 Task: Look for space in Lake Worth, United States from 12th July, 2023 to 16th July, 2023 for 8 adults in price range Rs.10000 to Rs.16000. Place can be private room with 8 bedrooms having 8 beds and 8 bathrooms. Property type can be house, flat, guest house. Amenities needed are: wifi, TV, free parkinig on premises, gym, breakfast. Booking option can be shelf check-in. Required host language is English.
Action: Mouse moved to (558, 121)
Screenshot: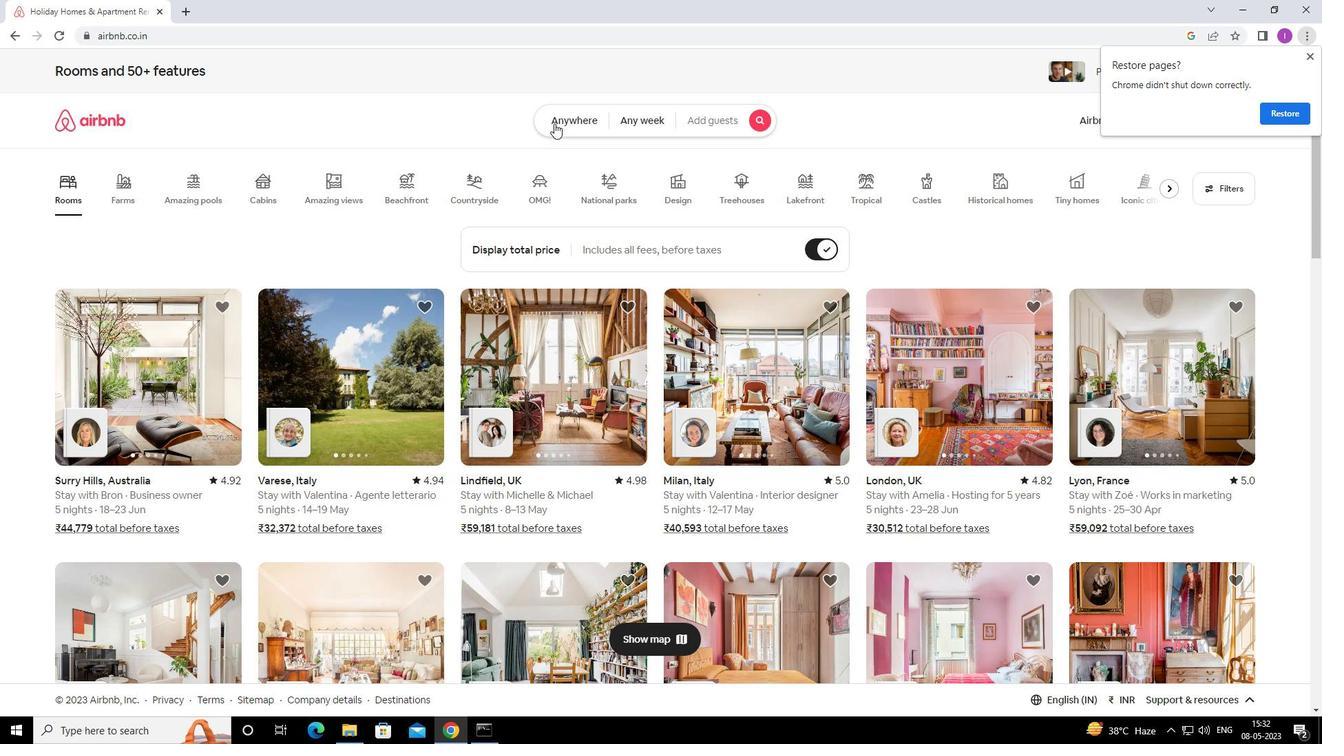 
Action: Mouse pressed left at (558, 121)
Screenshot: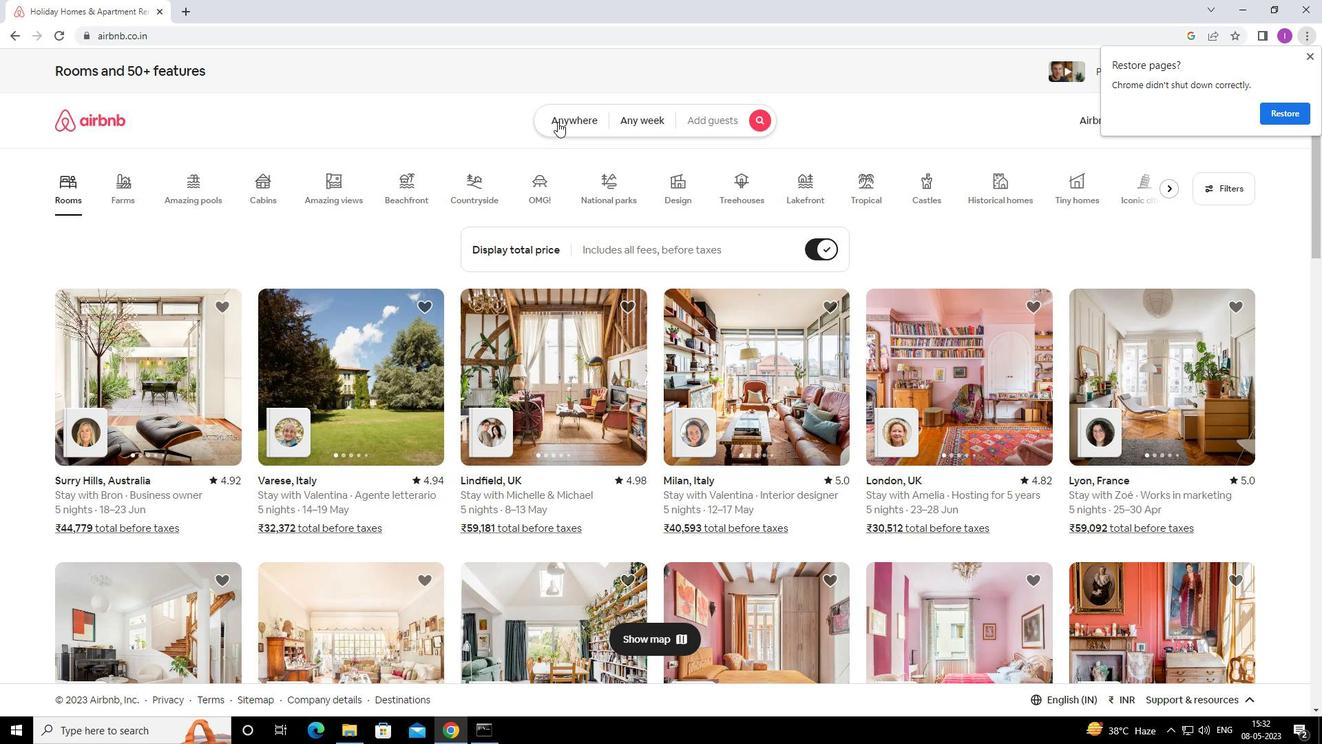 
Action: Mouse moved to (422, 179)
Screenshot: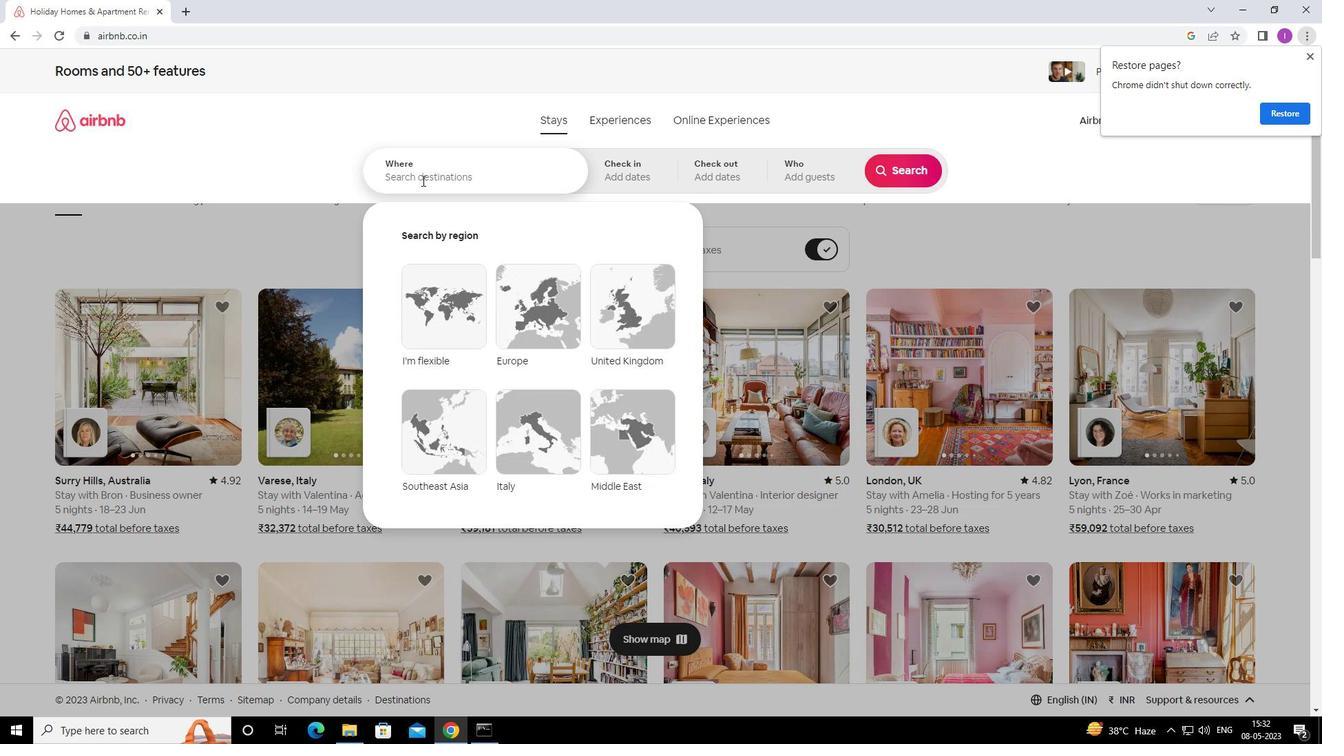 
Action: Mouse pressed left at (422, 179)
Screenshot: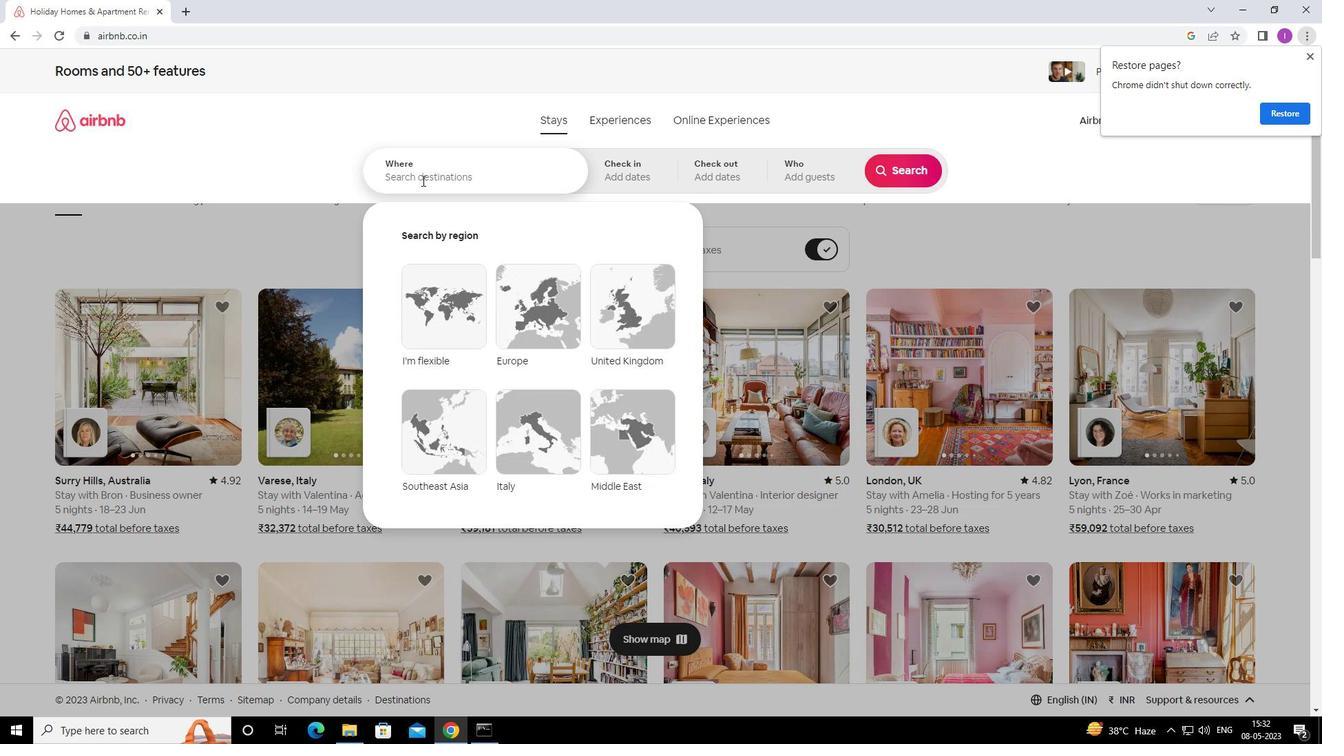 
Action: Mouse moved to (502, 268)
Screenshot: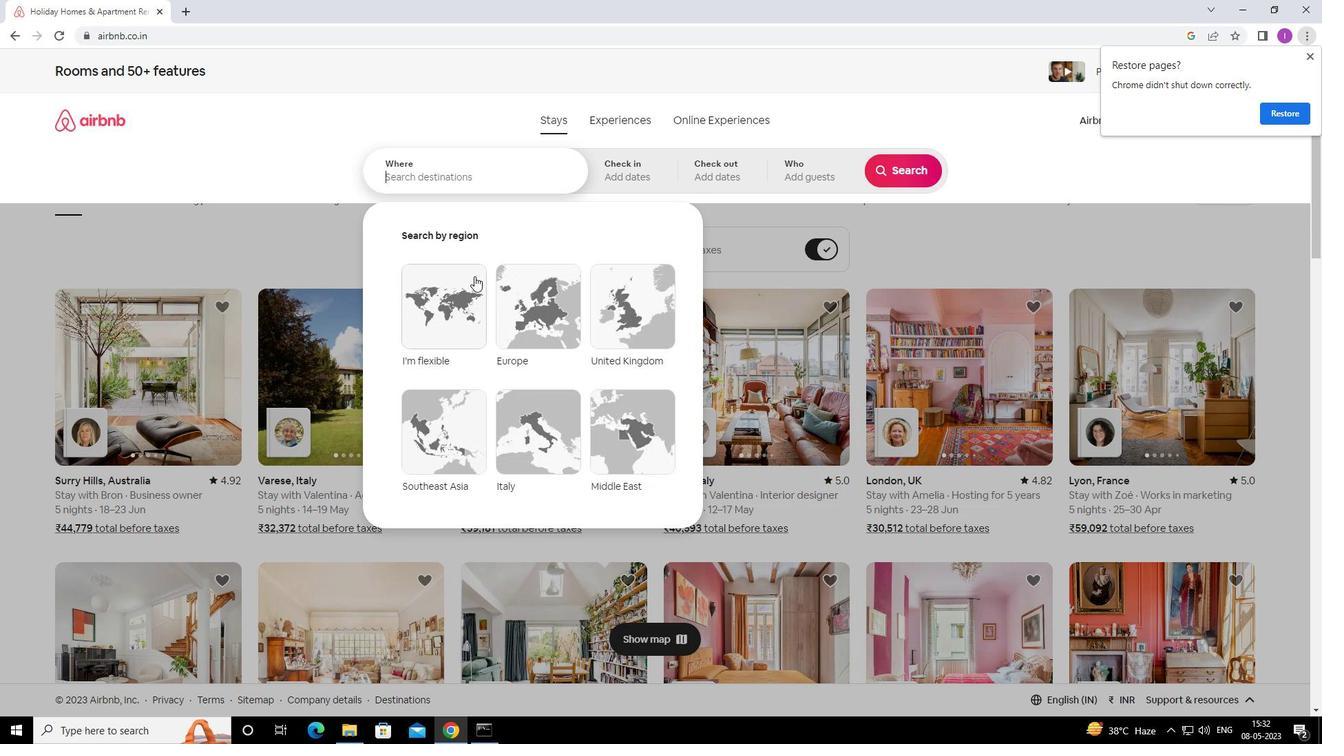 
Action: Key pressed <Key.shift><Key.shift><Key.shift><Key.shift><Key.shift>LAKE<Key.space><Key.shift>WORTH,<Key.shift>UNITED<Key.space>STATES
Screenshot: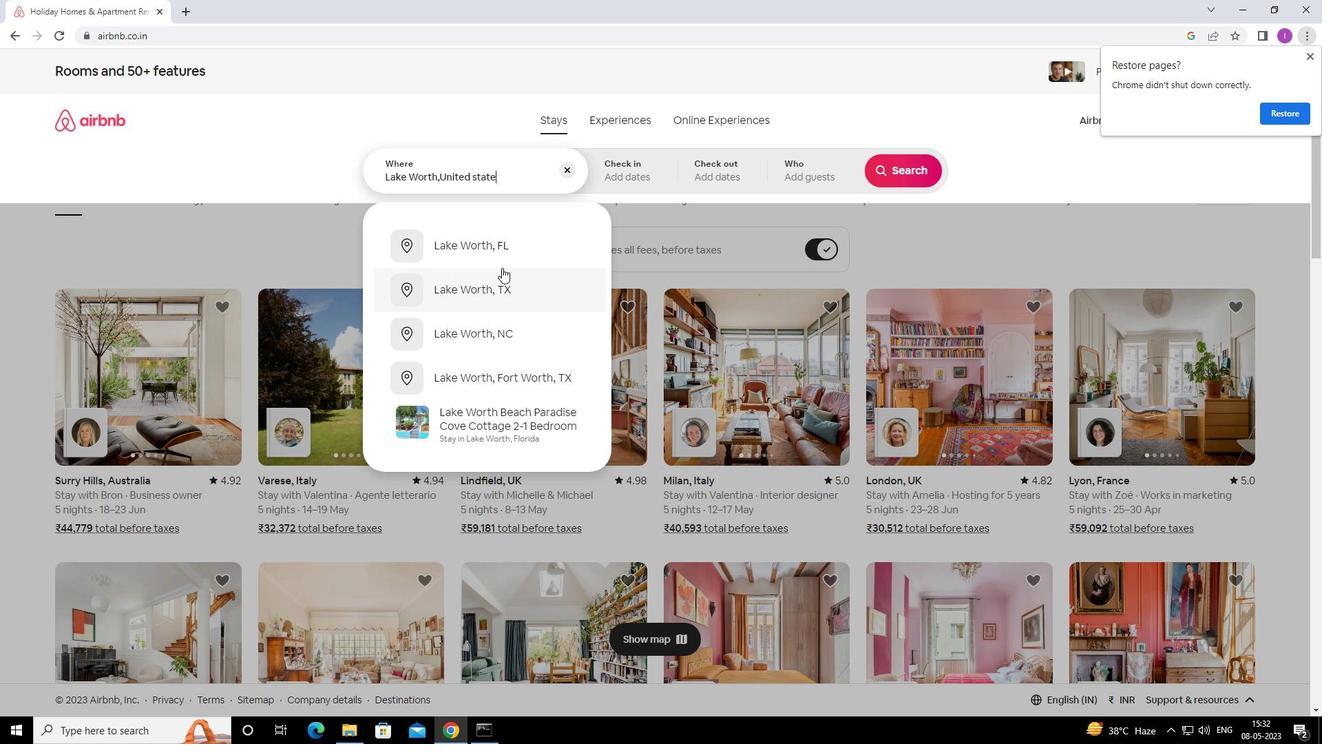 
Action: Mouse moved to (642, 162)
Screenshot: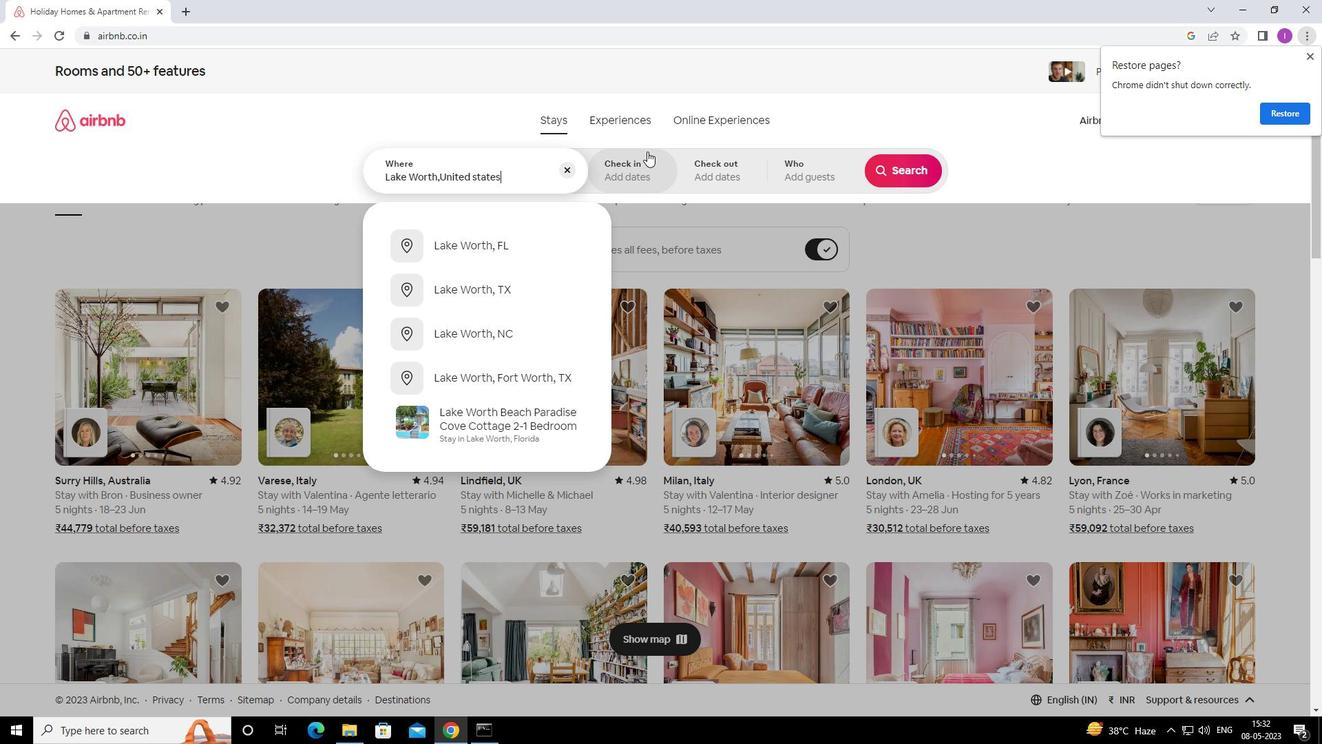 
Action: Mouse pressed left at (642, 162)
Screenshot: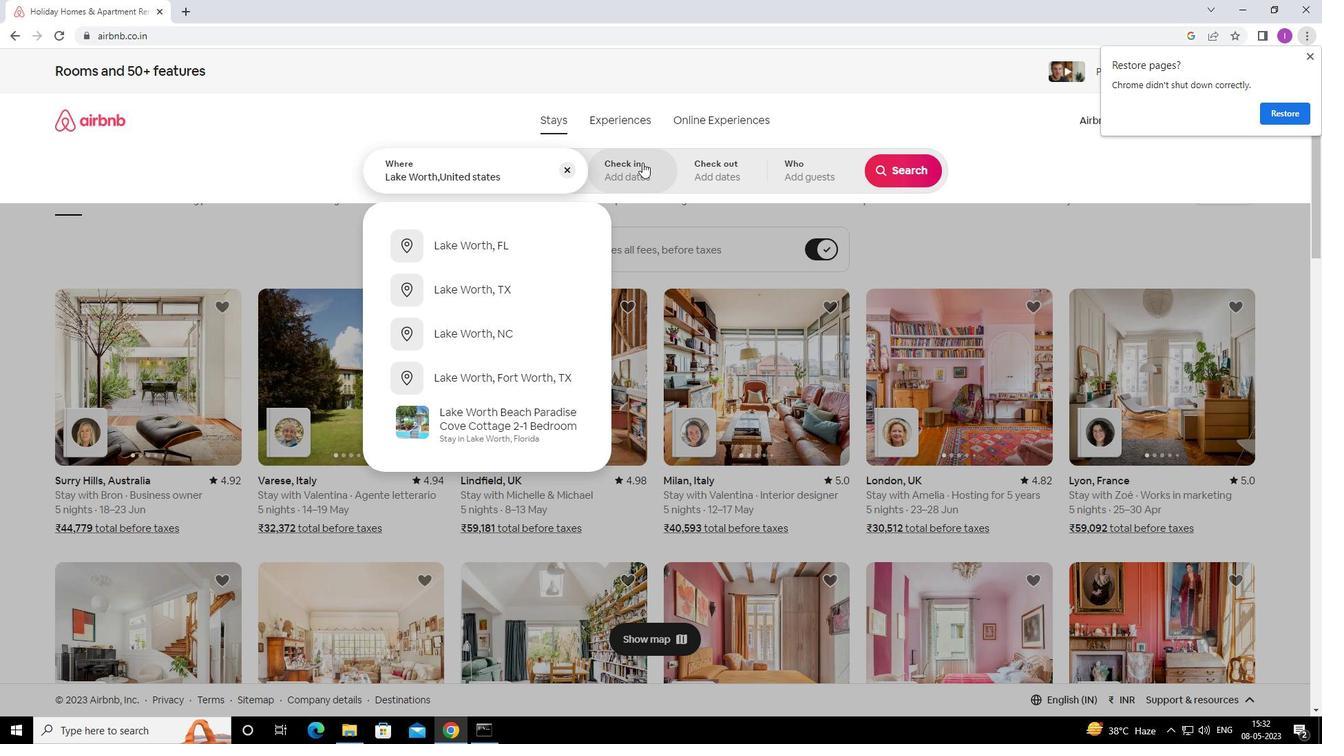 
Action: Mouse moved to (906, 276)
Screenshot: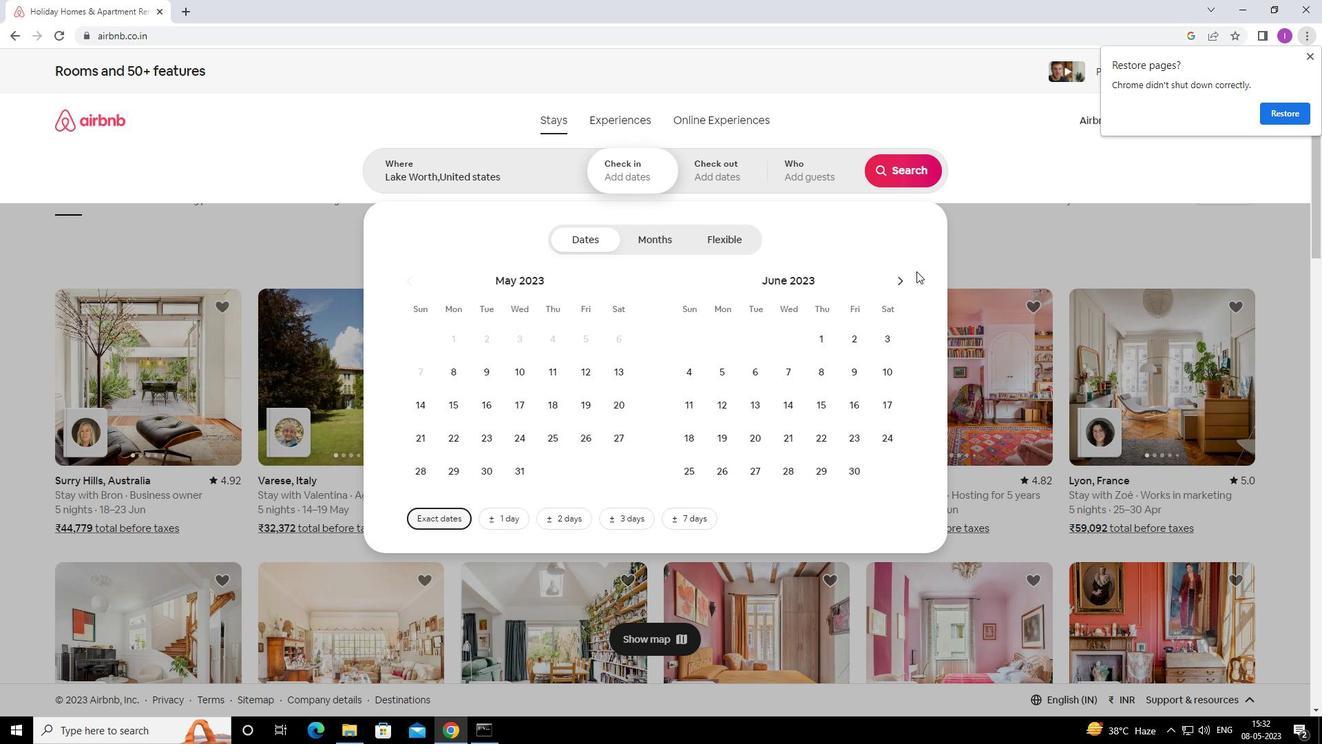 
Action: Mouse pressed left at (906, 276)
Screenshot: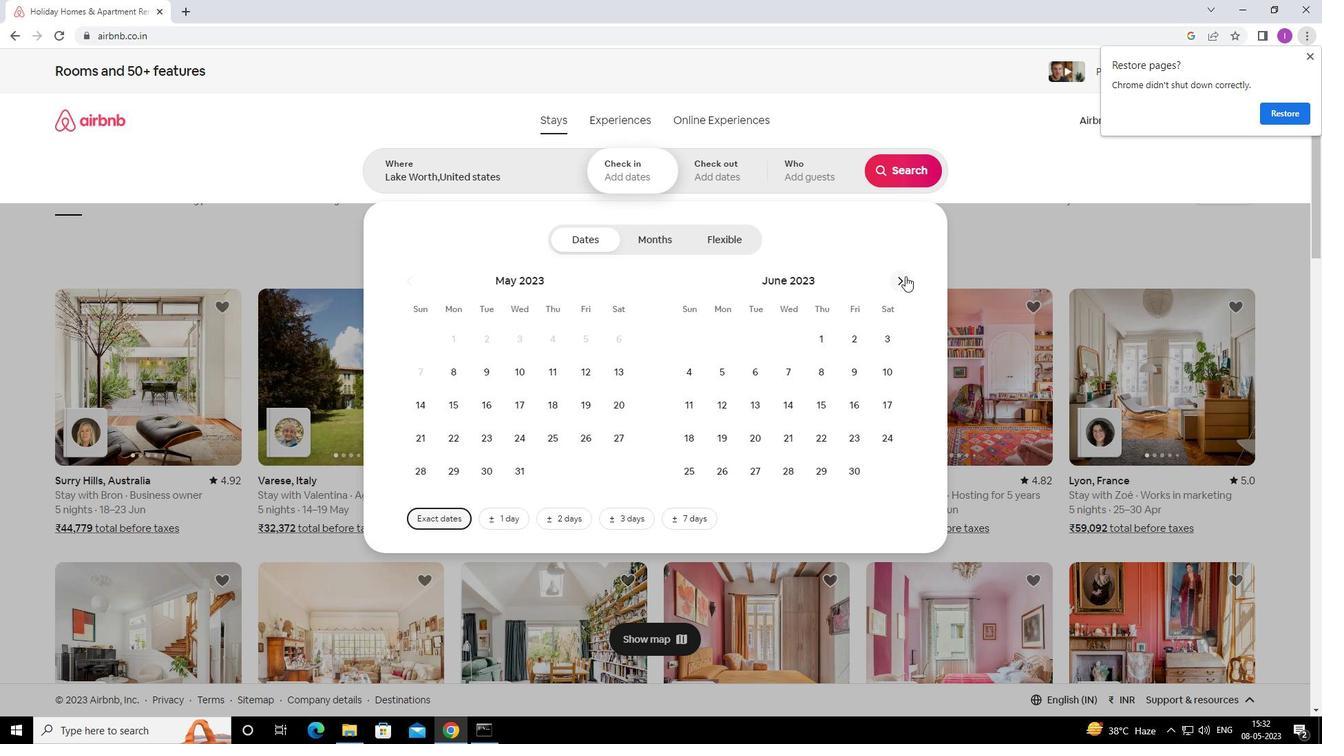 
Action: Mouse moved to (784, 406)
Screenshot: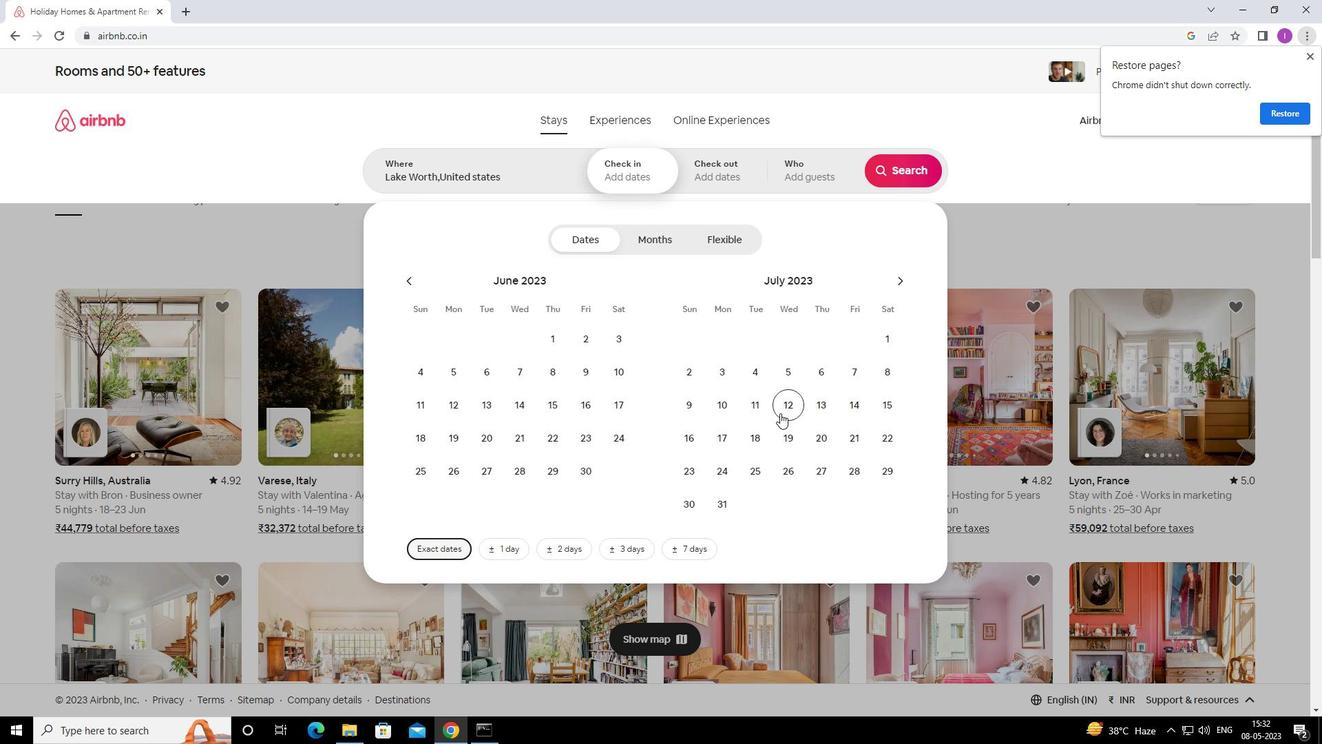 
Action: Mouse pressed left at (784, 406)
Screenshot: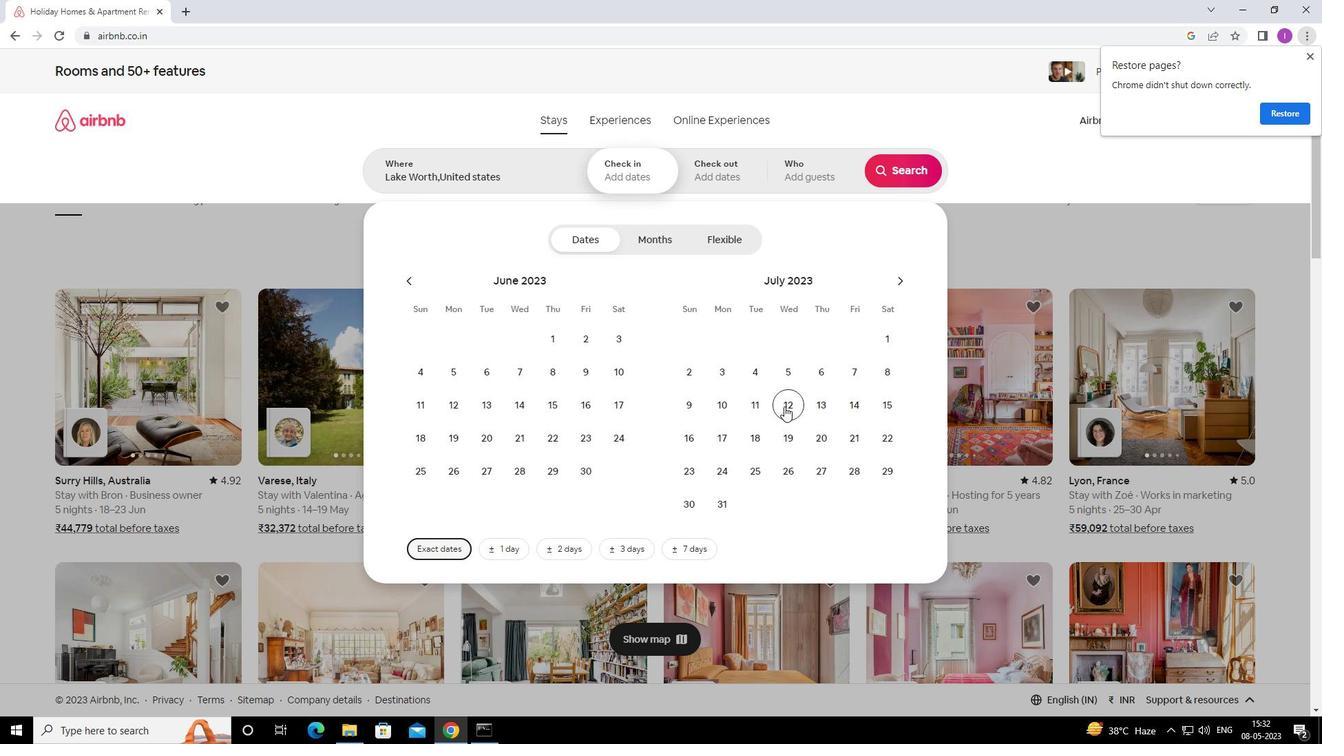 
Action: Mouse moved to (692, 443)
Screenshot: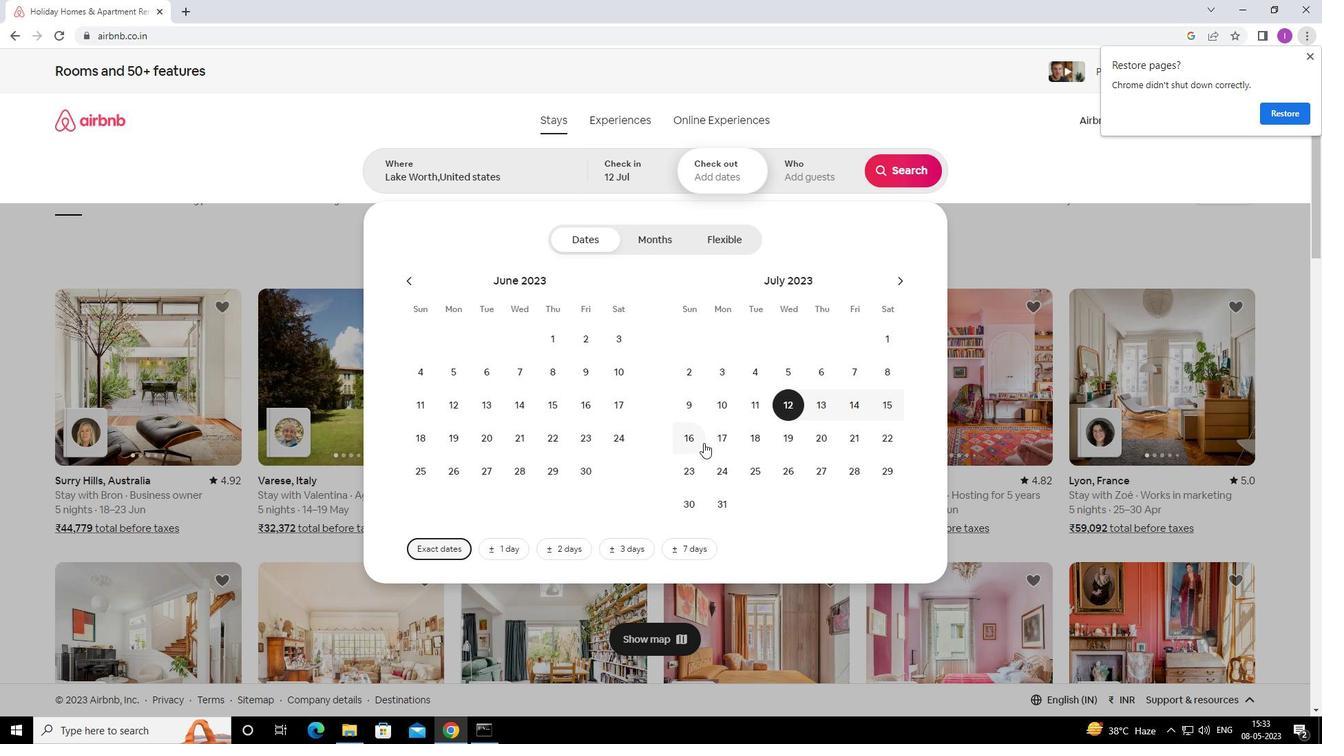 
Action: Mouse pressed left at (692, 443)
Screenshot: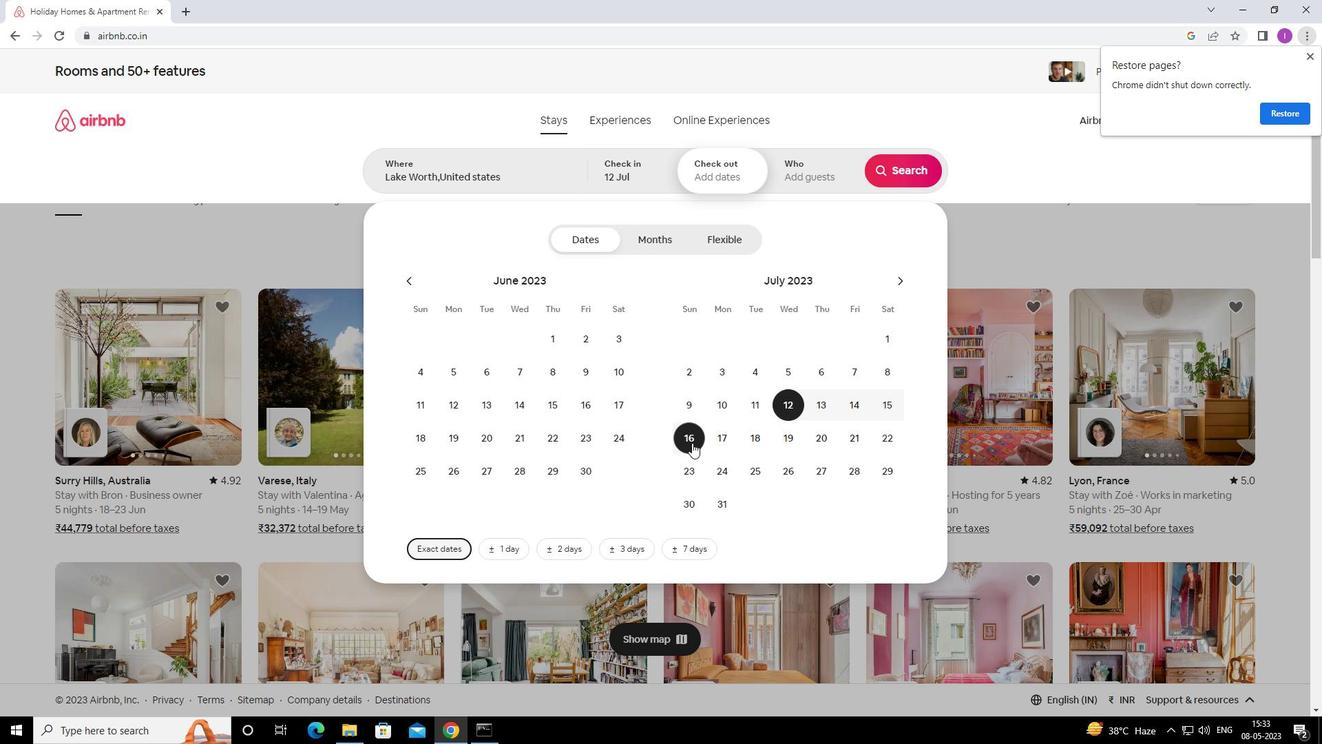 
Action: Mouse moved to (828, 183)
Screenshot: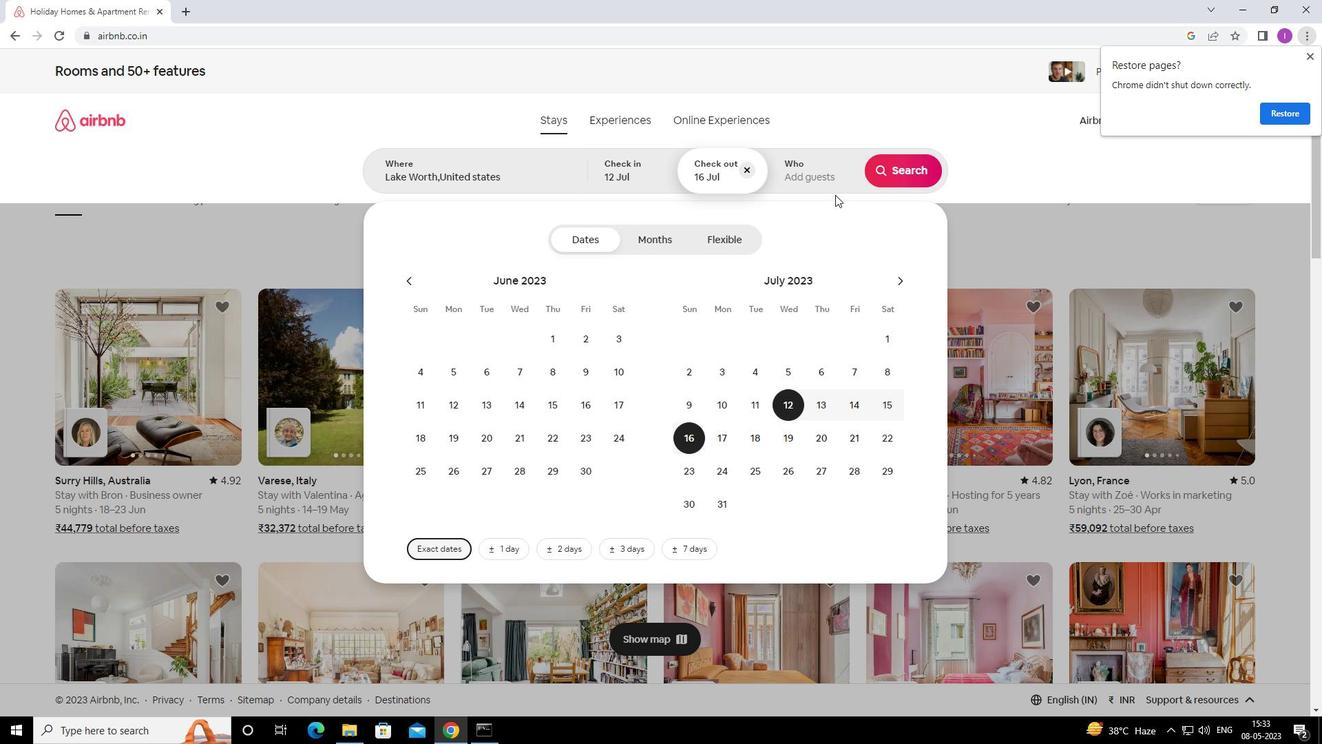 
Action: Mouse pressed left at (828, 183)
Screenshot: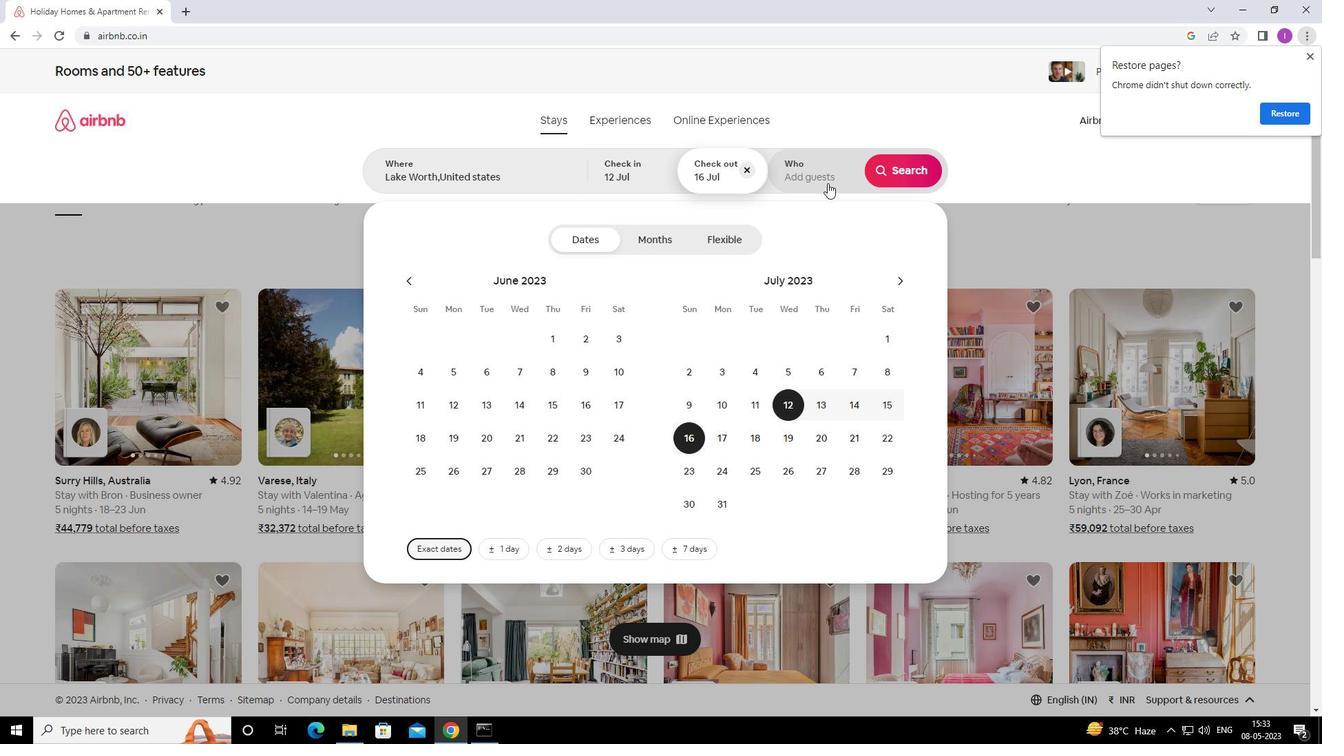 
Action: Mouse moved to (906, 249)
Screenshot: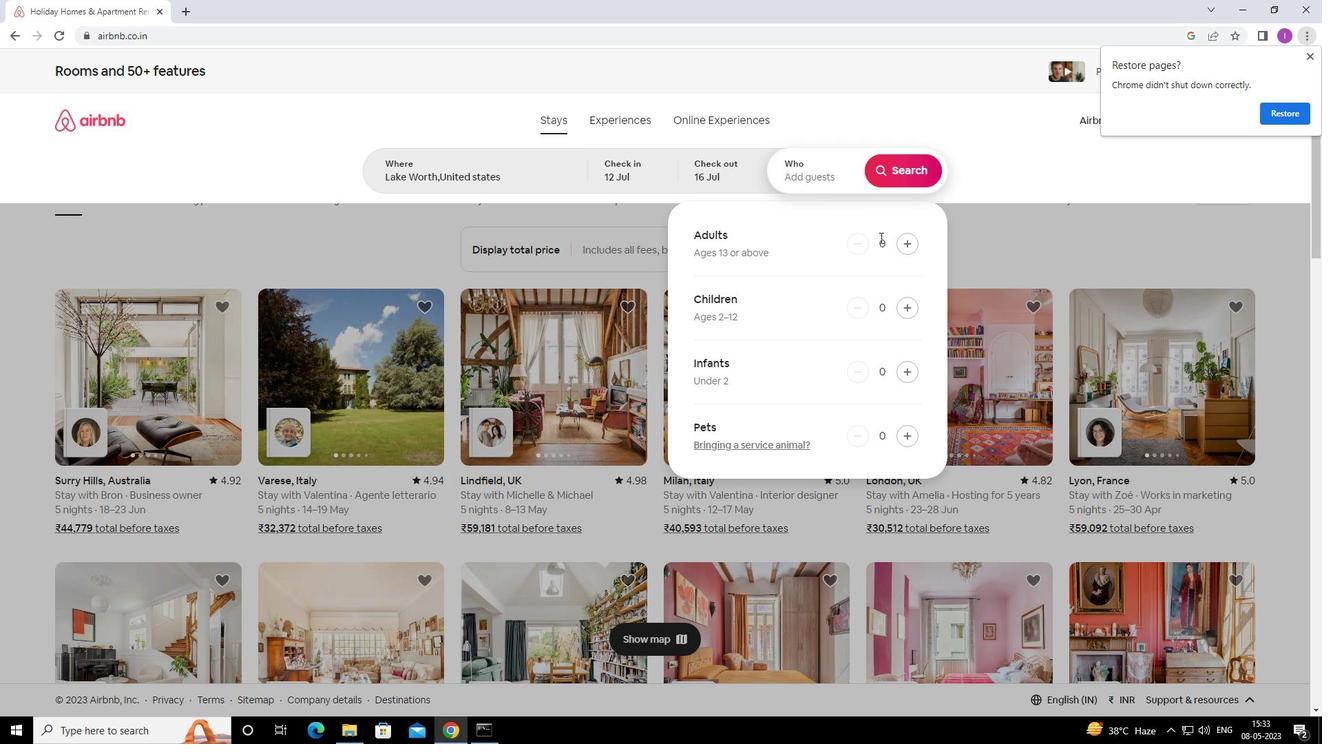 
Action: Mouse pressed left at (906, 249)
Screenshot: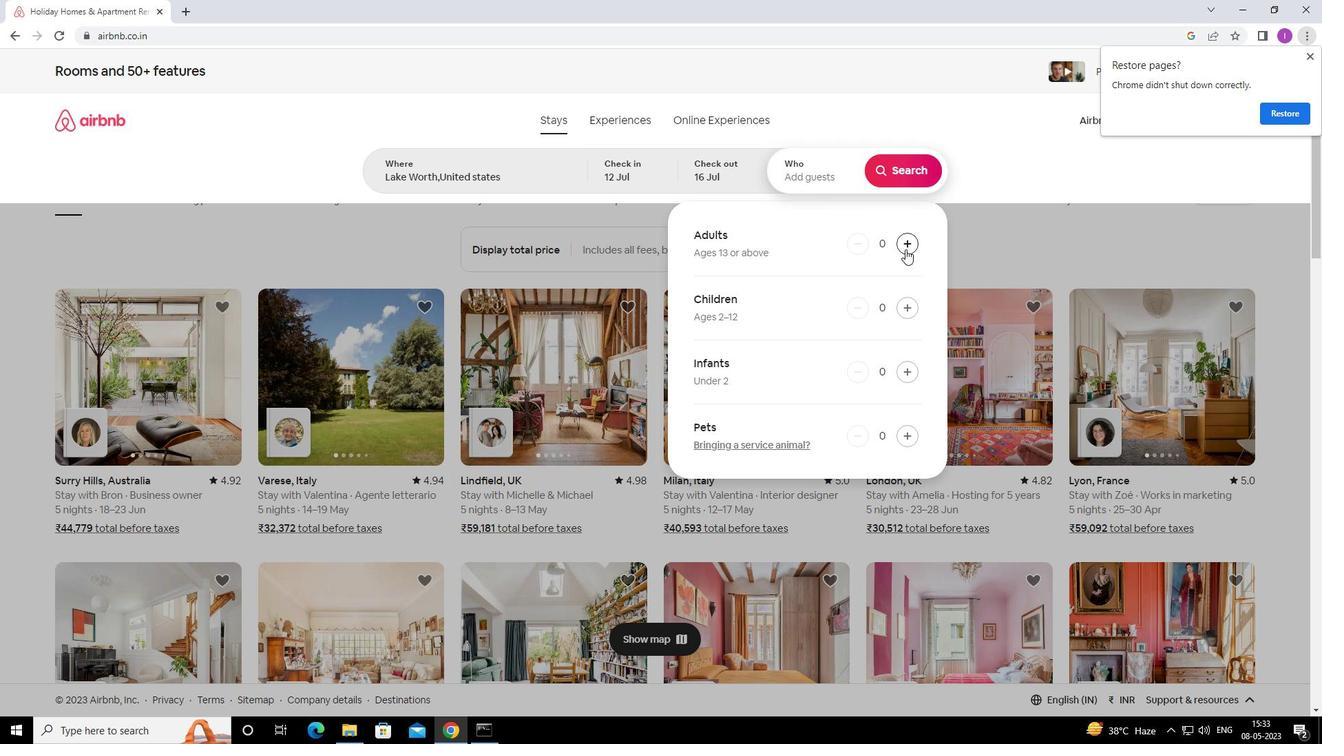 
Action: Mouse pressed left at (906, 249)
Screenshot: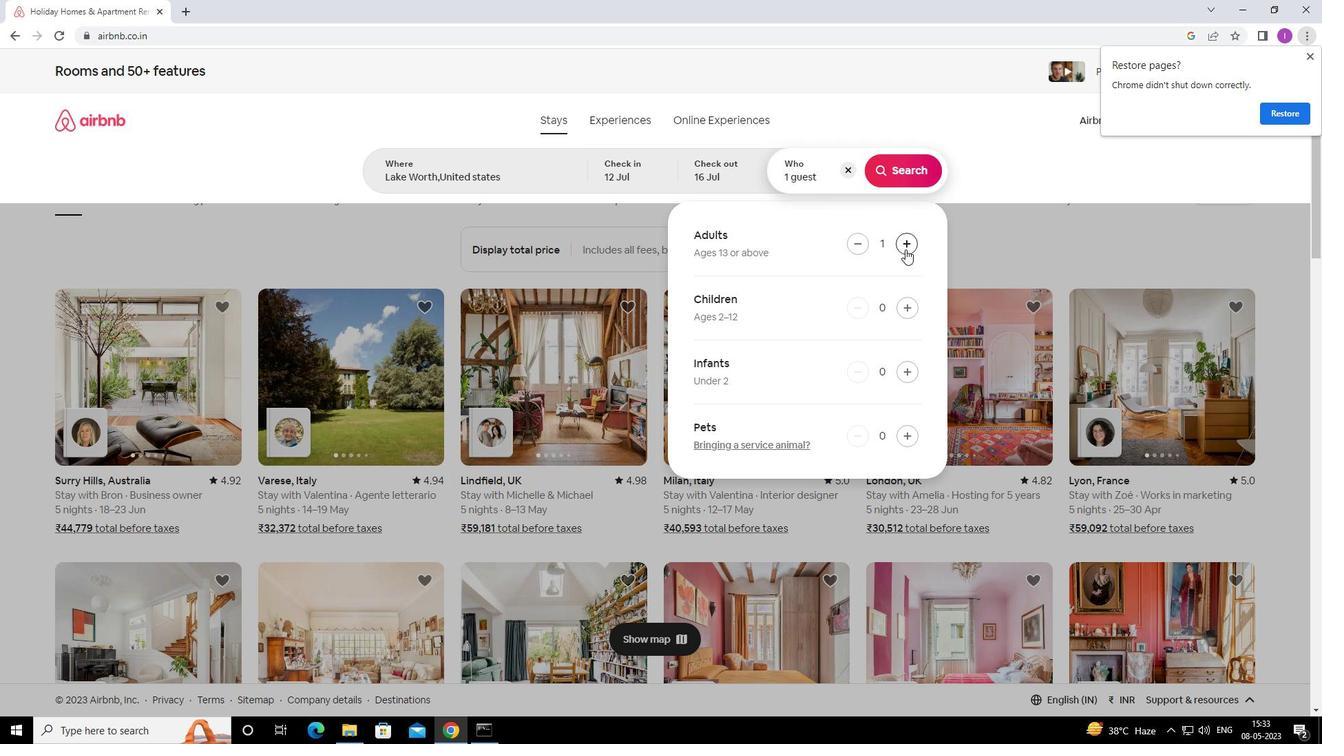 
Action: Mouse pressed left at (906, 249)
Screenshot: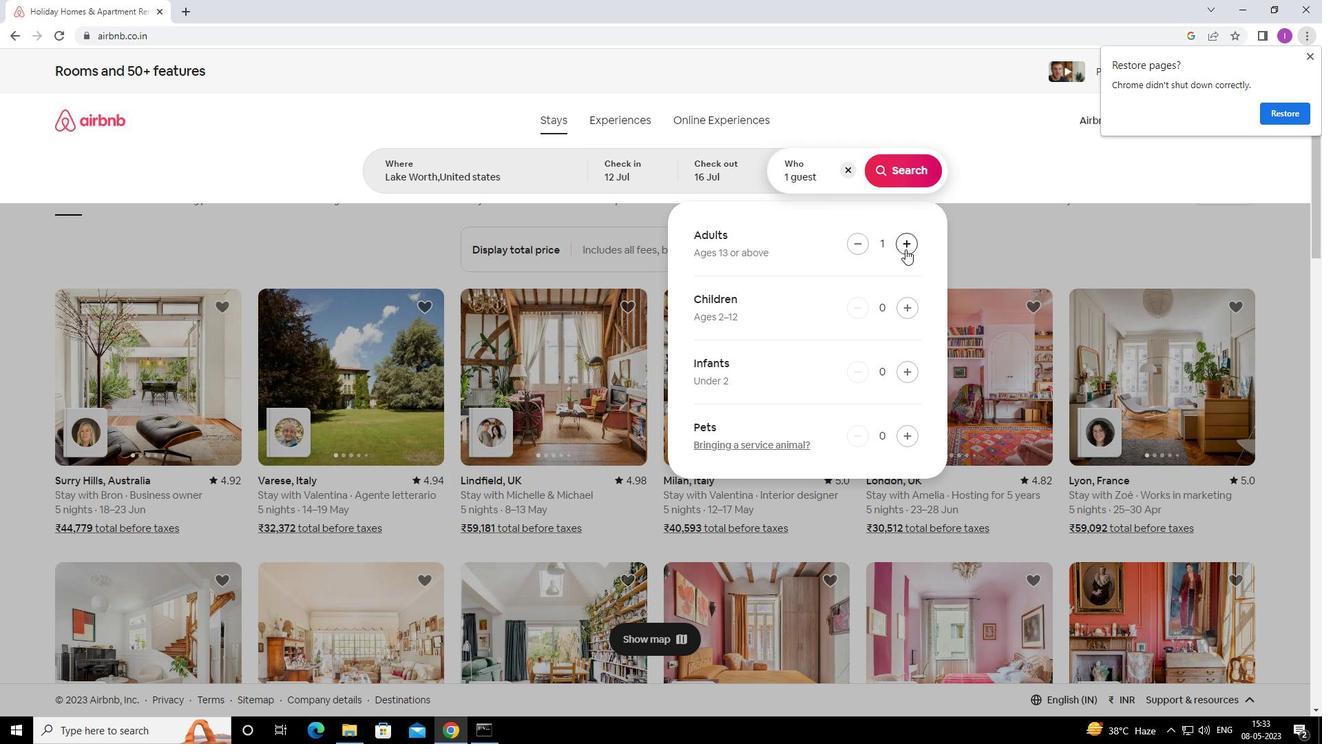 
Action: Mouse pressed left at (906, 249)
Screenshot: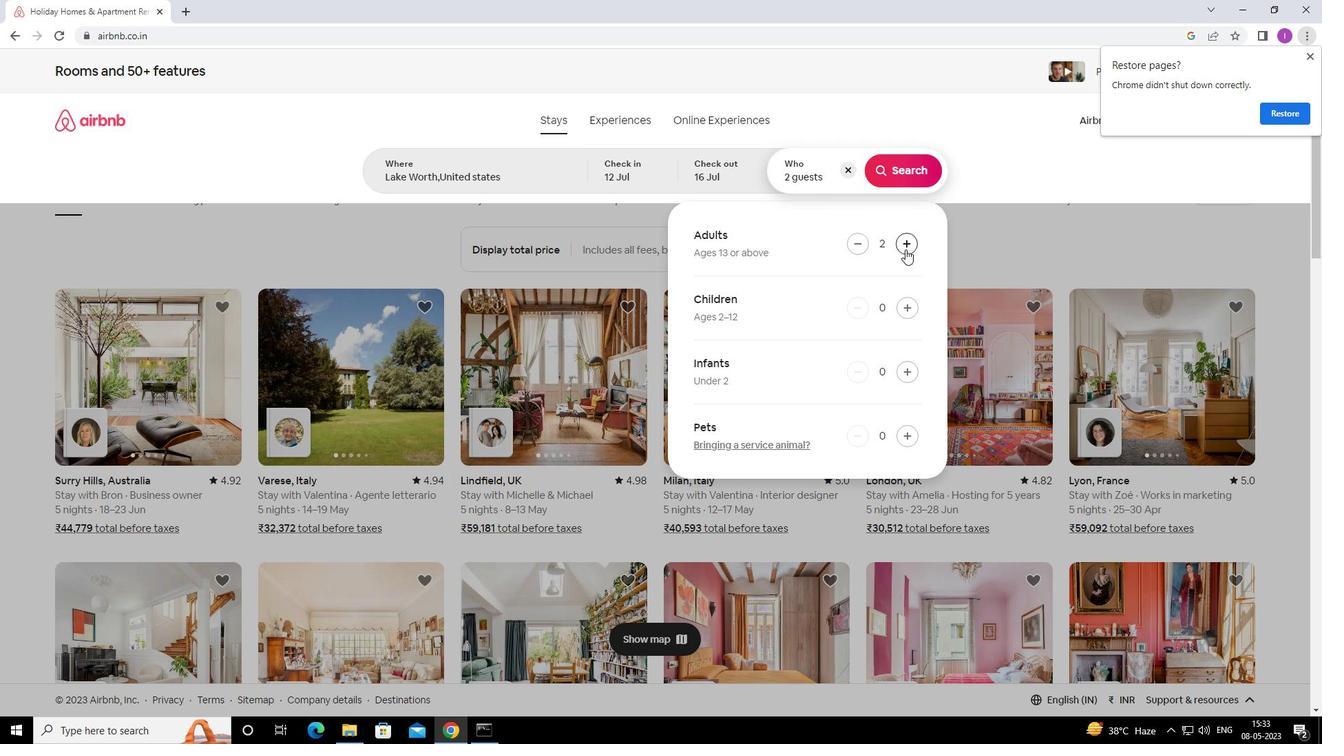 
Action: Mouse pressed left at (906, 249)
Screenshot: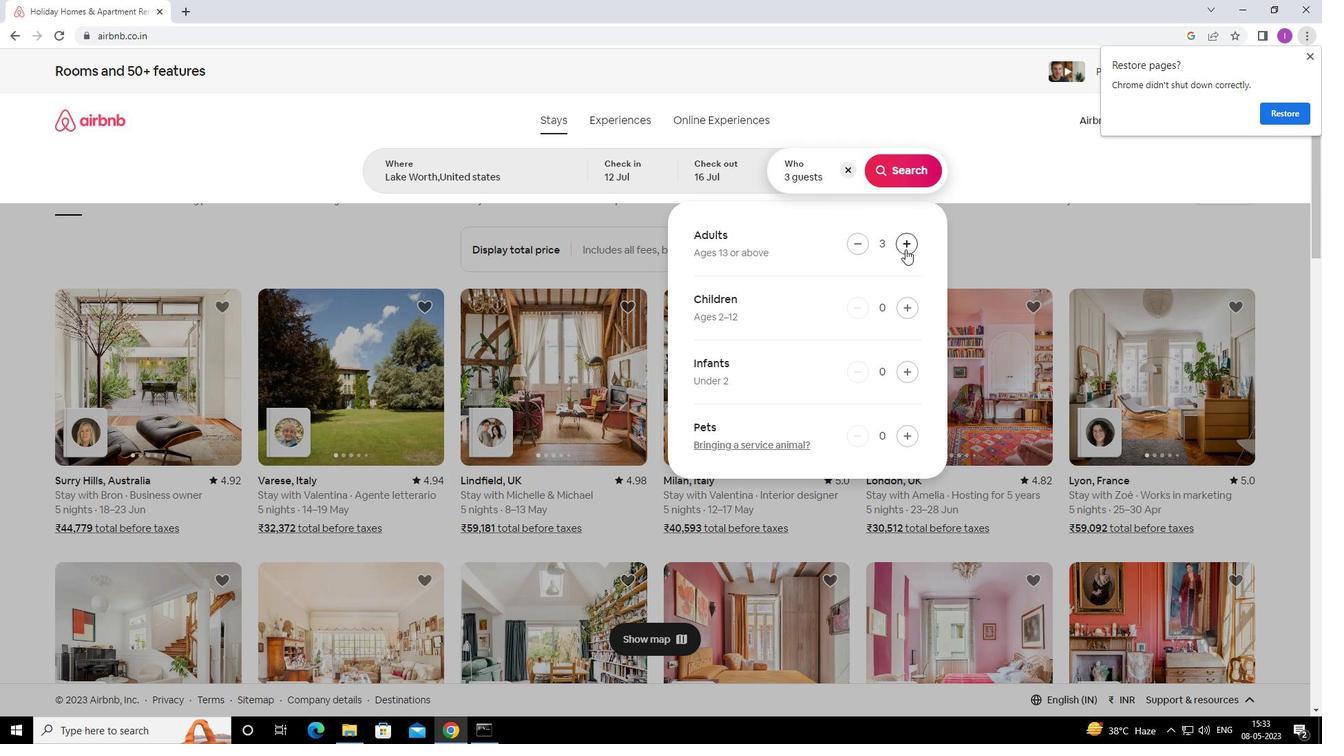 
Action: Mouse pressed left at (906, 249)
Screenshot: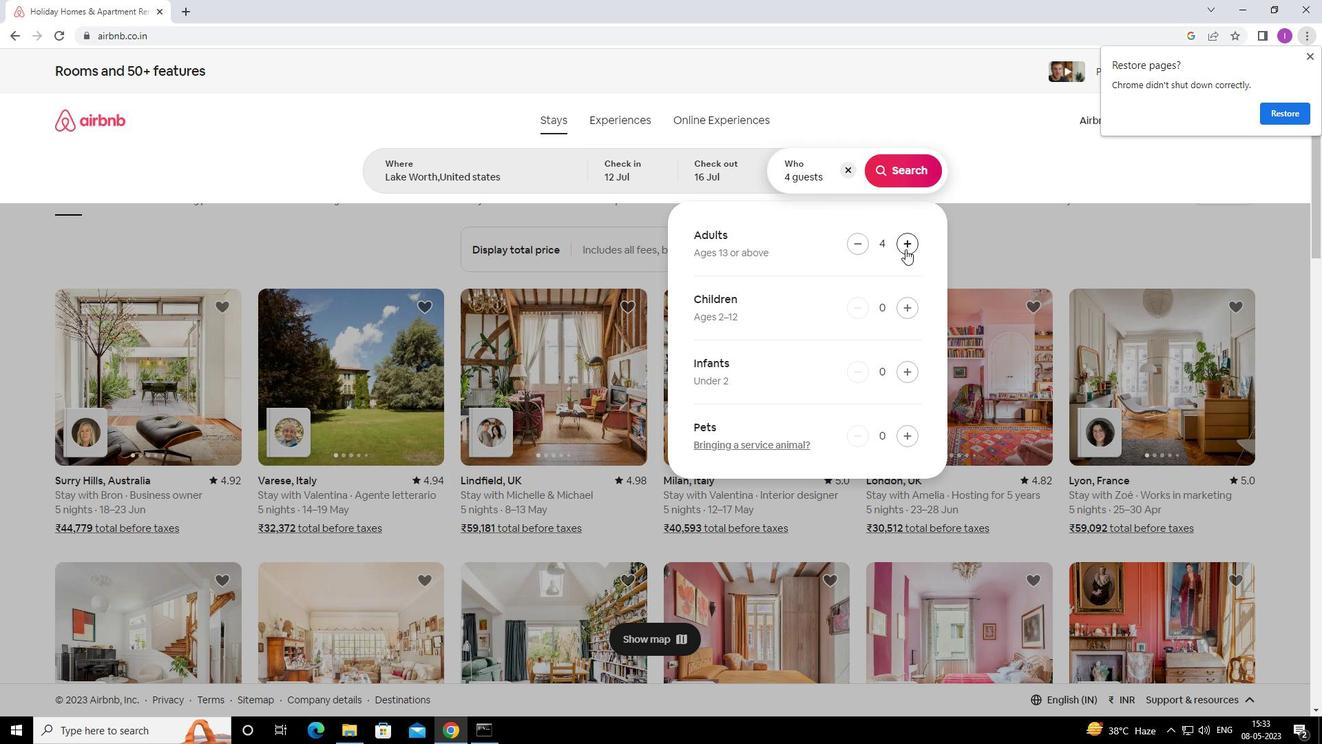 
Action: Mouse pressed left at (906, 249)
Screenshot: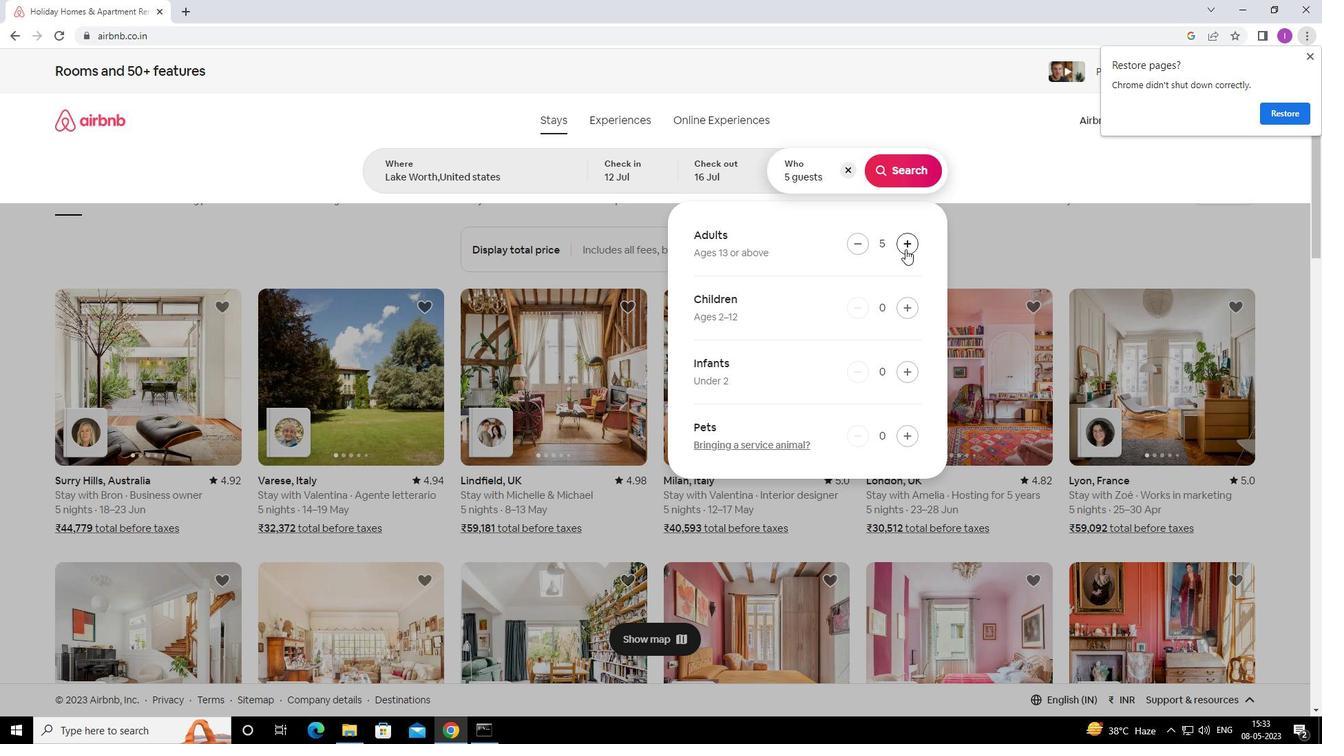 
Action: Mouse pressed left at (906, 249)
Screenshot: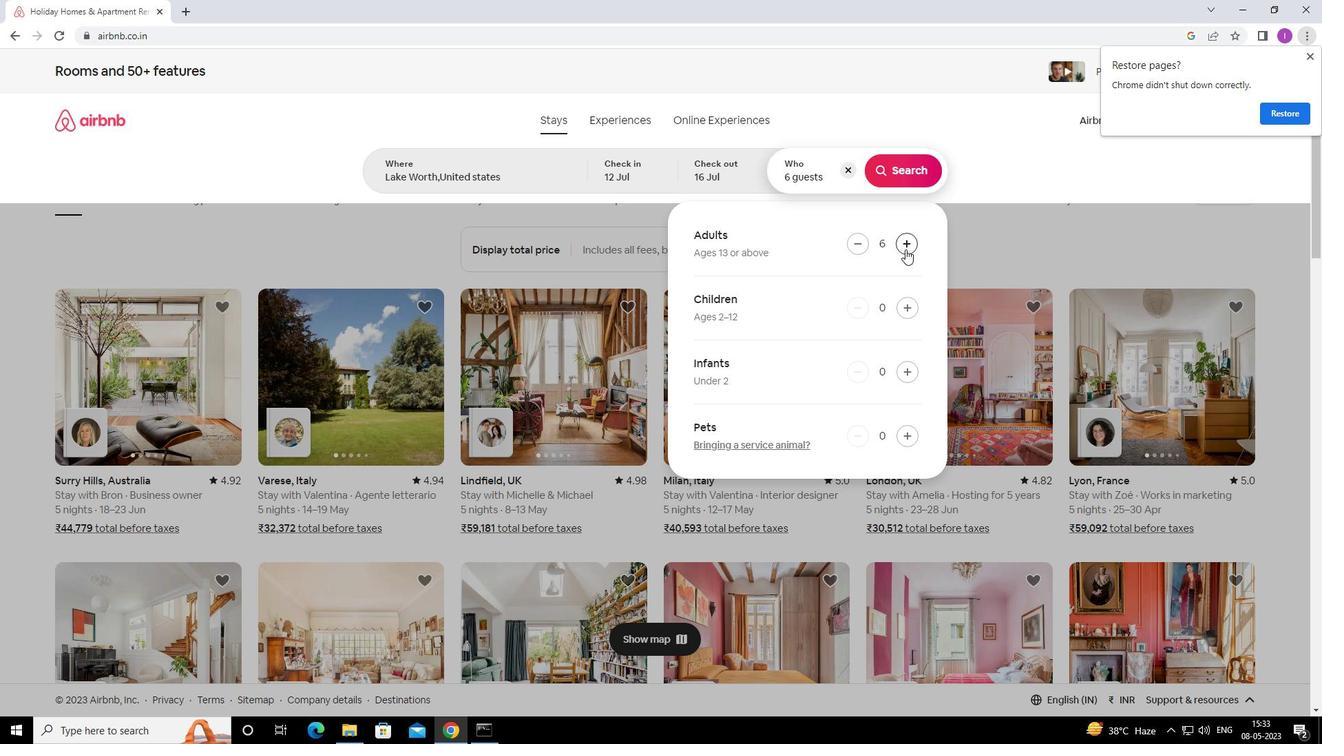 
Action: Mouse moved to (907, 178)
Screenshot: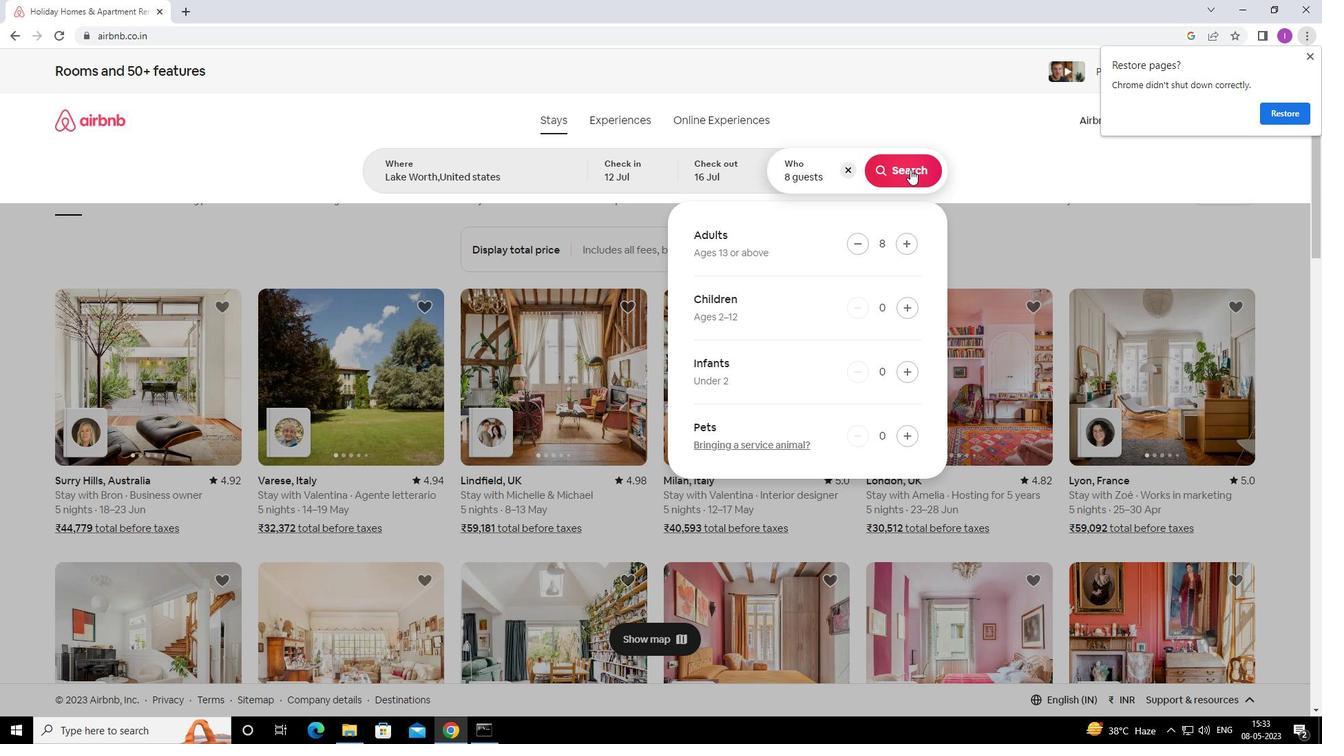 
Action: Mouse pressed left at (907, 178)
Screenshot: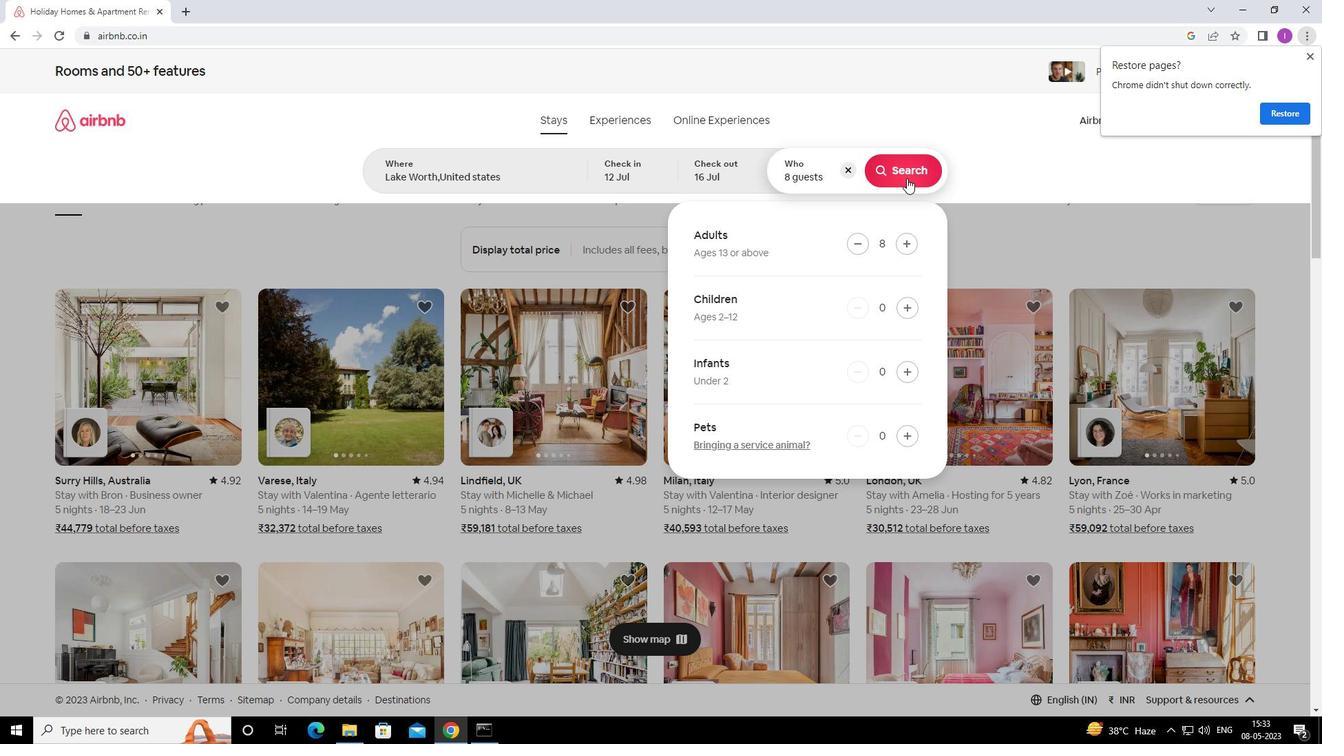 
Action: Mouse moved to (1306, 57)
Screenshot: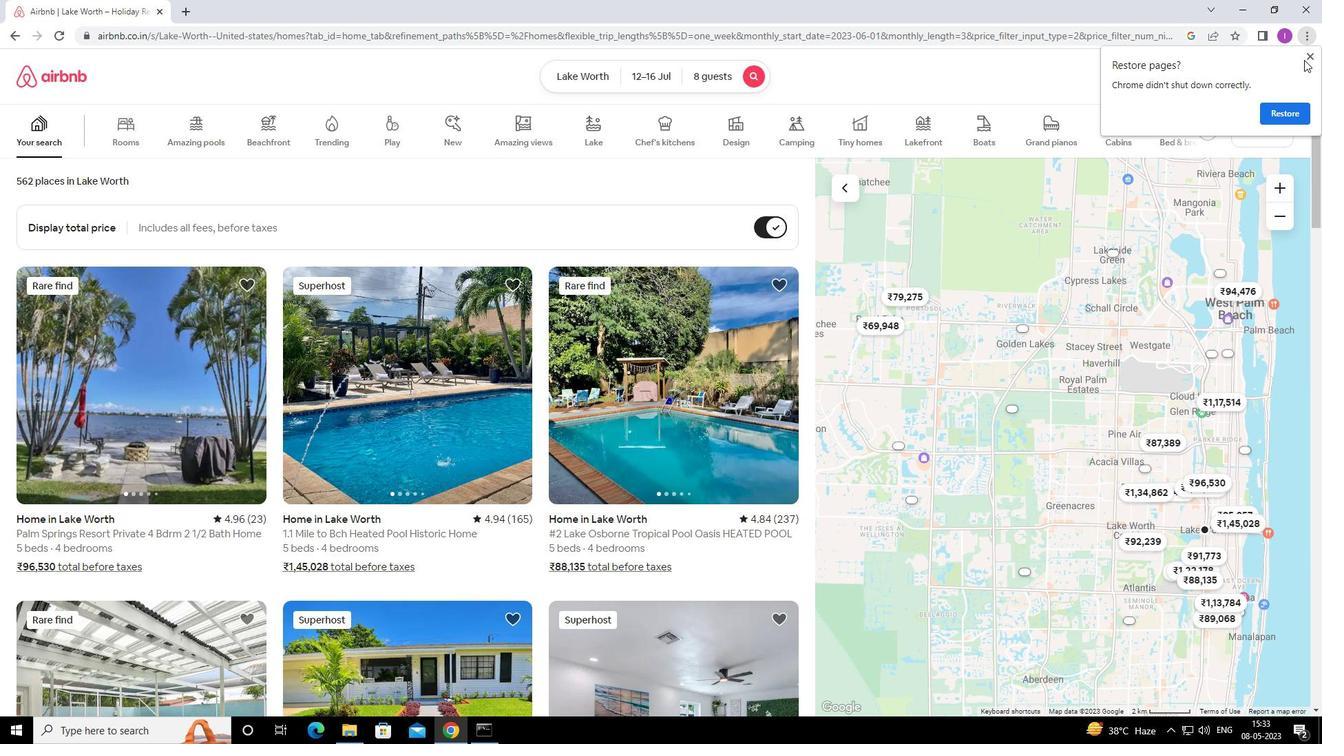 
Action: Mouse pressed left at (1306, 57)
Screenshot: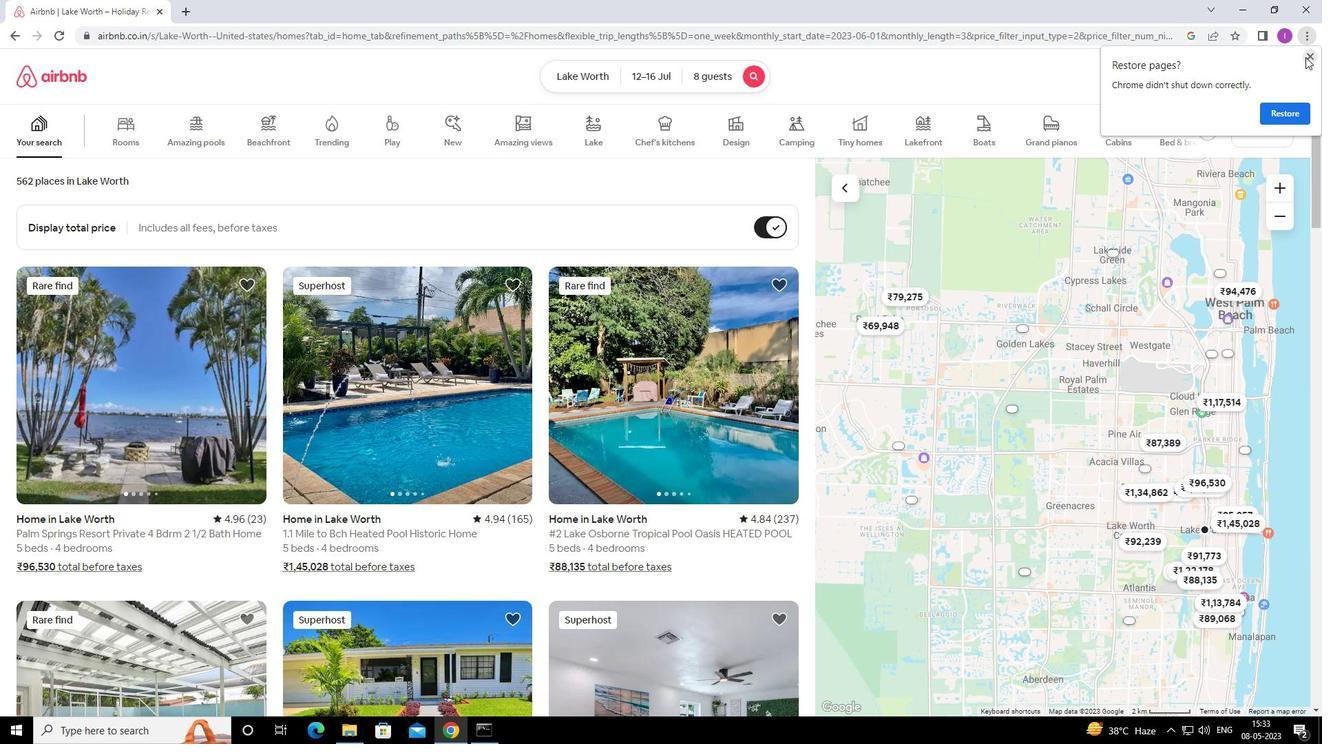 
Action: Mouse moved to (1258, 135)
Screenshot: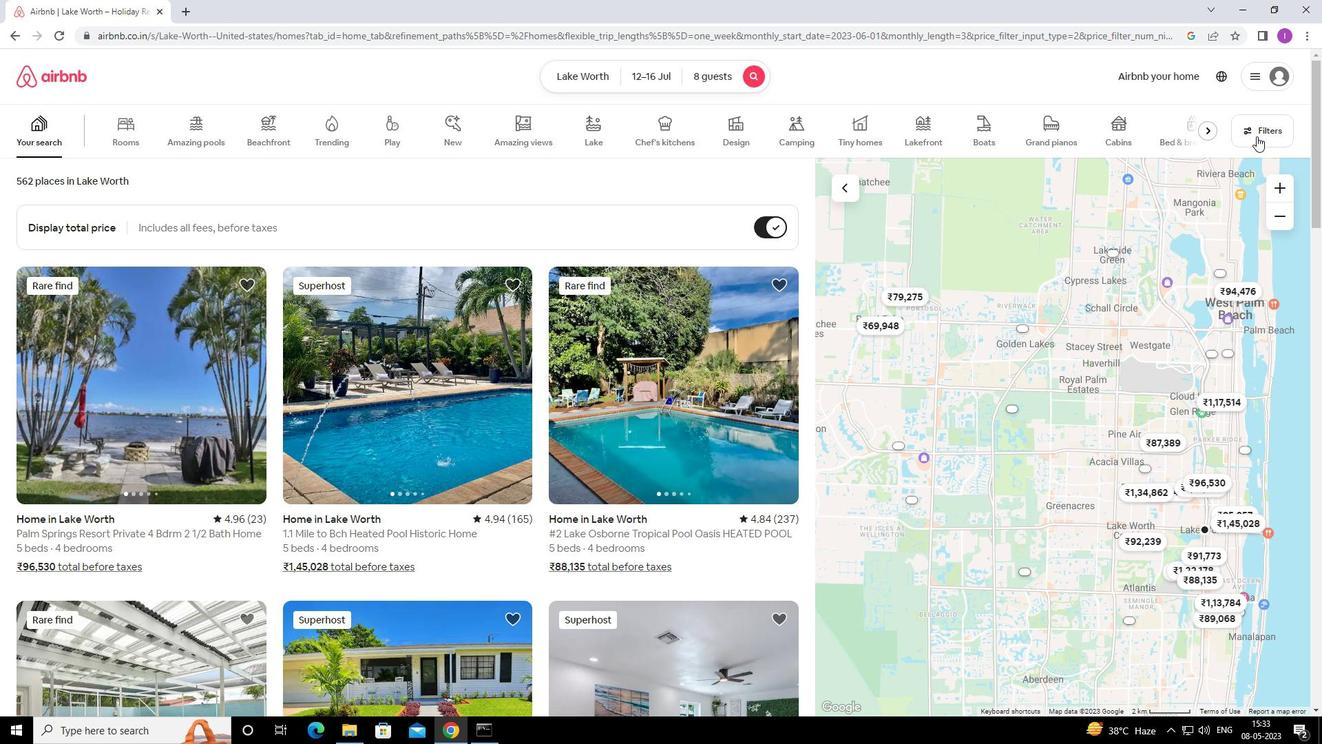 
Action: Mouse pressed left at (1258, 135)
Screenshot: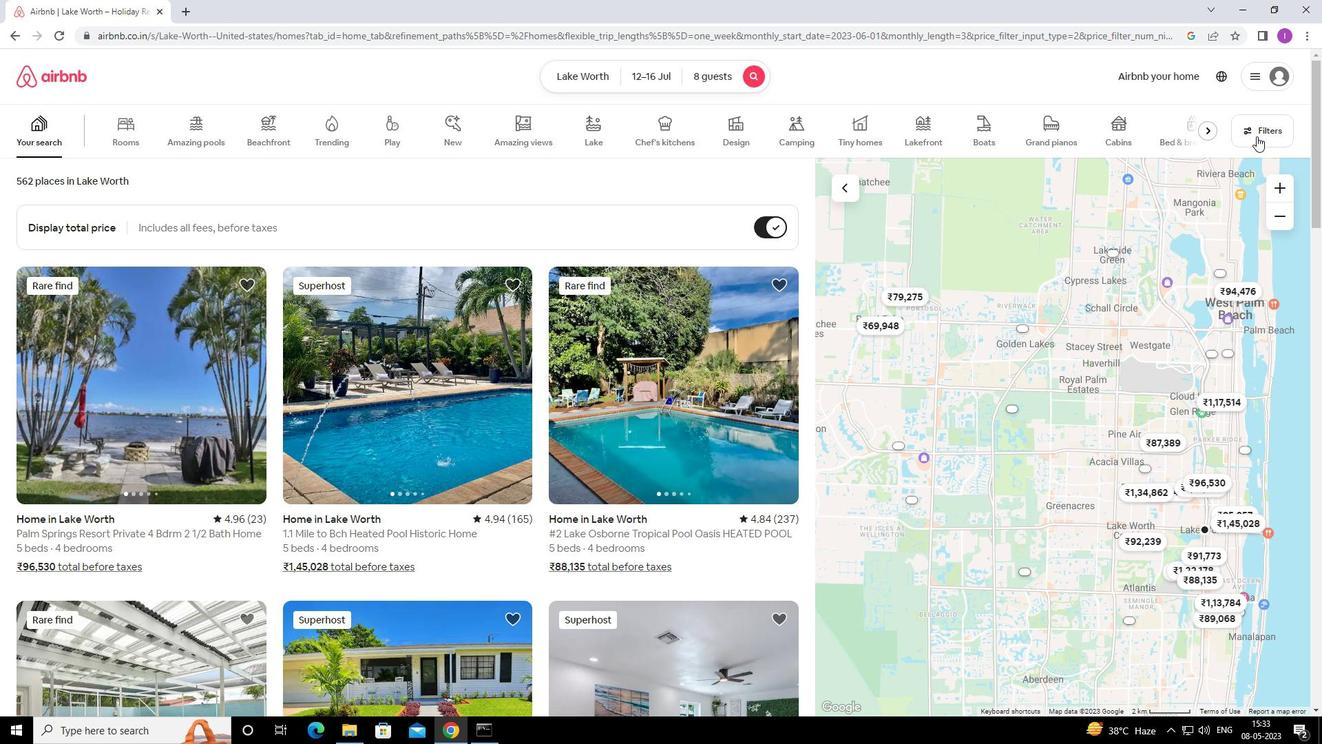 
Action: Mouse moved to (488, 472)
Screenshot: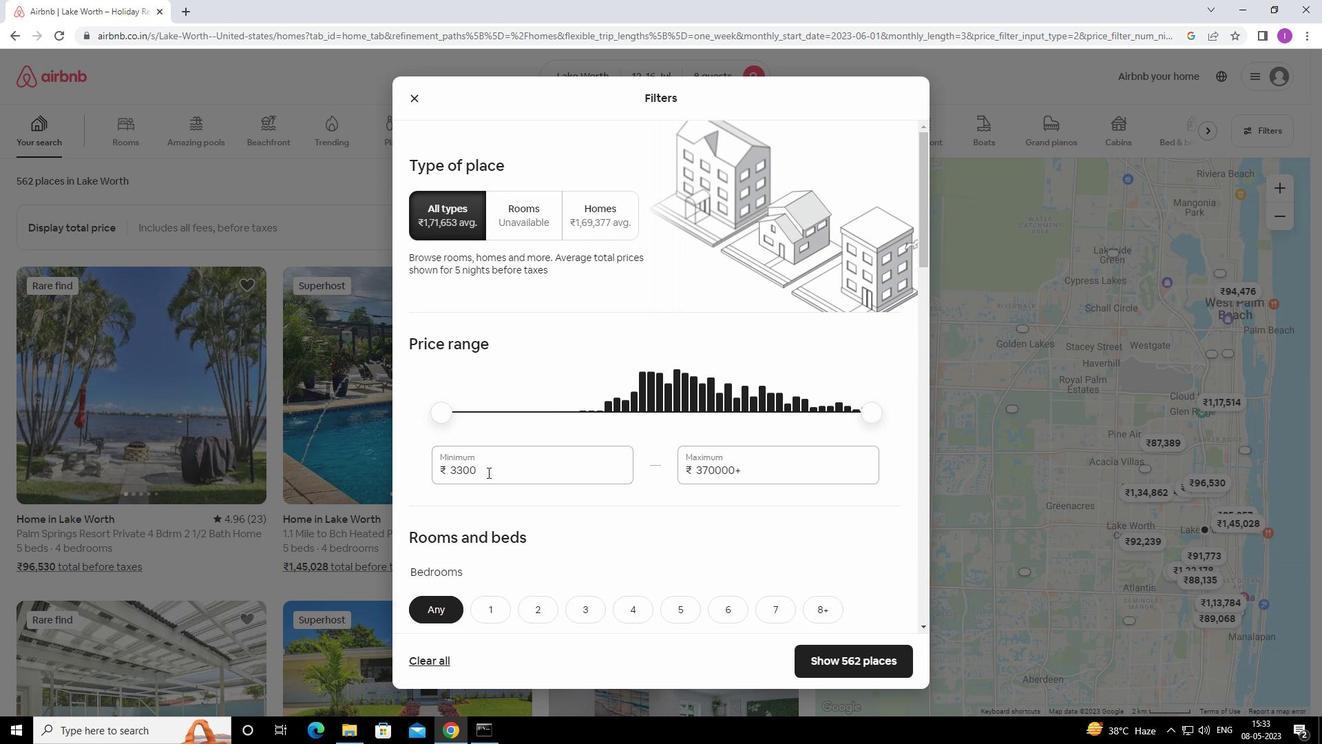 
Action: Mouse pressed left at (488, 472)
Screenshot: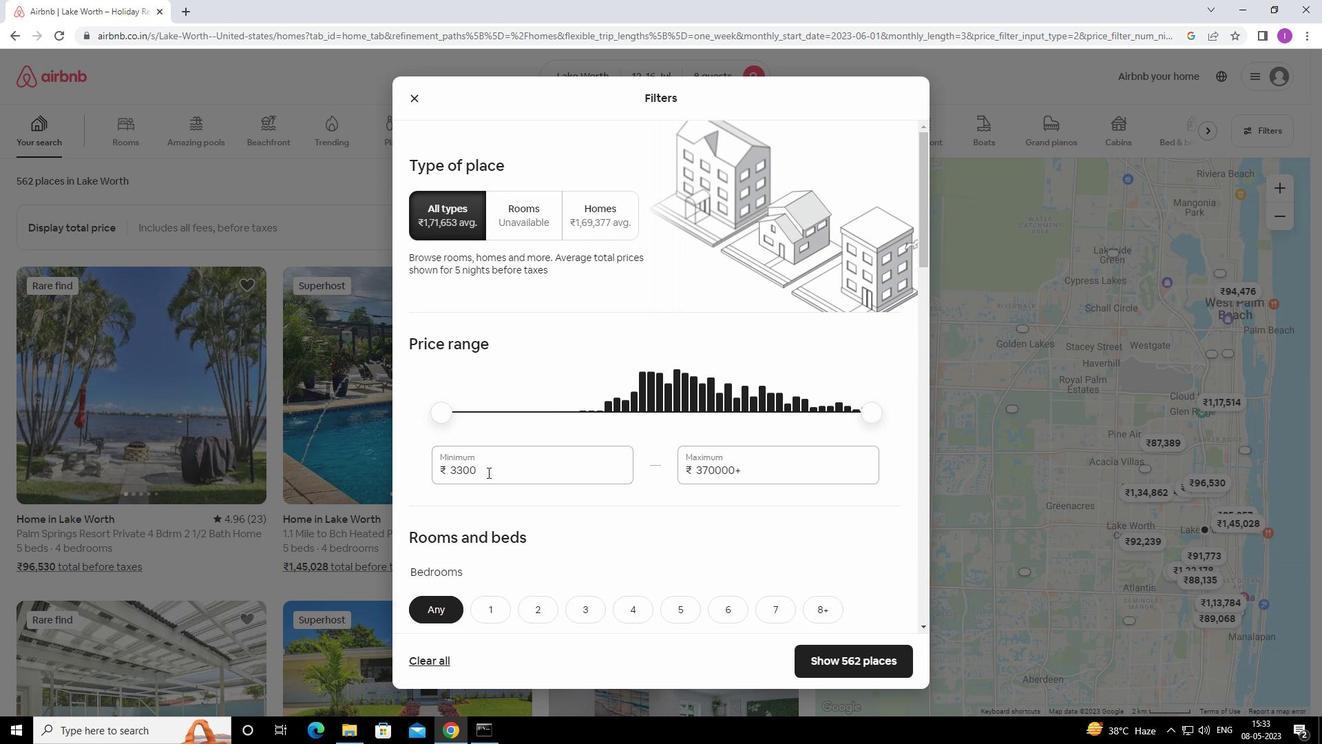 
Action: Mouse moved to (442, 467)
Screenshot: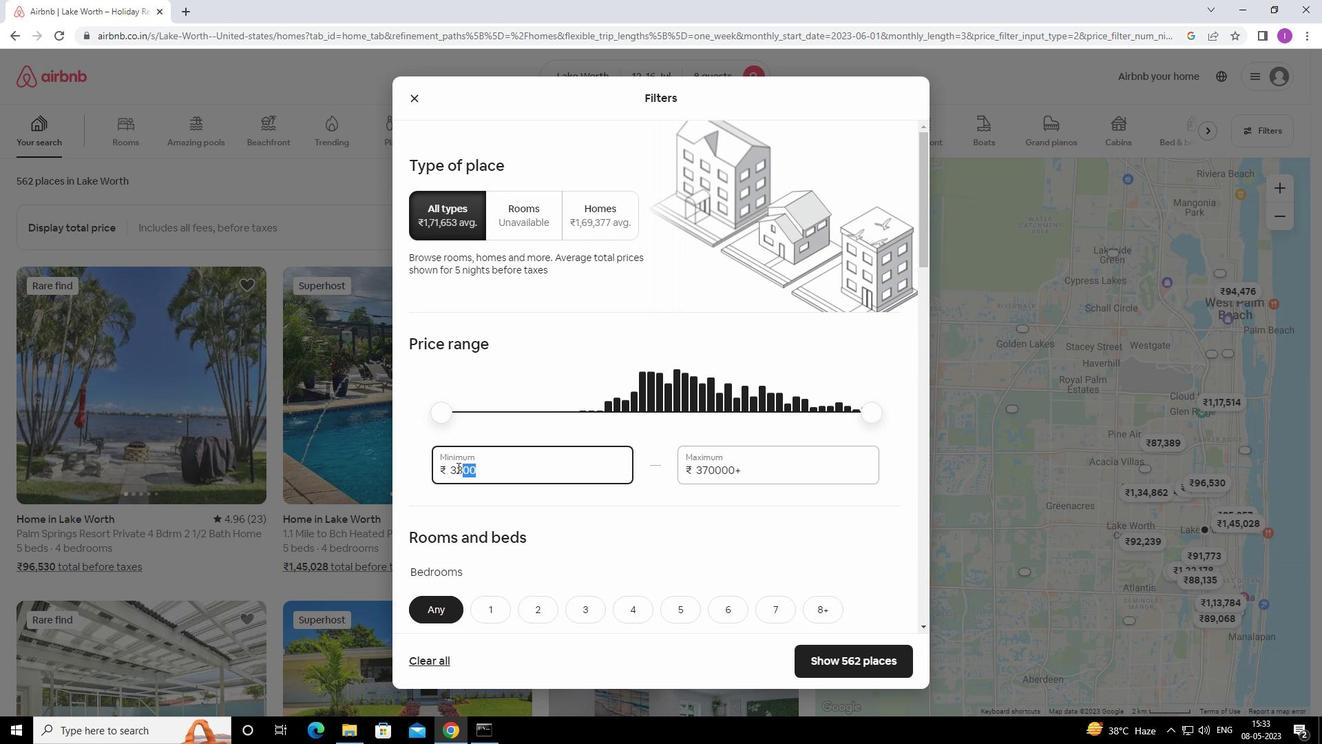 
Action: Key pressed 10000
Screenshot: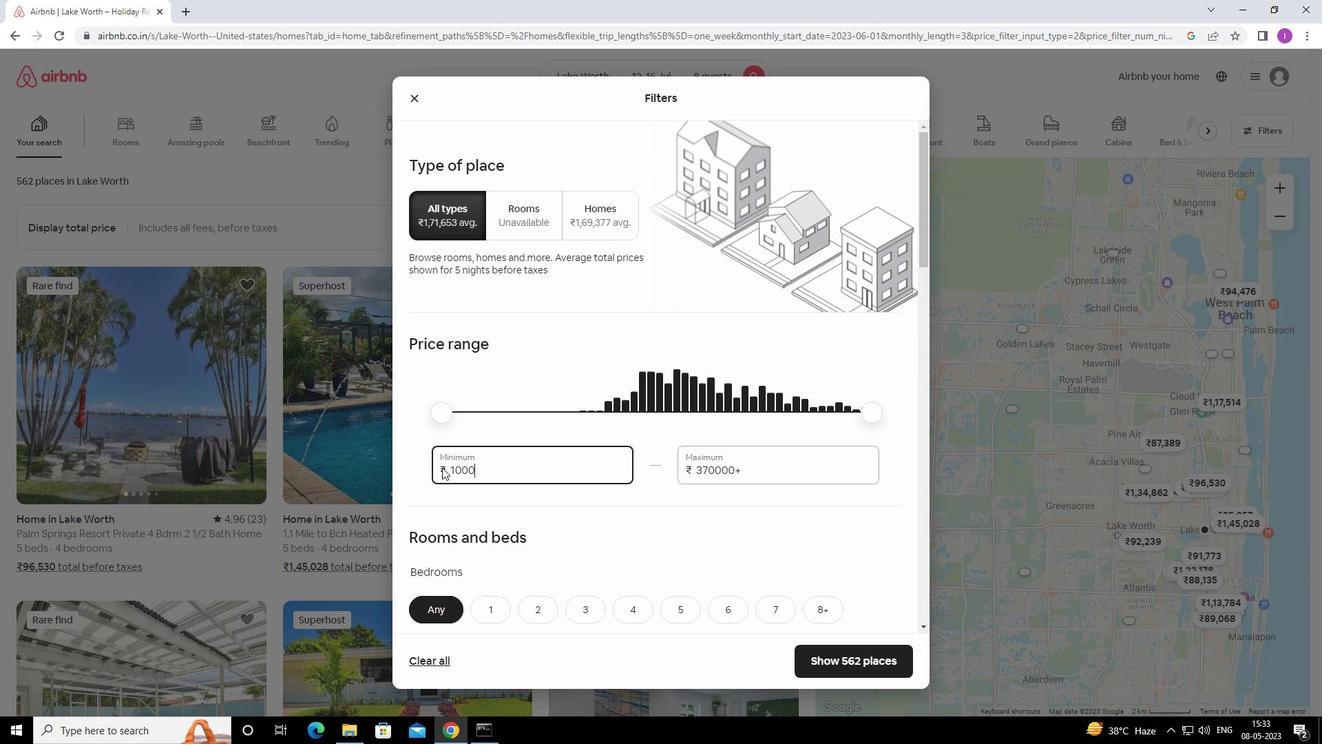 
Action: Mouse moved to (745, 467)
Screenshot: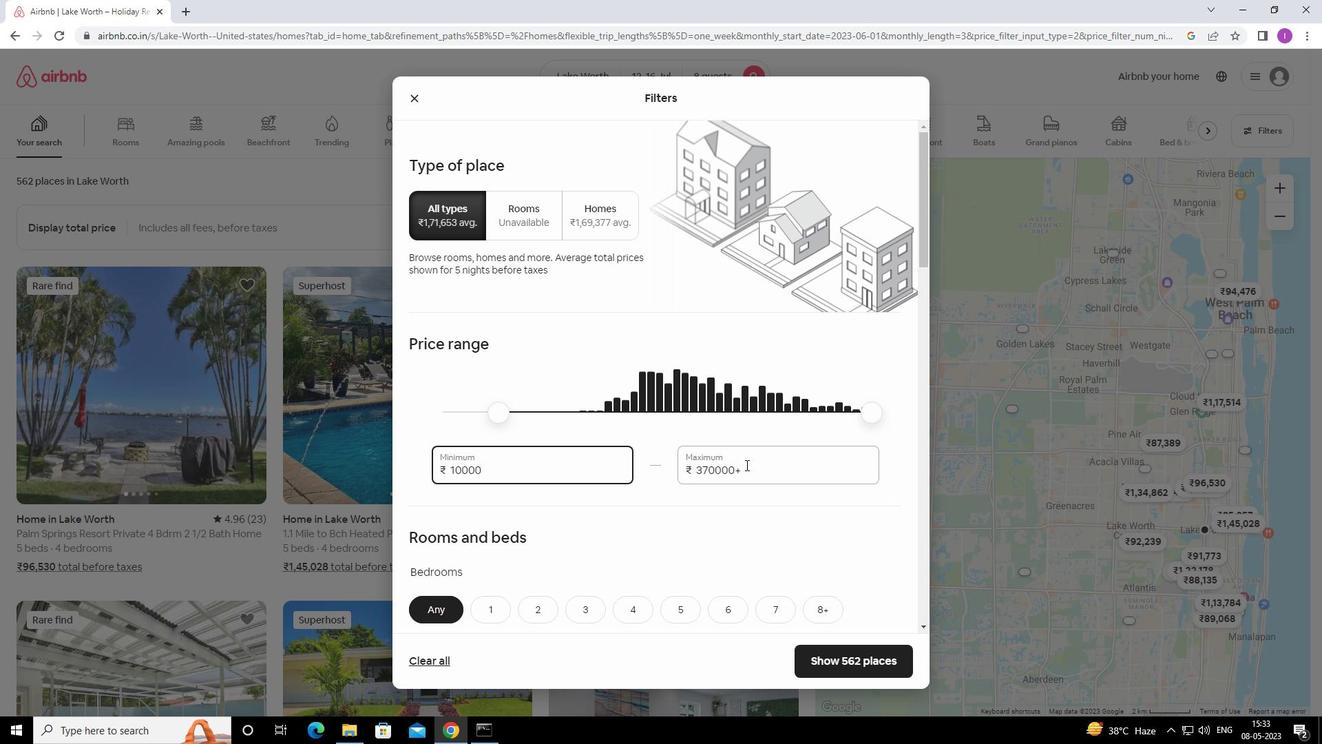 
Action: Mouse pressed left at (745, 467)
Screenshot: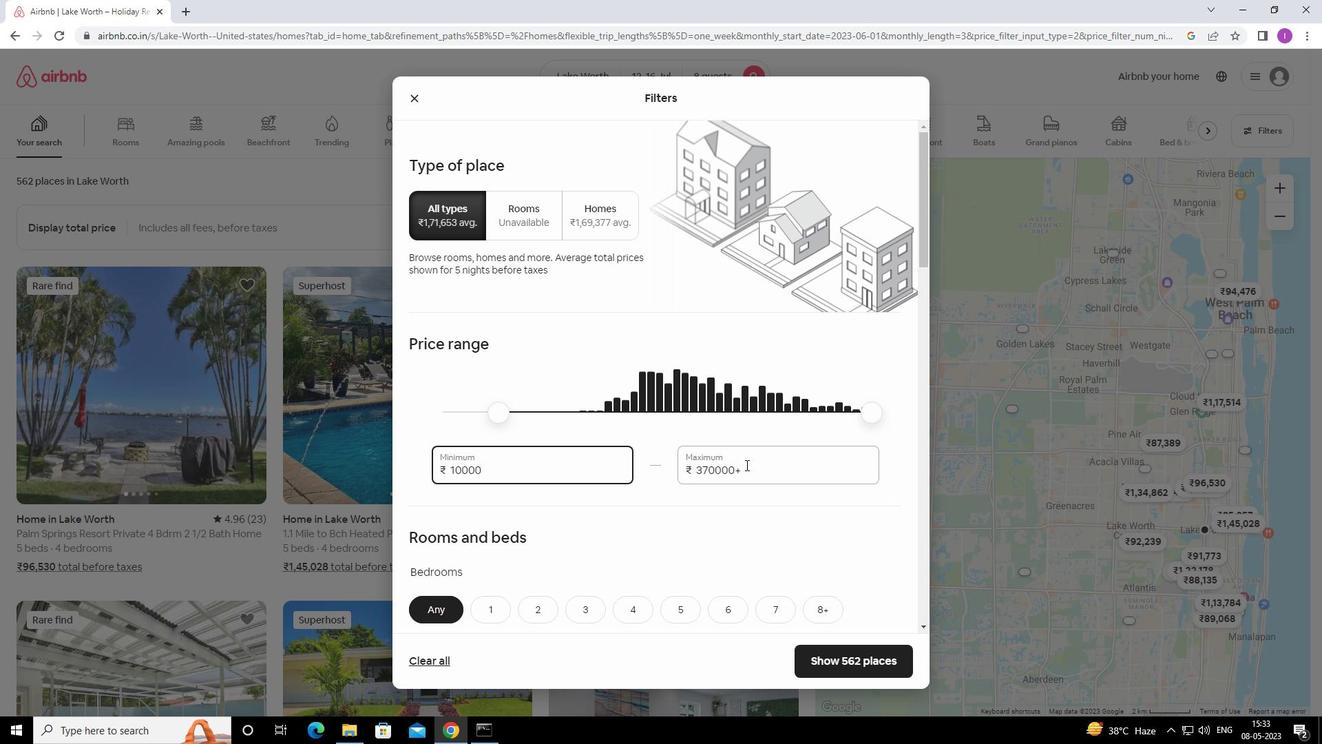 
Action: Mouse moved to (675, 473)
Screenshot: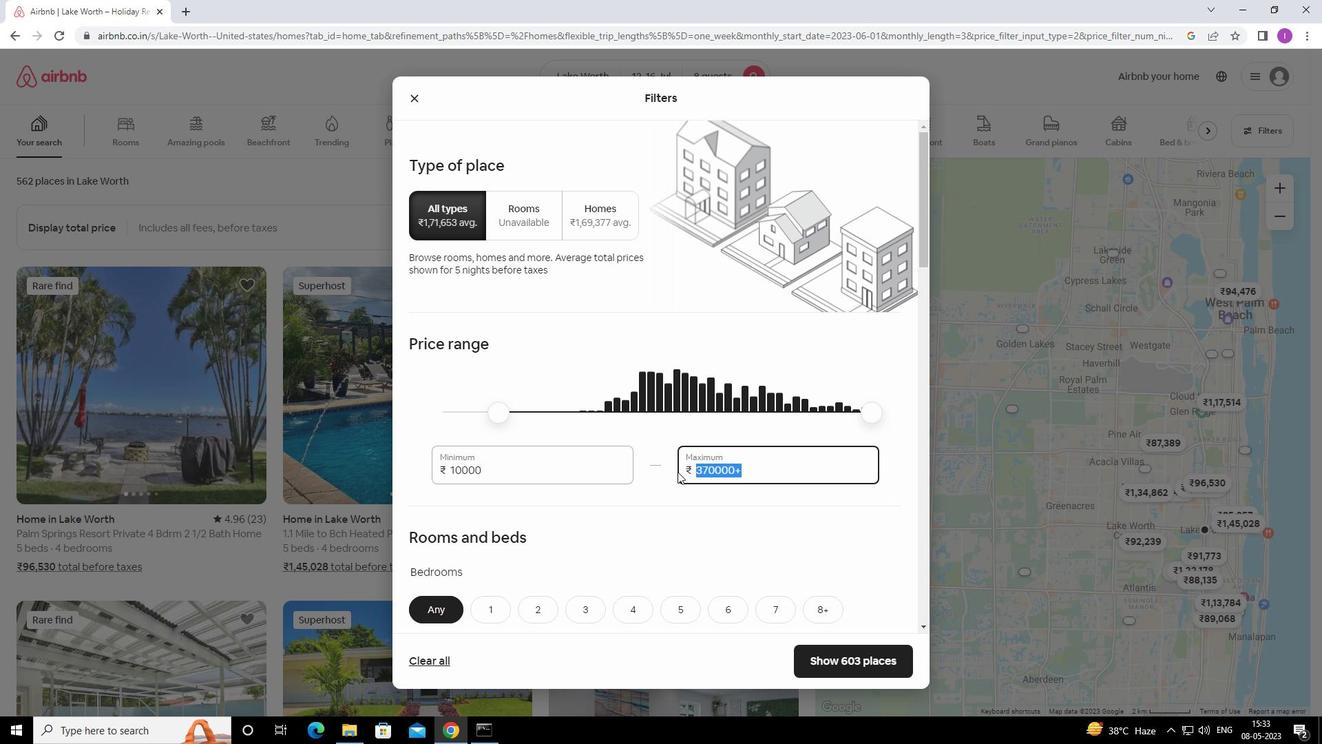 
Action: Key pressed 16000
Screenshot: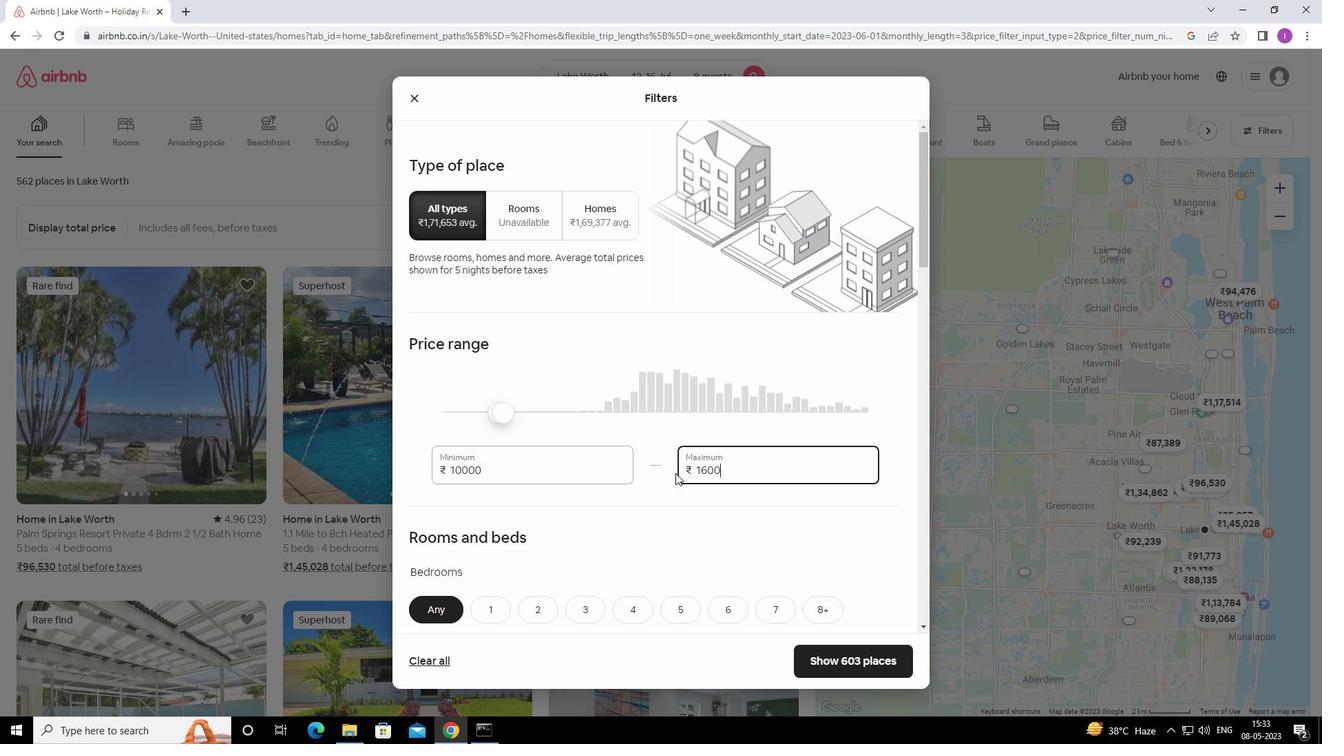 
Action: Mouse moved to (661, 572)
Screenshot: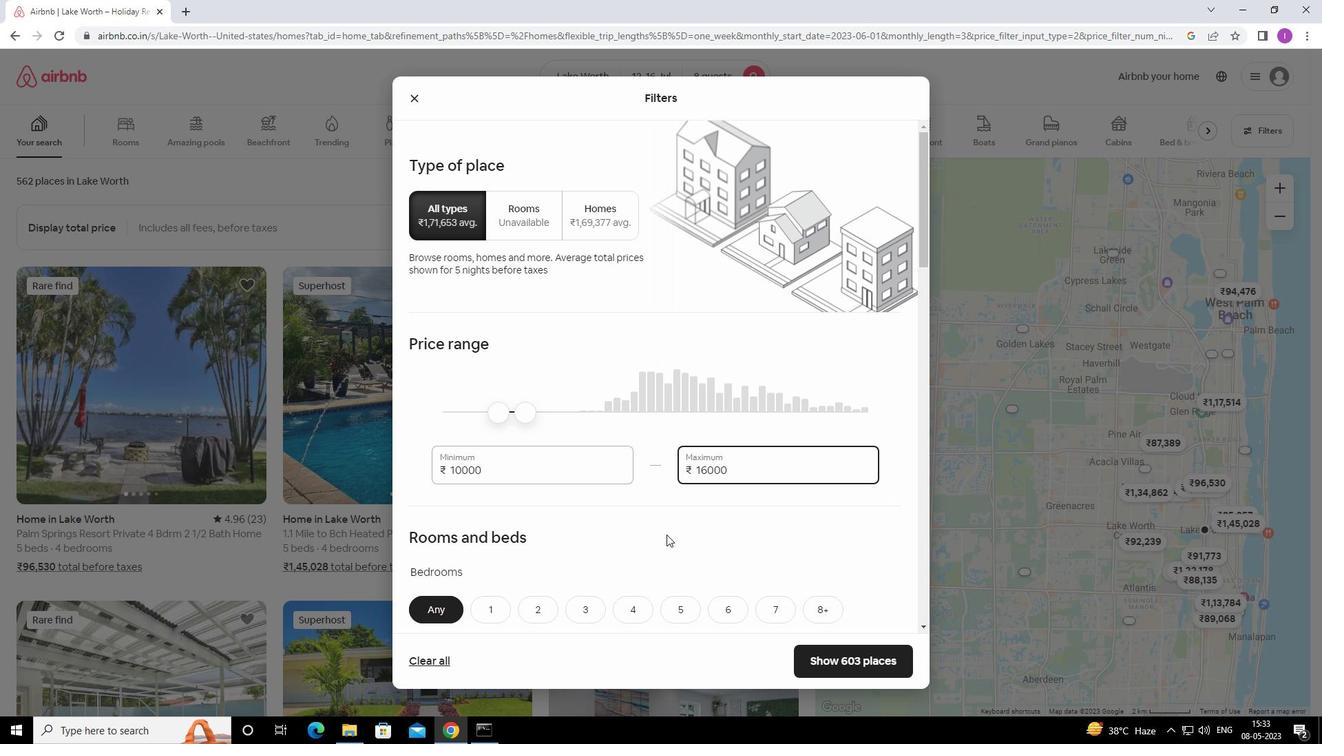 
Action: Mouse scrolled (661, 571) with delta (0, 0)
Screenshot: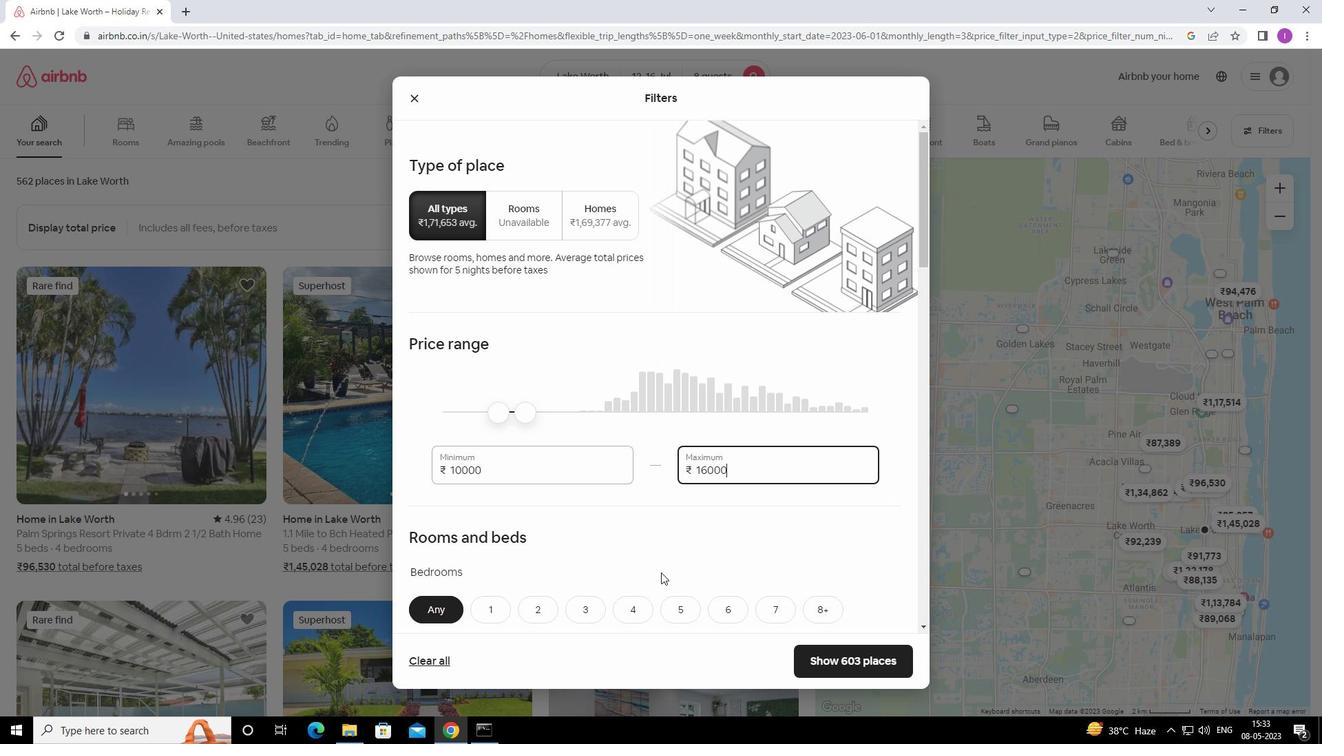 
Action: Mouse scrolled (661, 571) with delta (0, 0)
Screenshot: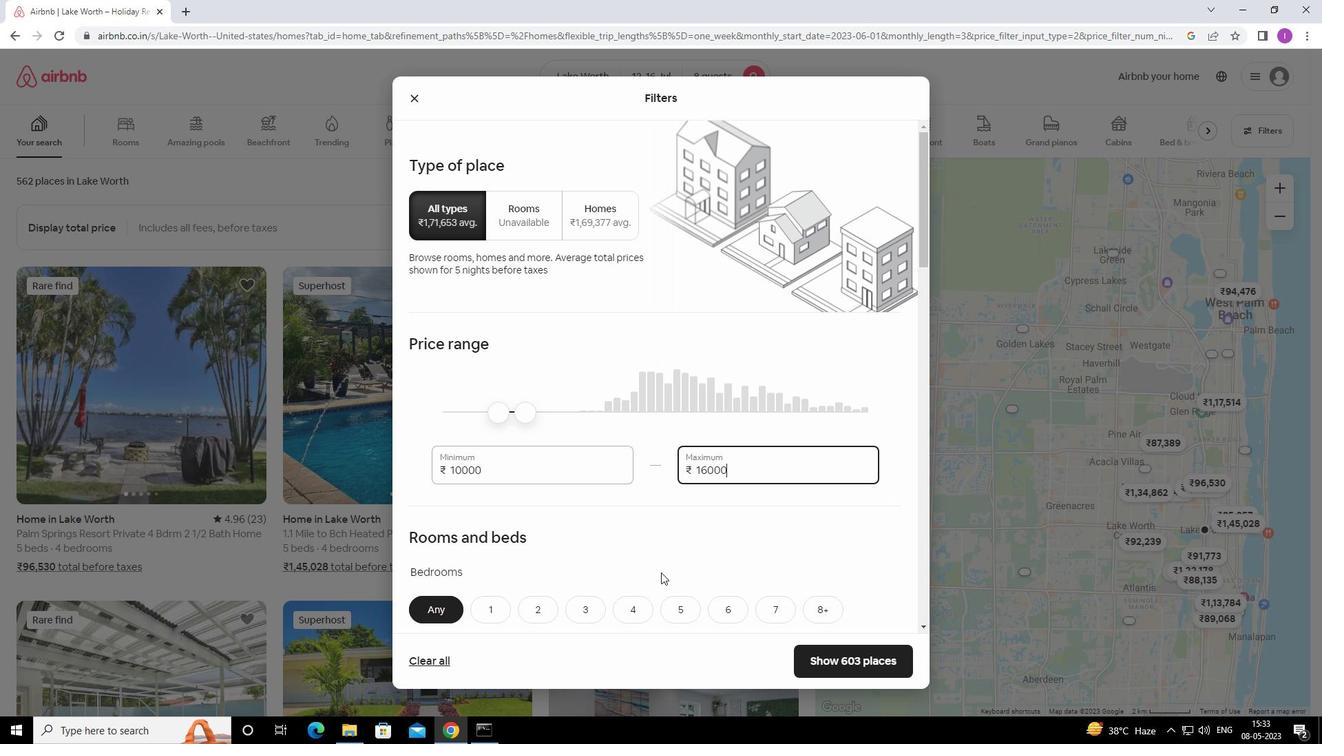 
Action: Mouse scrolled (661, 571) with delta (0, 0)
Screenshot: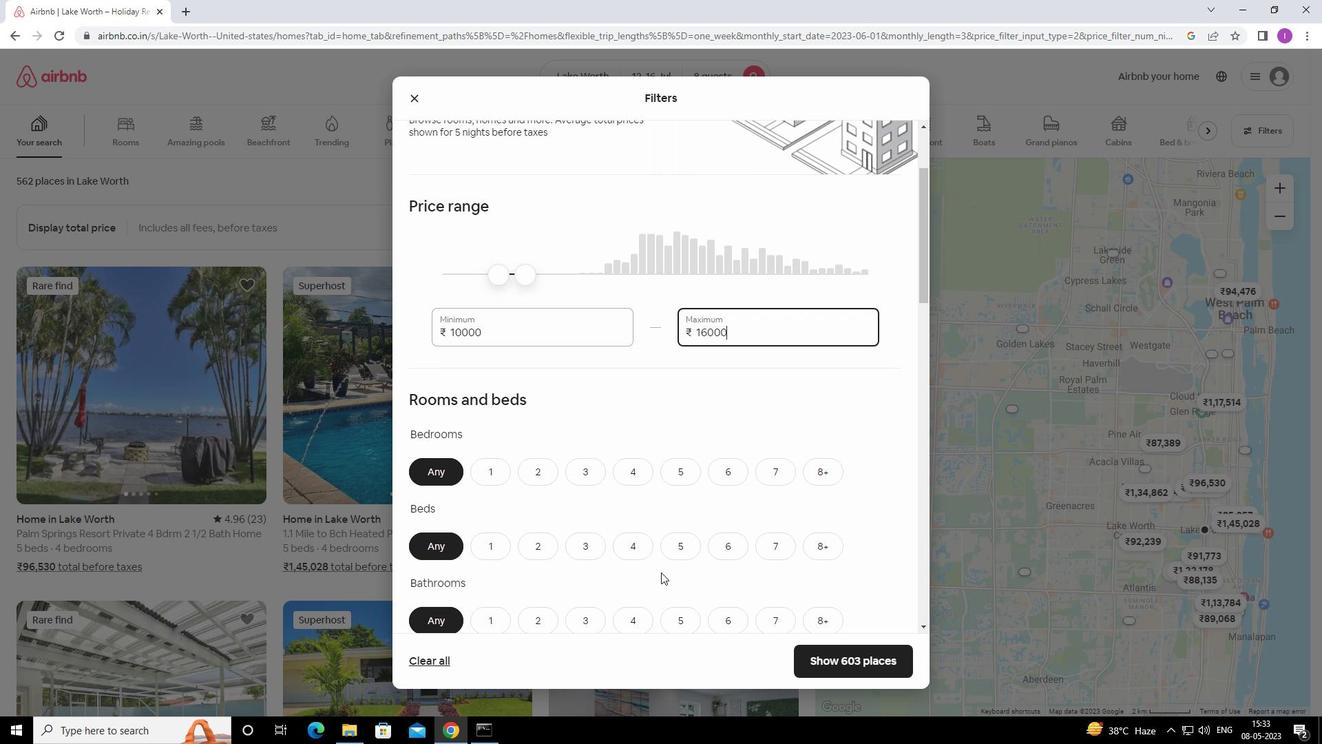 
Action: Mouse moved to (819, 396)
Screenshot: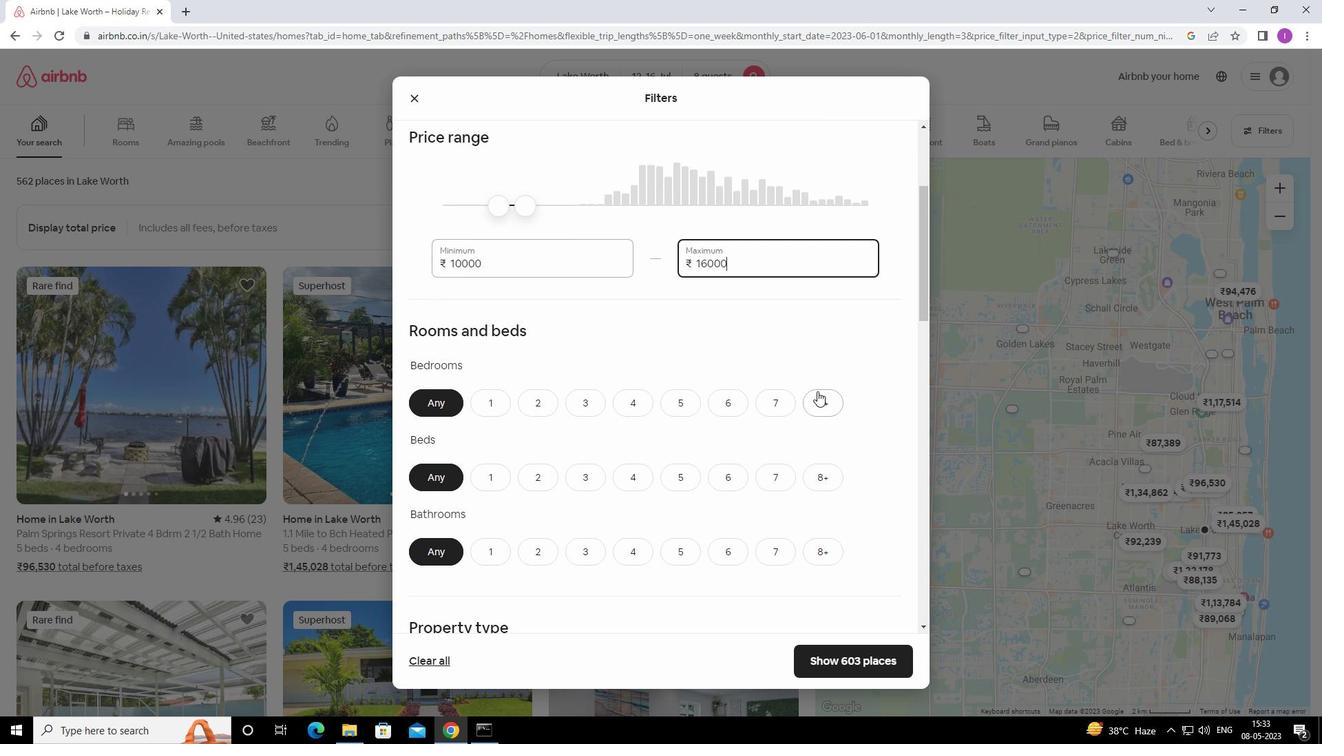 
Action: Mouse pressed left at (819, 396)
Screenshot: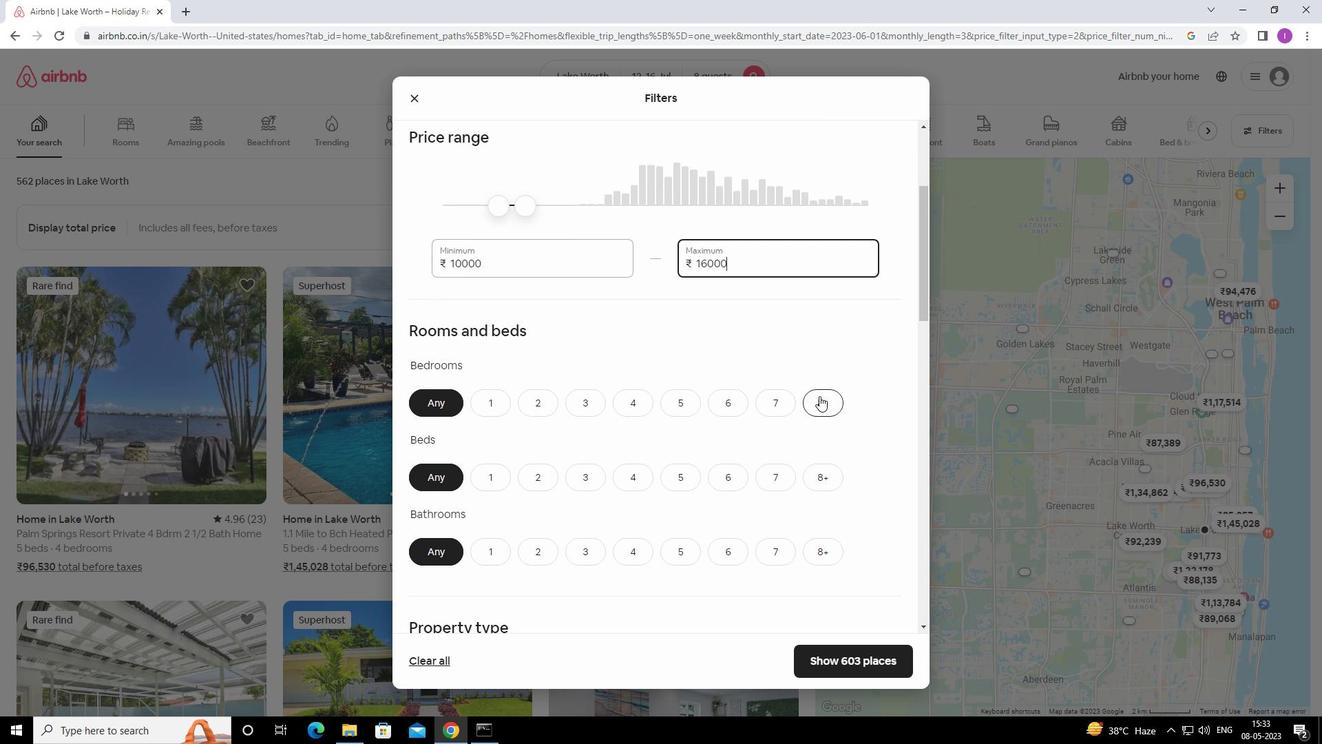 
Action: Mouse moved to (831, 469)
Screenshot: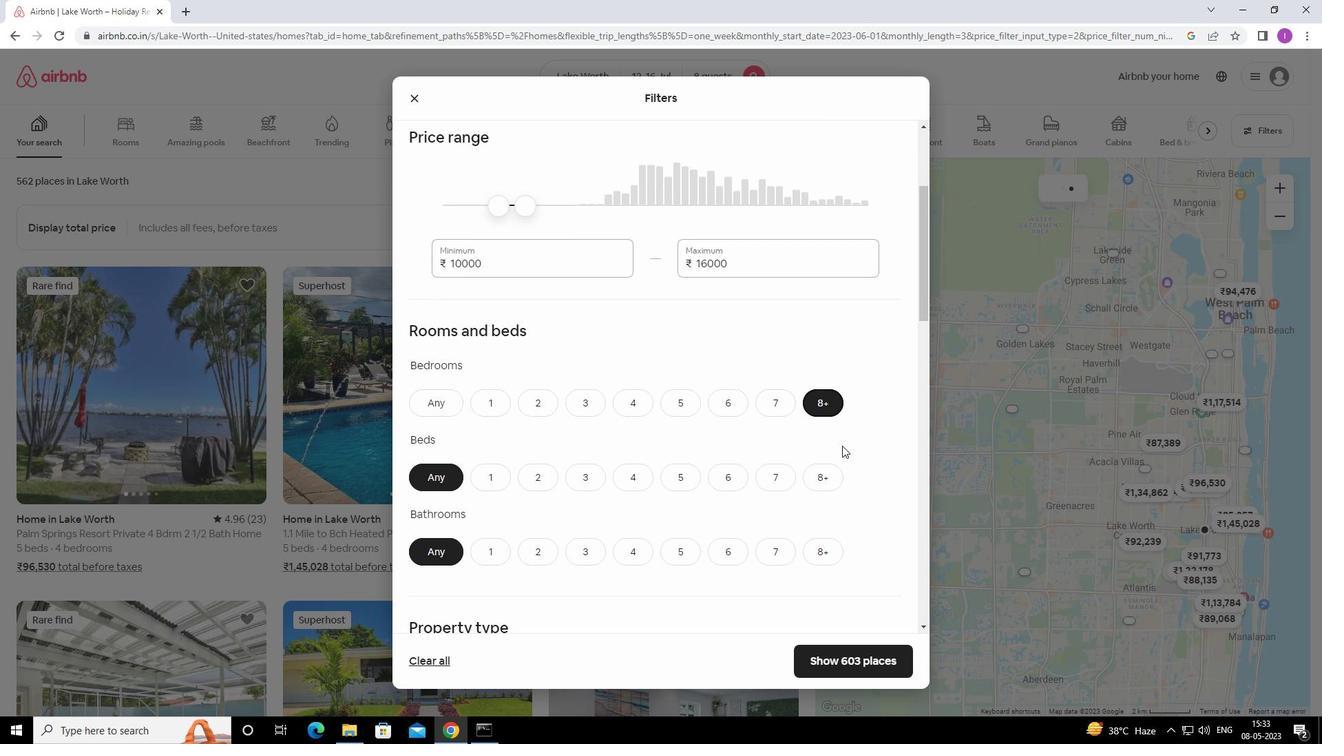 
Action: Mouse pressed left at (831, 469)
Screenshot: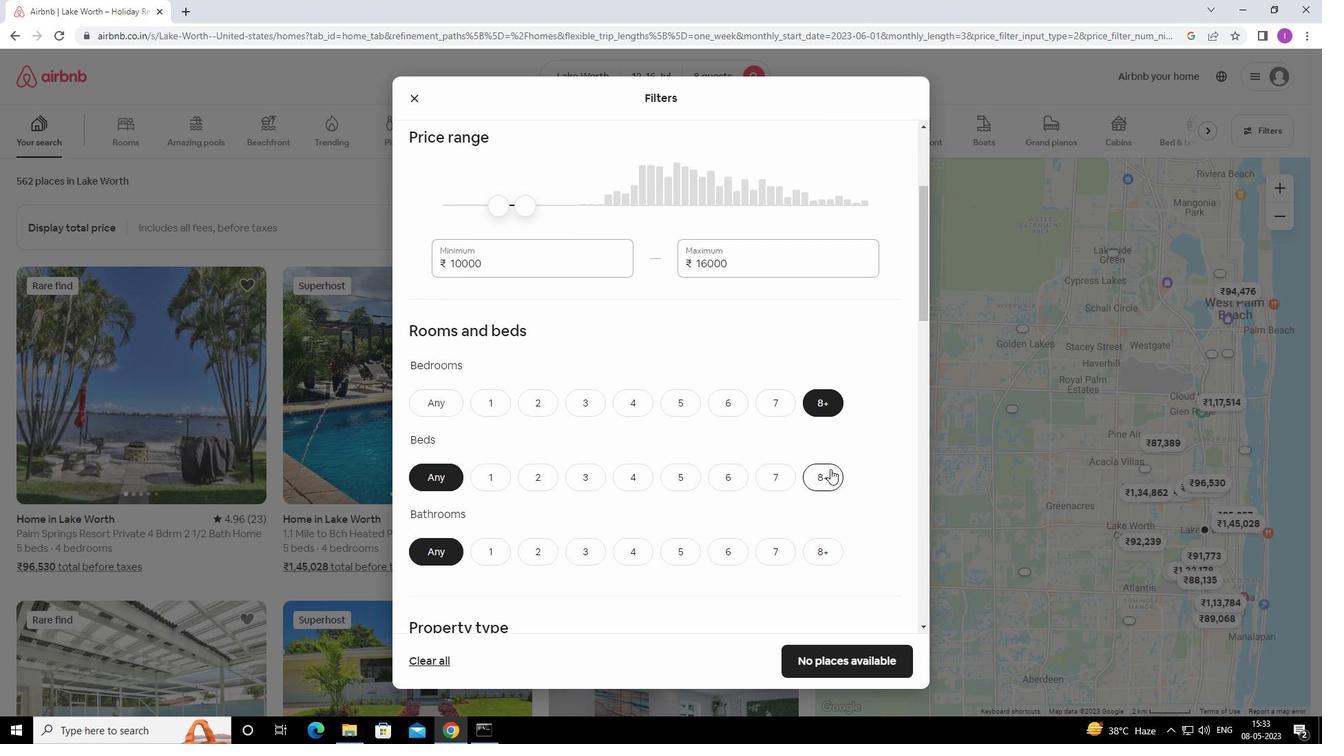 
Action: Mouse moved to (824, 542)
Screenshot: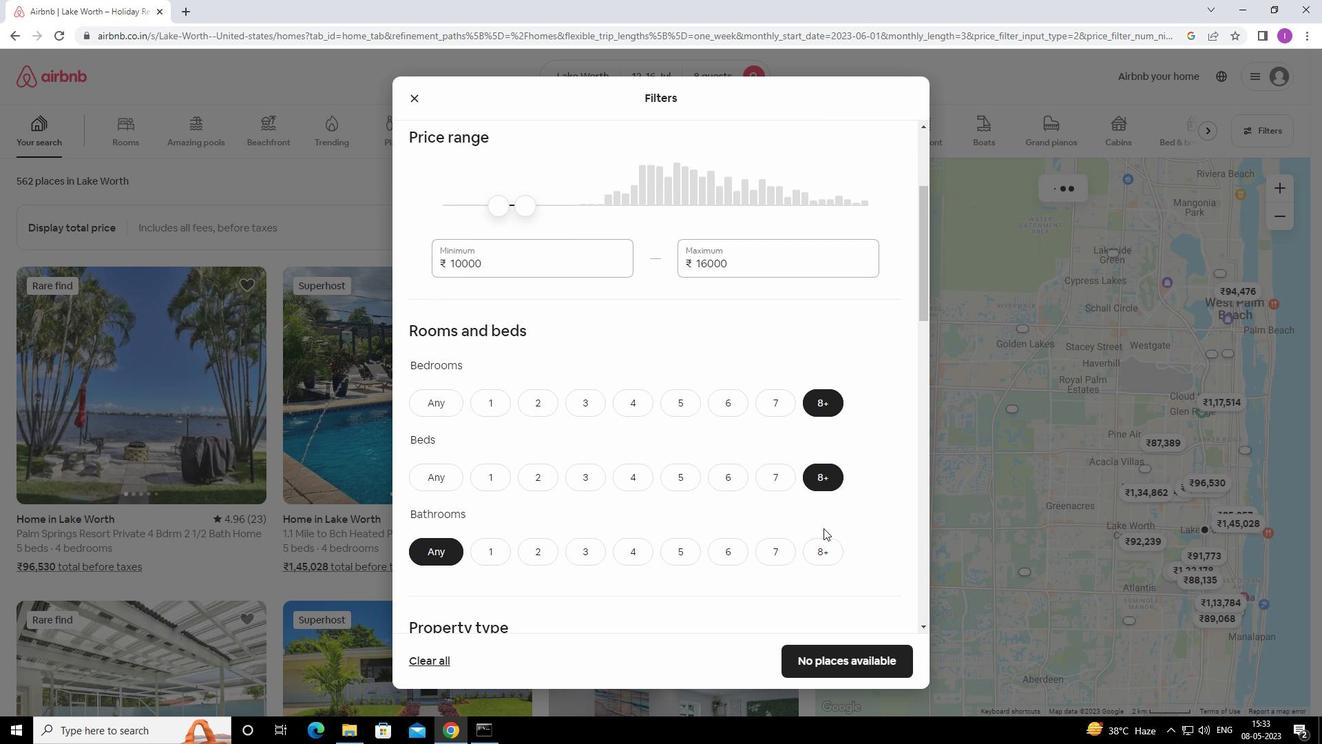 
Action: Mouse pressed left at (824, 542)
Screenshot: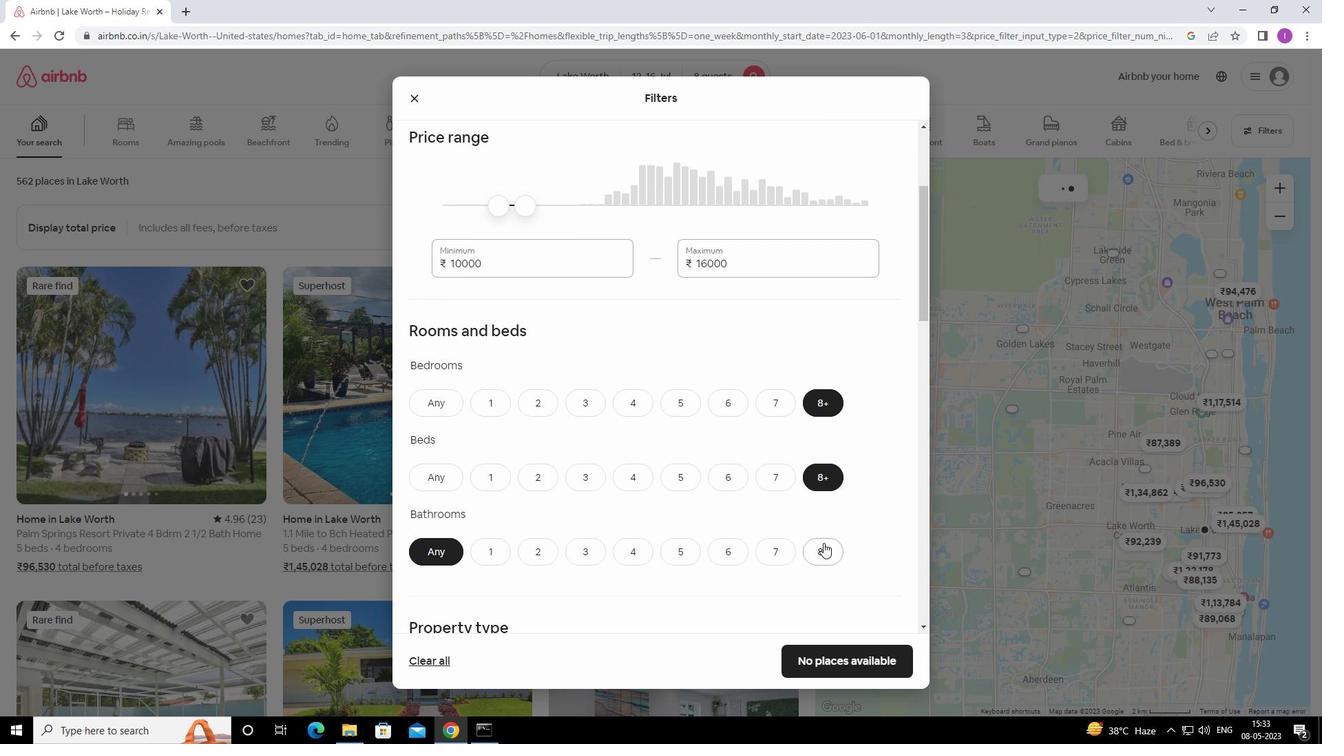 
Action: Mouse moved to (781, 498)
Screenshot: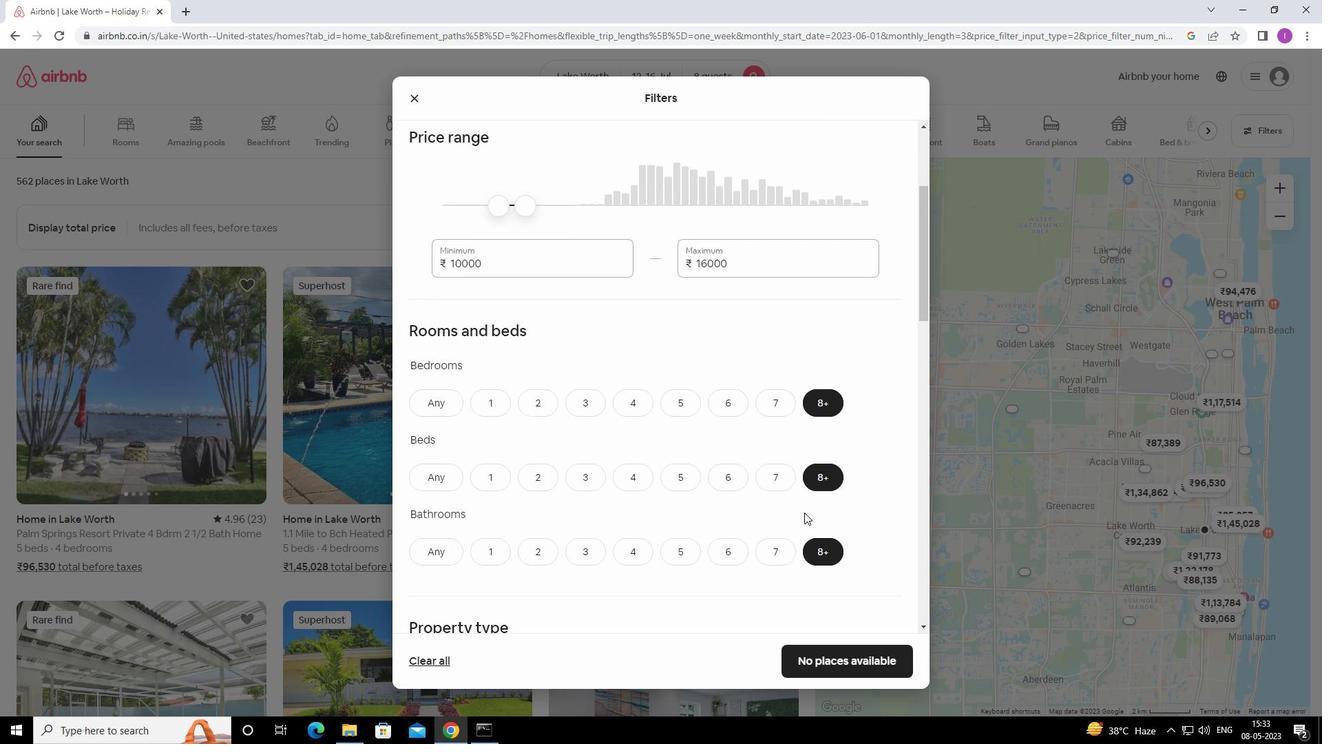 
Action: Mouse scrolled (781, 498) with delta (0, 0)
Screenshot: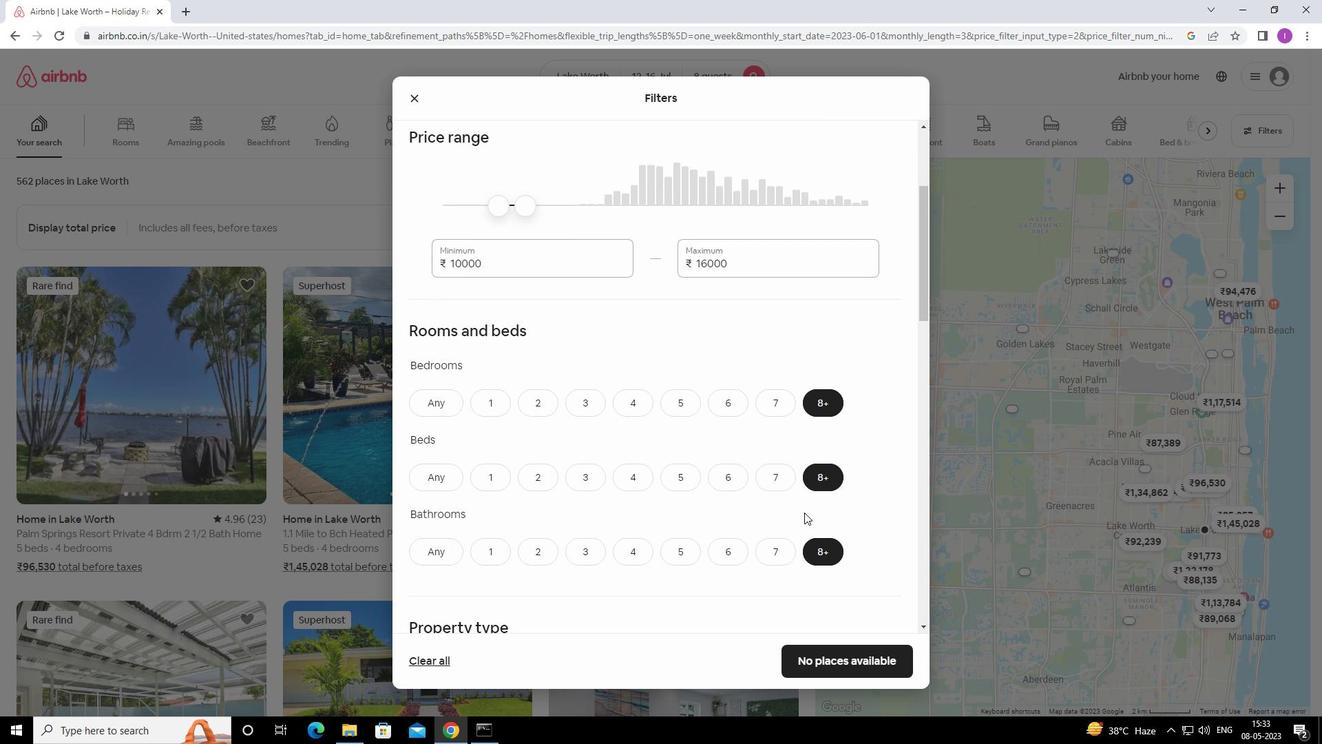 
Action: Mouse moved to (780, 498)
Screenshot: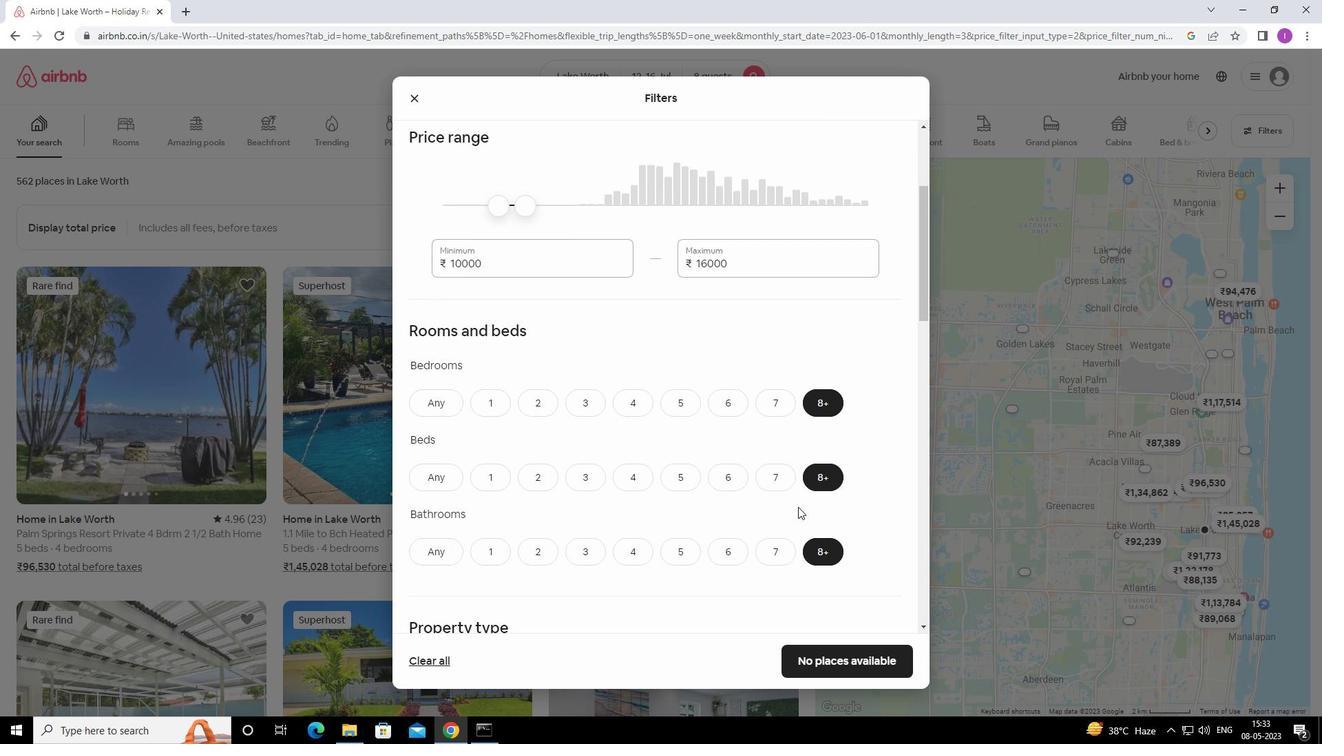 
Action: Mouse scrolled (780, 498) with delta (0, 0)
Screenshot: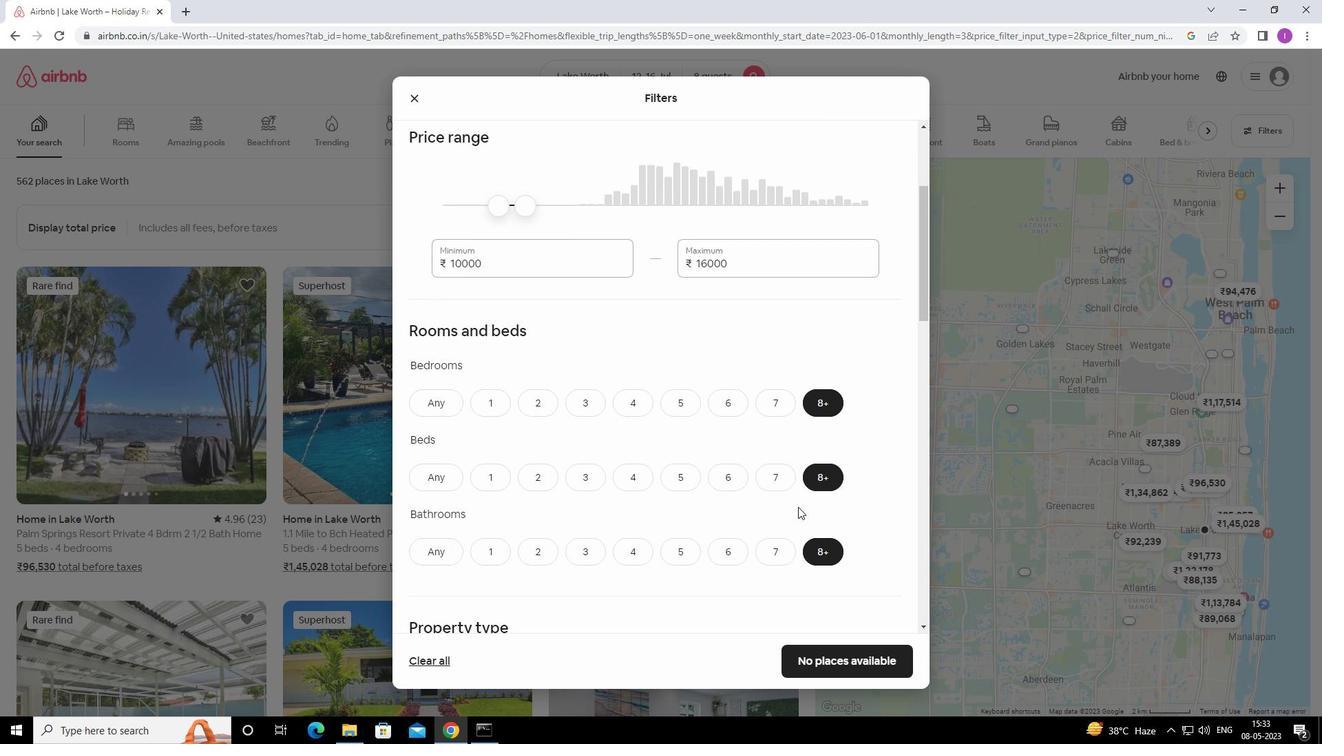 
Action: Mouse scrolled (780, 498) with delta (0, 0)
Screenshot: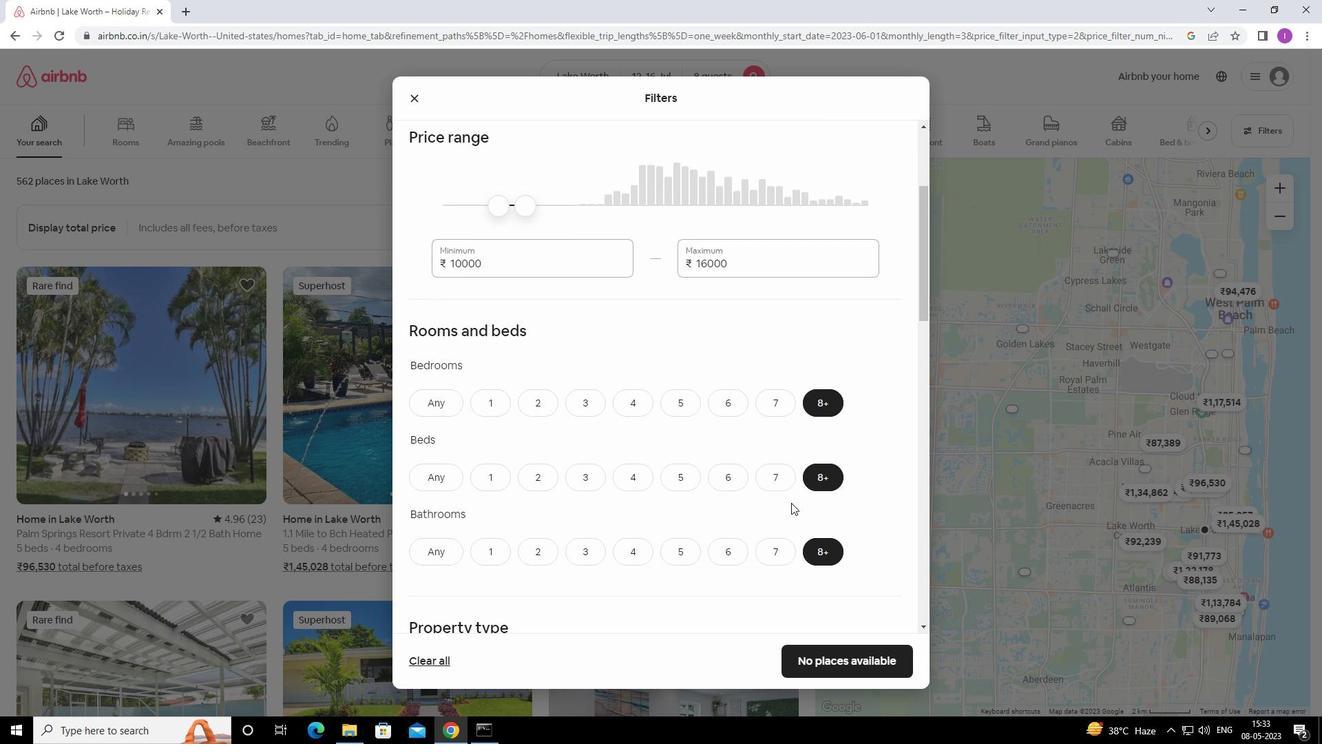 
Action: Mouse scrolled (780, 498) with delta (0, 0)
Screenshot: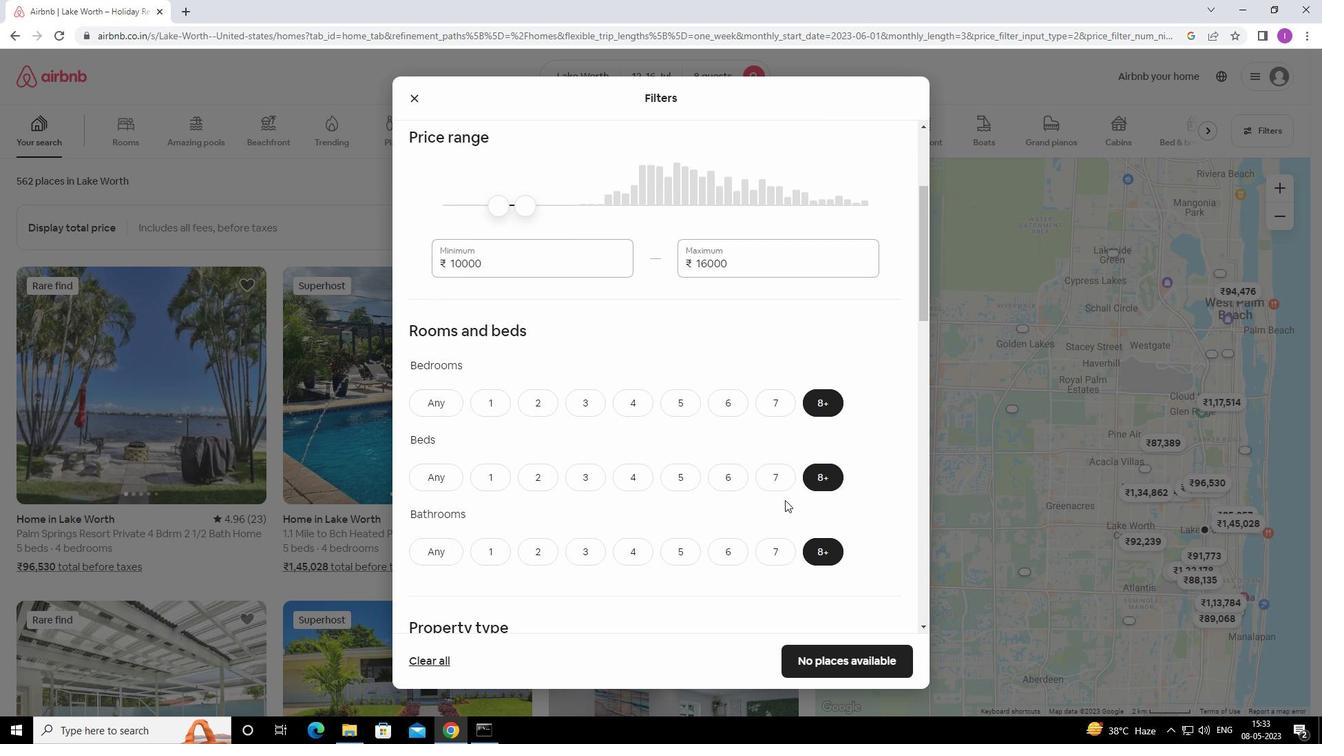 
Action: Mouse moved to (777, 498)
Screenshot: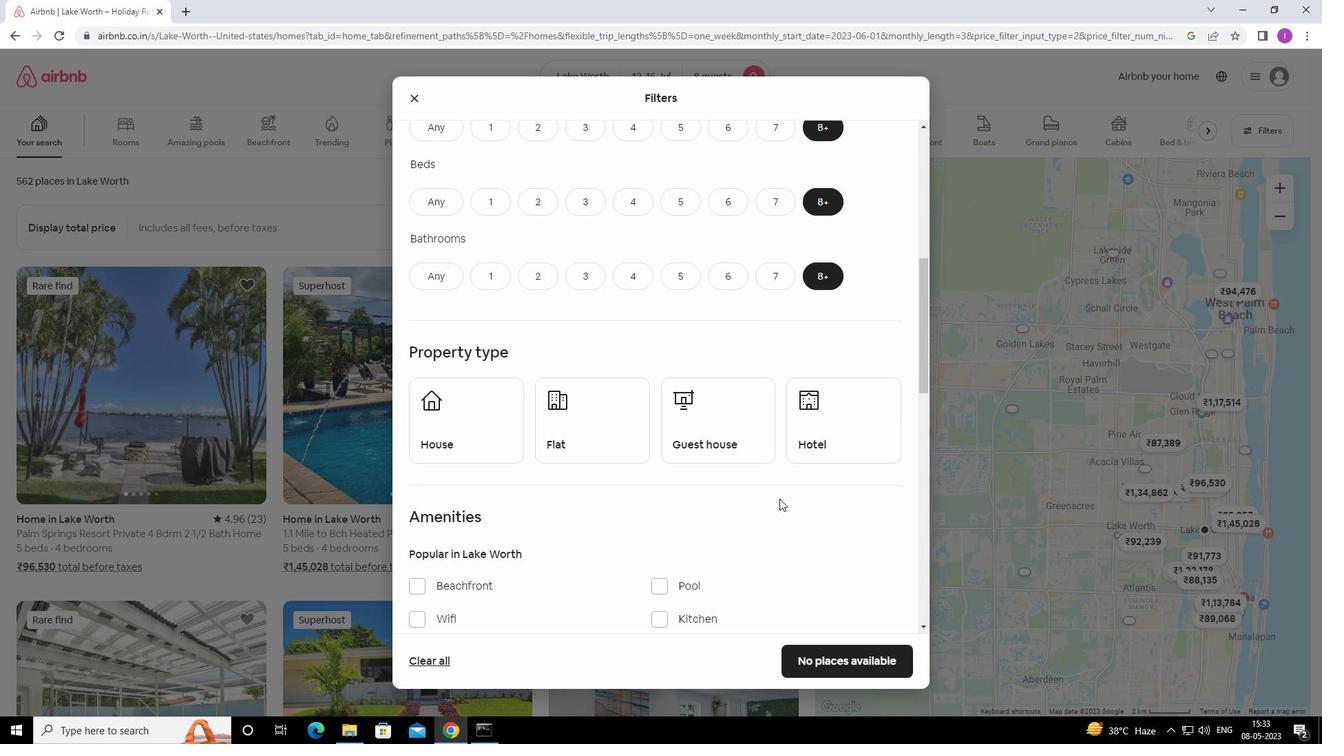 
Action: Mouse scrolled (777, 498) with delta (0, 0)
Screenshot: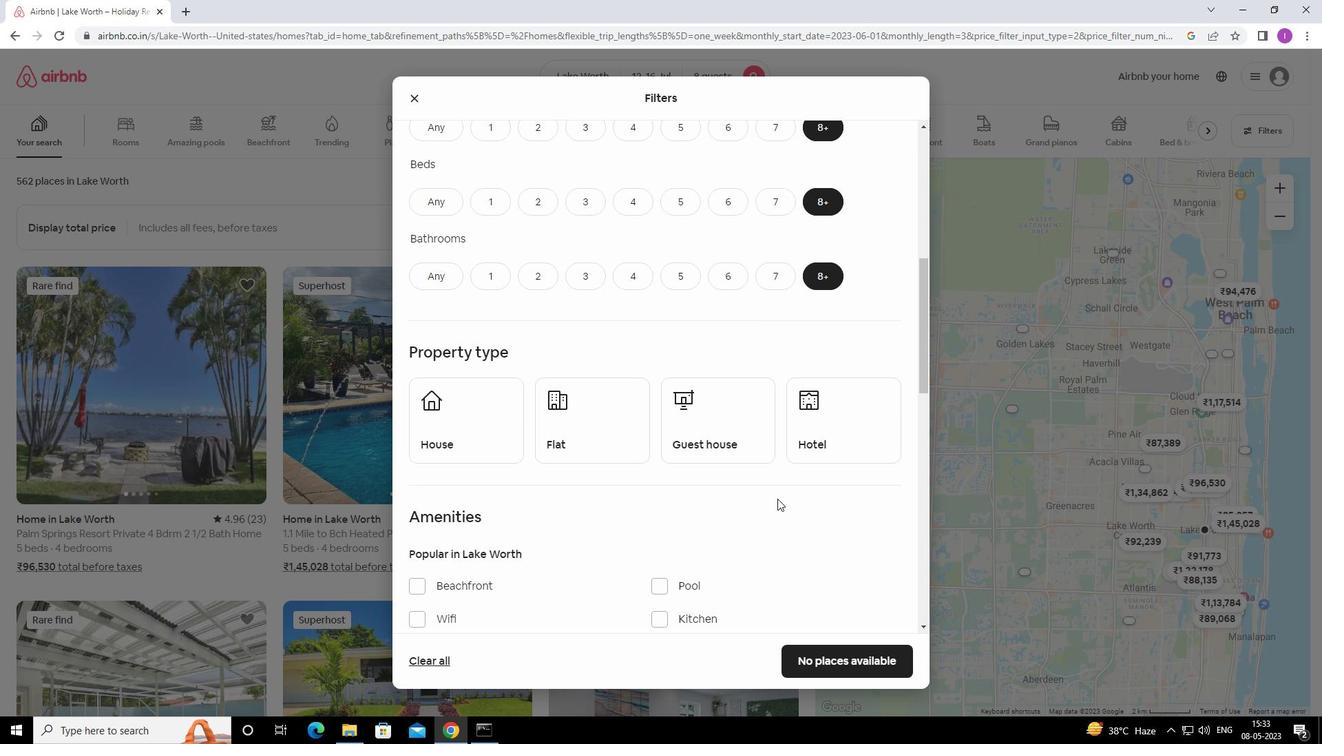 
Action: Mouse moved to (503, 349)
Screenshot: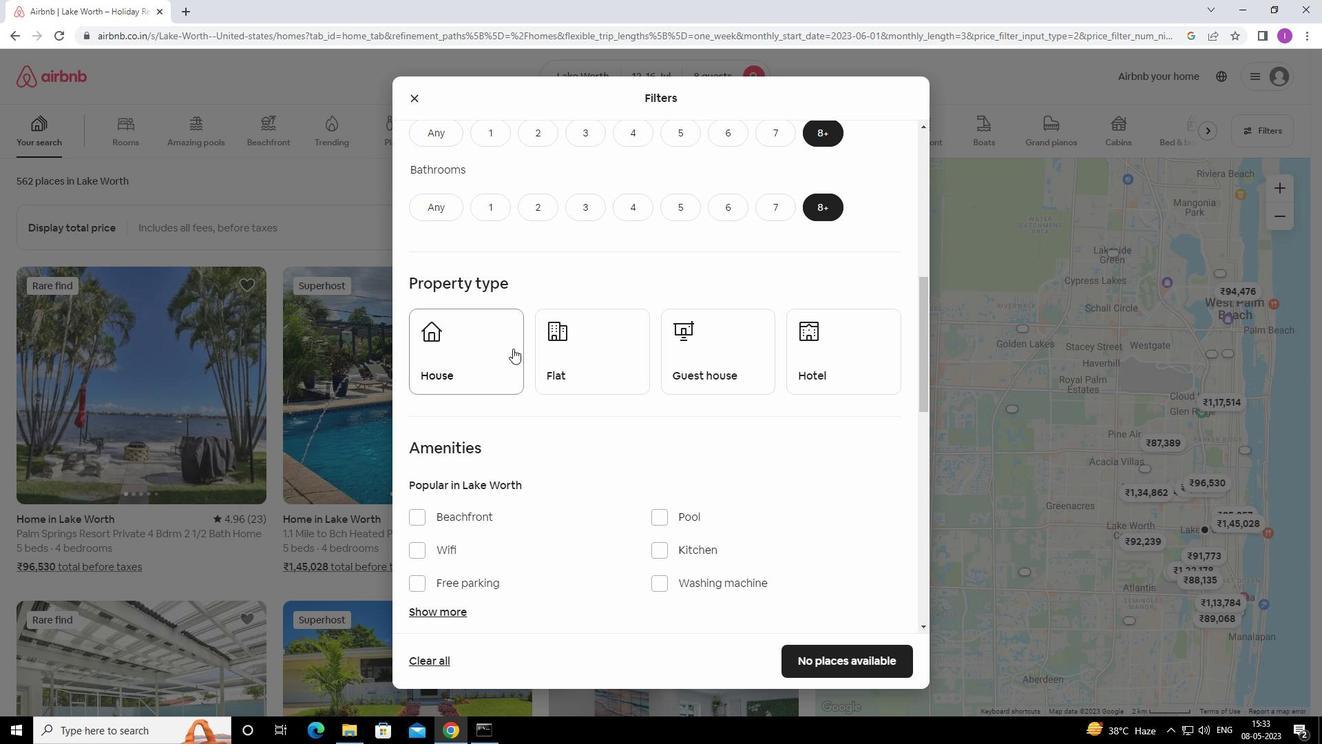 
Action: Mouse pressed left at (503, 349)
Screenshot: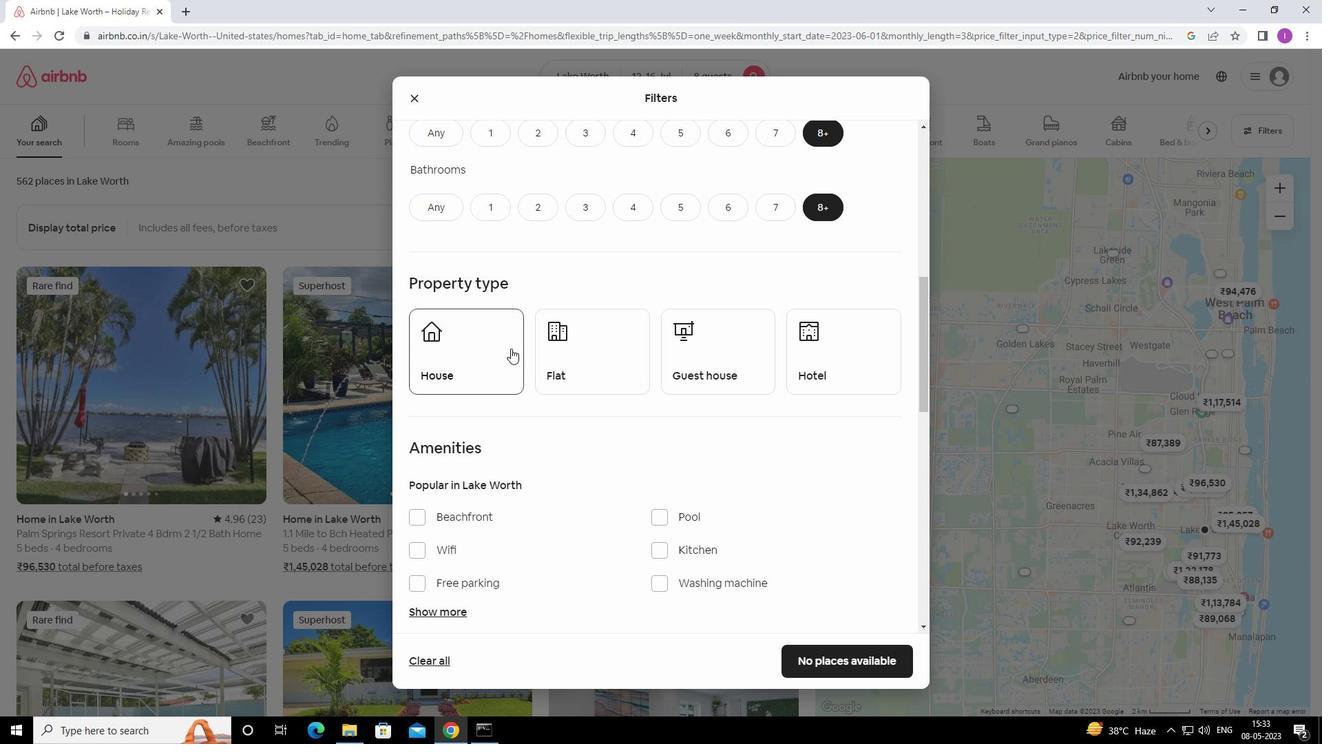 
Action: Mouse moved to (577, 347)
Screenshot: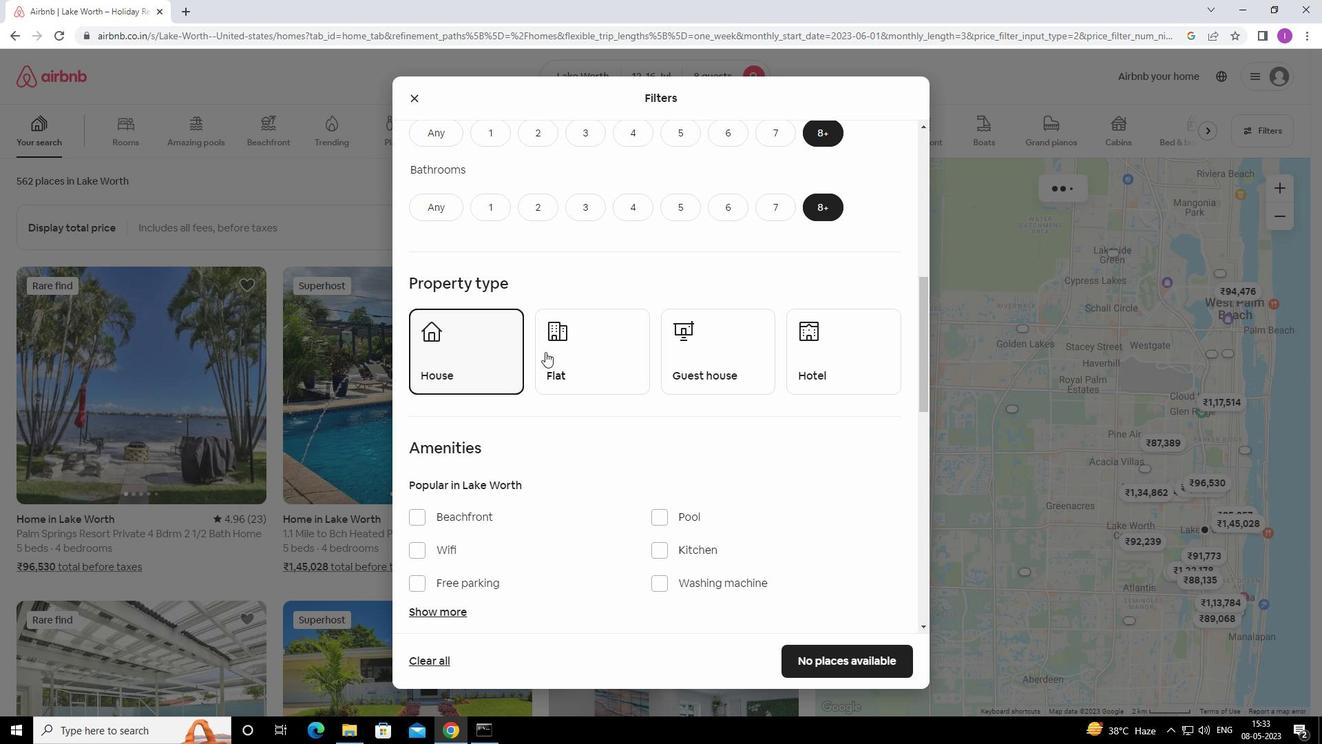 
Action: Mouse pressed left at (577, 347)
Screenshot: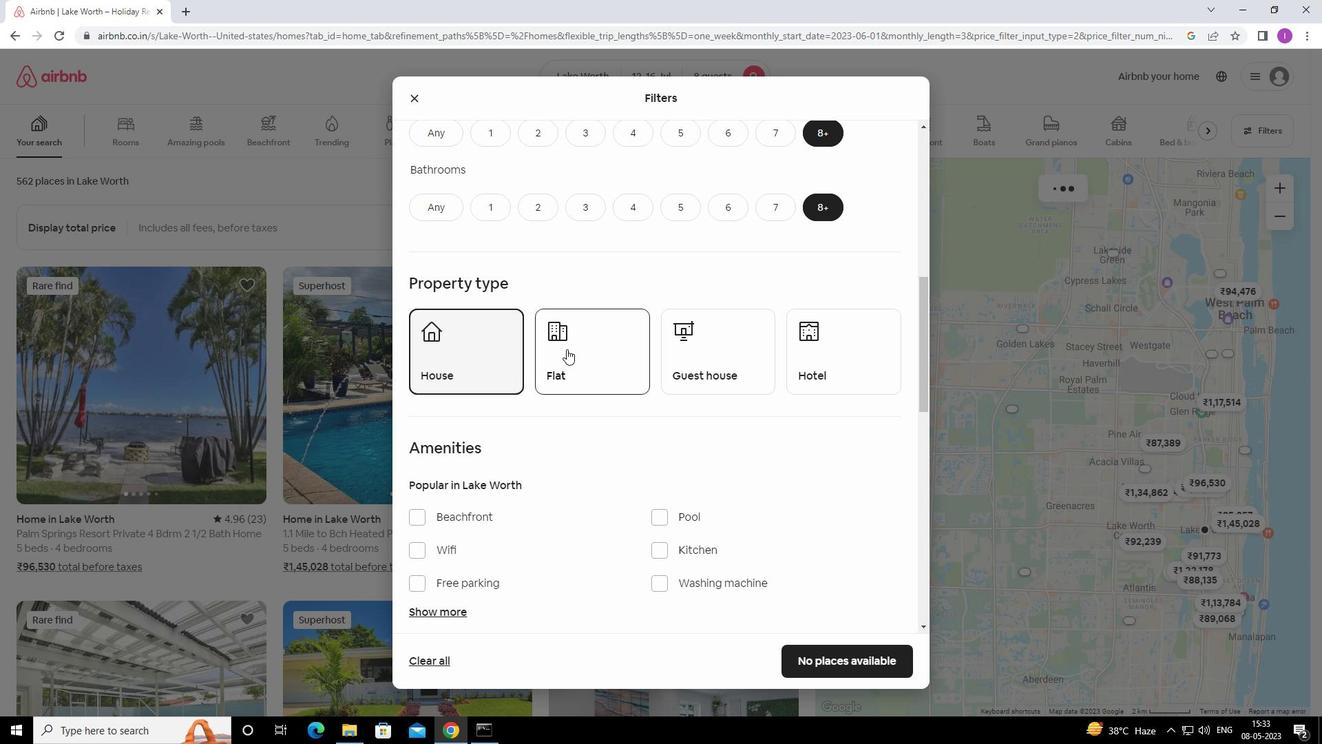 
Action: Mouse moved to (684, 361)
Screenshot: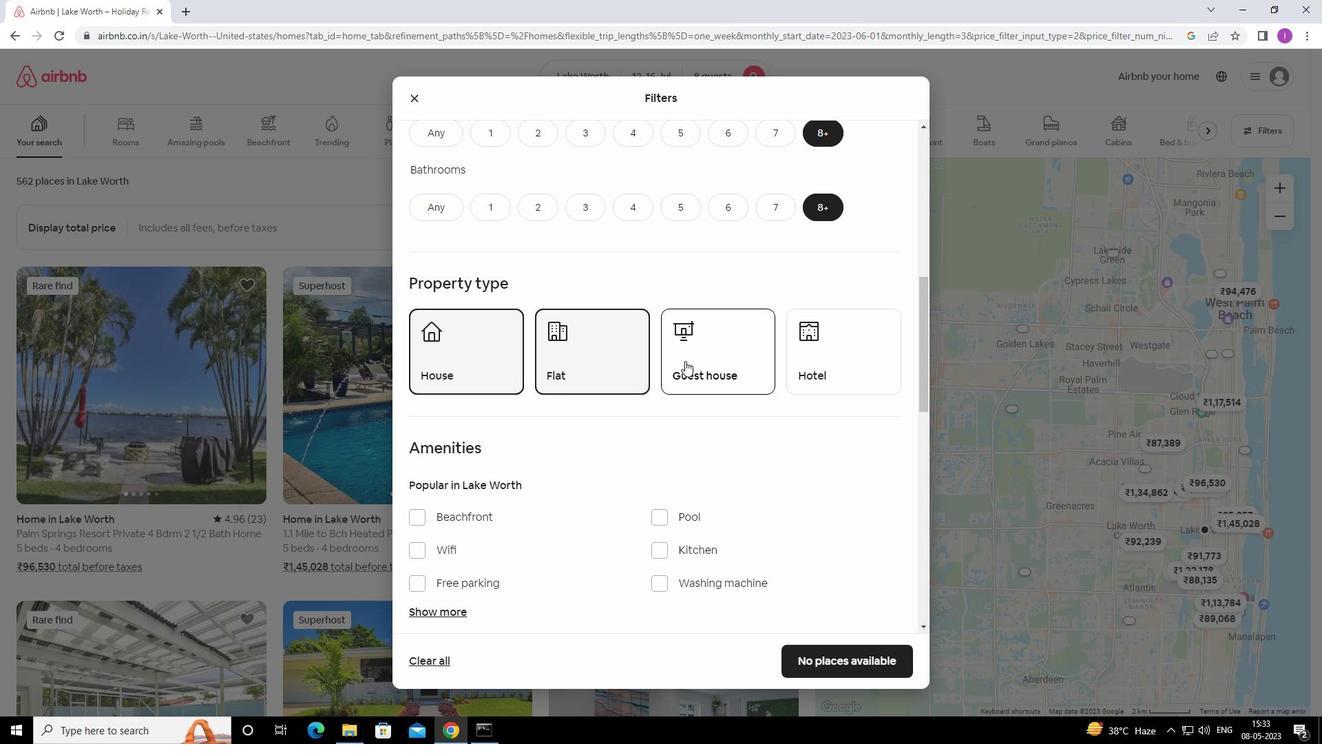 
Action: Mouse pressed left at (684, 361)
Screenshot: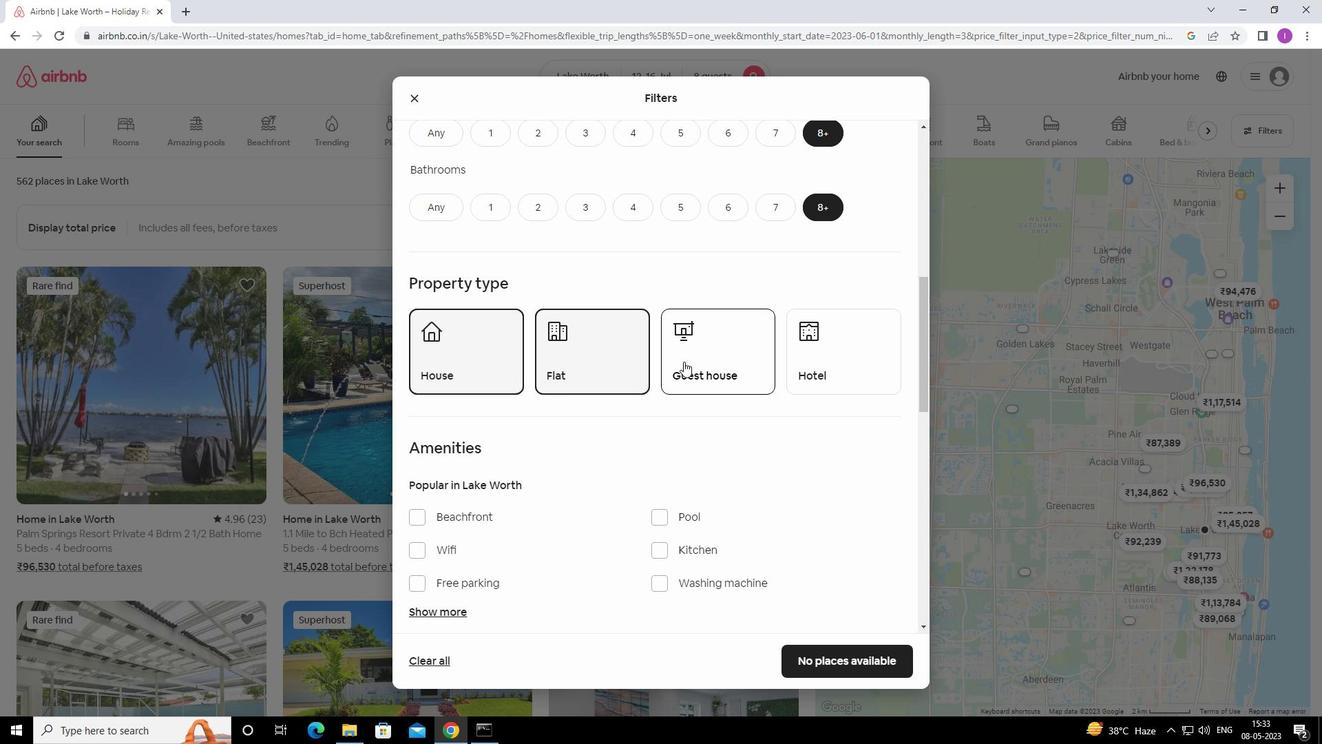 
Action: Mouse moved to (733, 359)
Screenshot: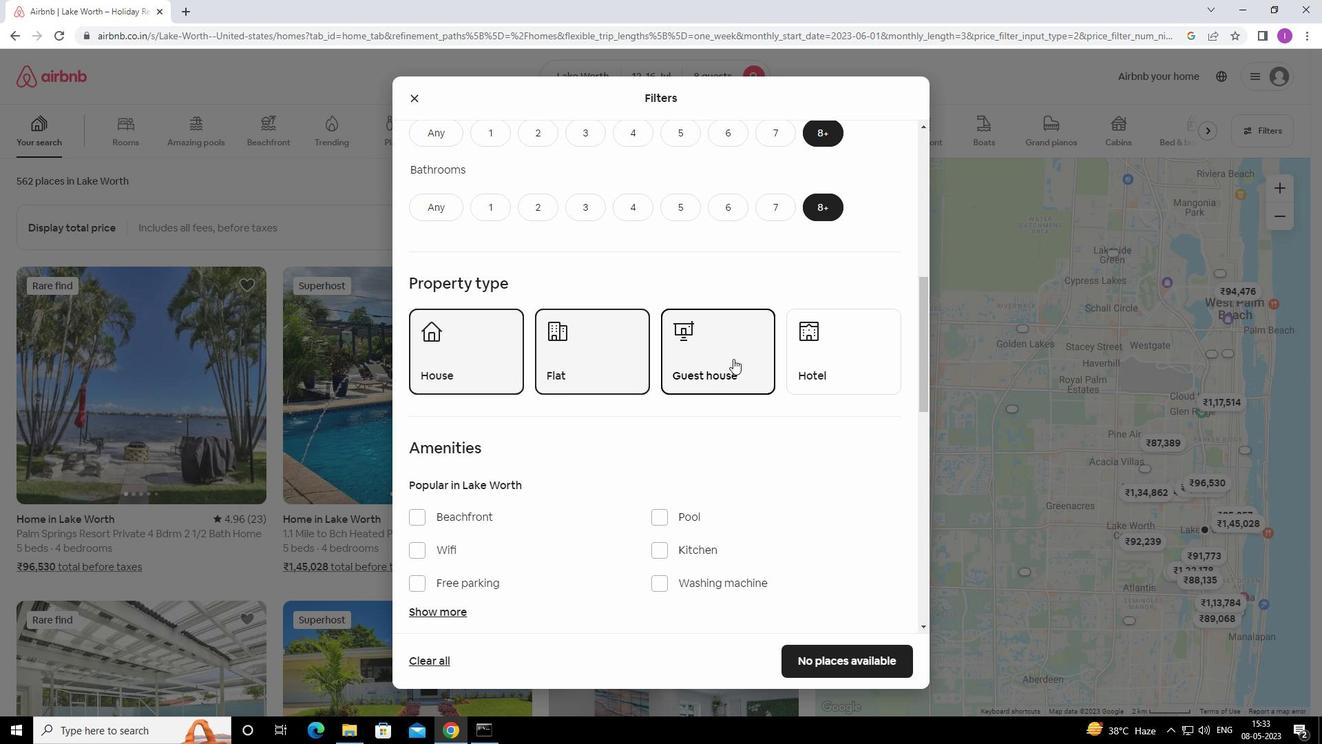 
Action: Mouse scrolled (733, 359) with delta (0, 0)
Screenshot: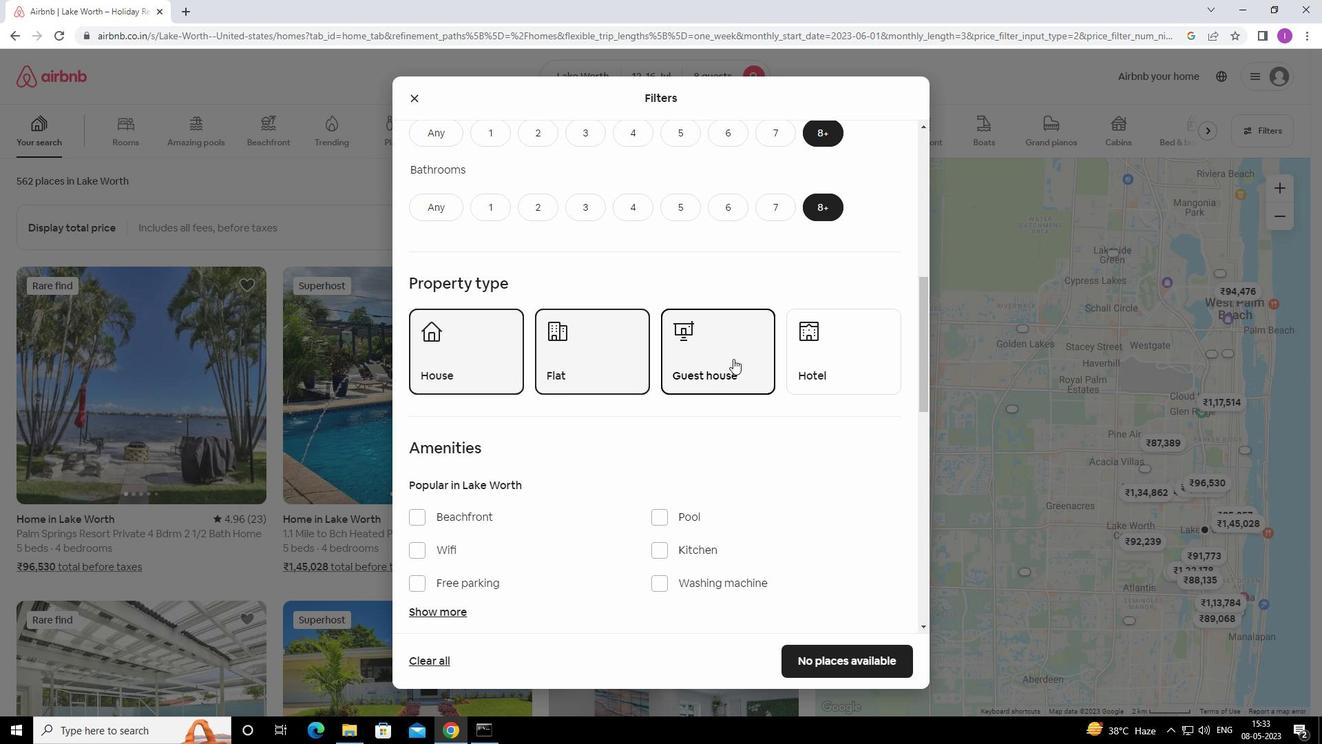 
Action: Mouse moved to (733, 360)
Screenshot: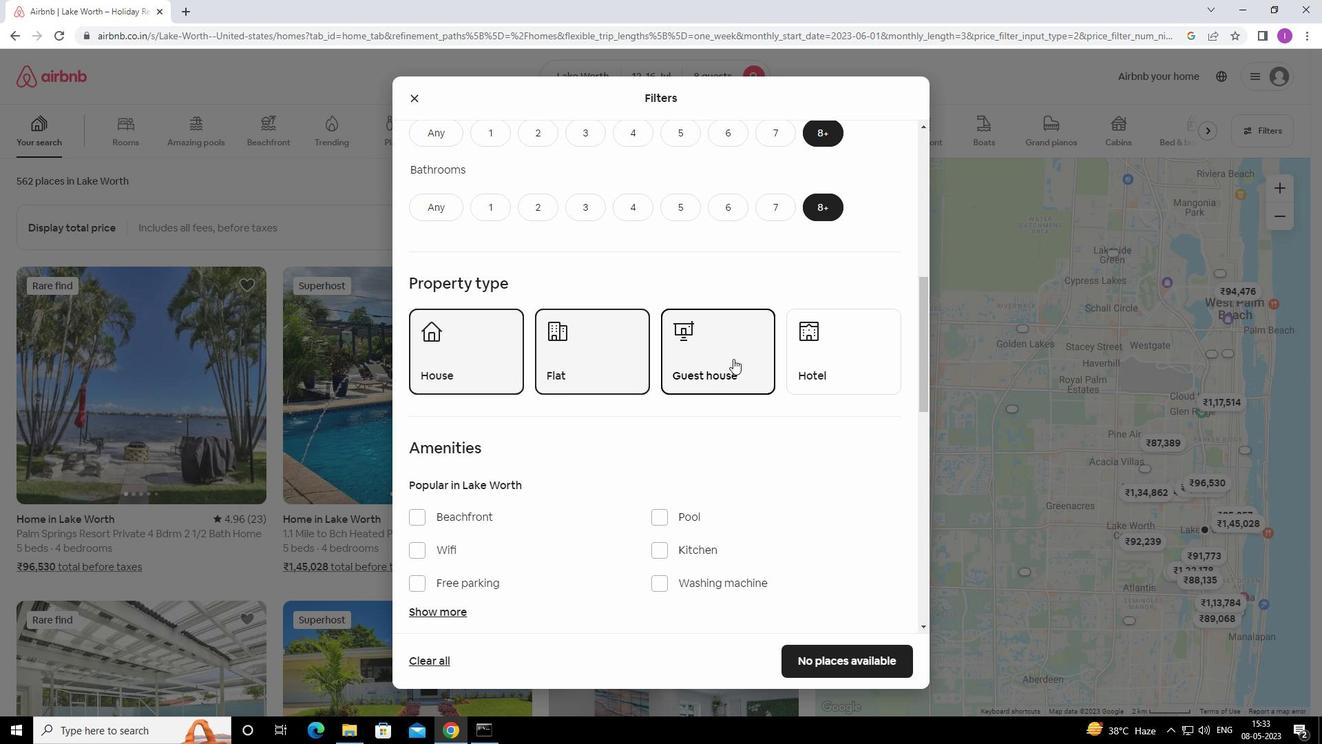 
Action: Mouse scrolled (733, 359) with delta (0, 0)
Screenshot: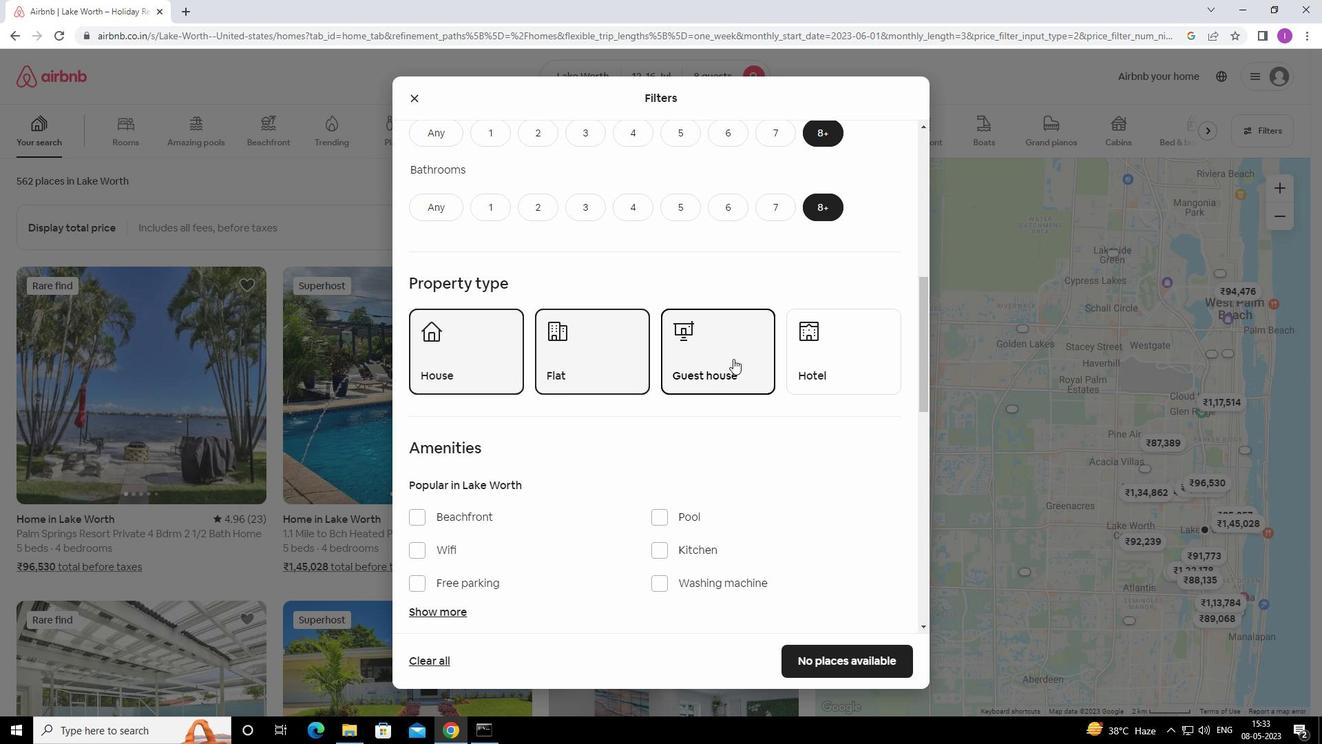 
Action: Mouse moved to (421, 412)
Screenshot: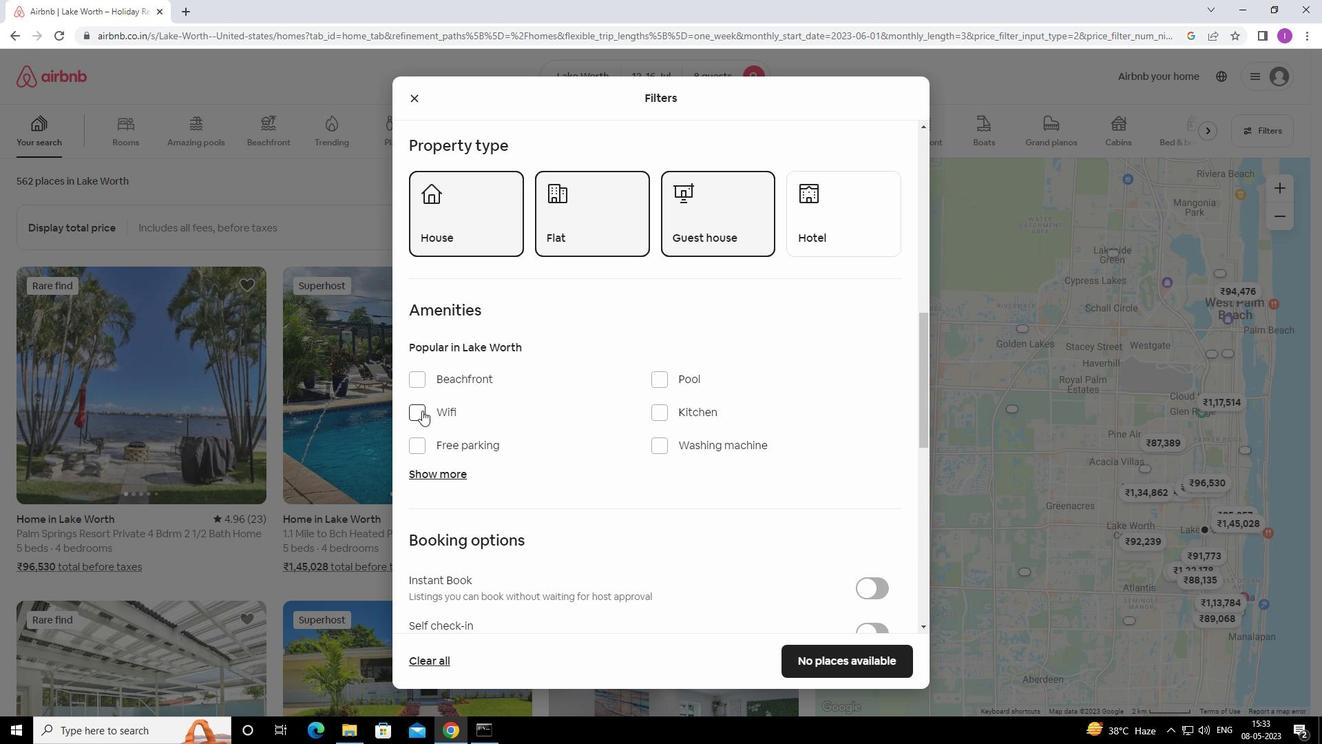 
Action: Mouse pressed left at (421, 412)
Screenshot: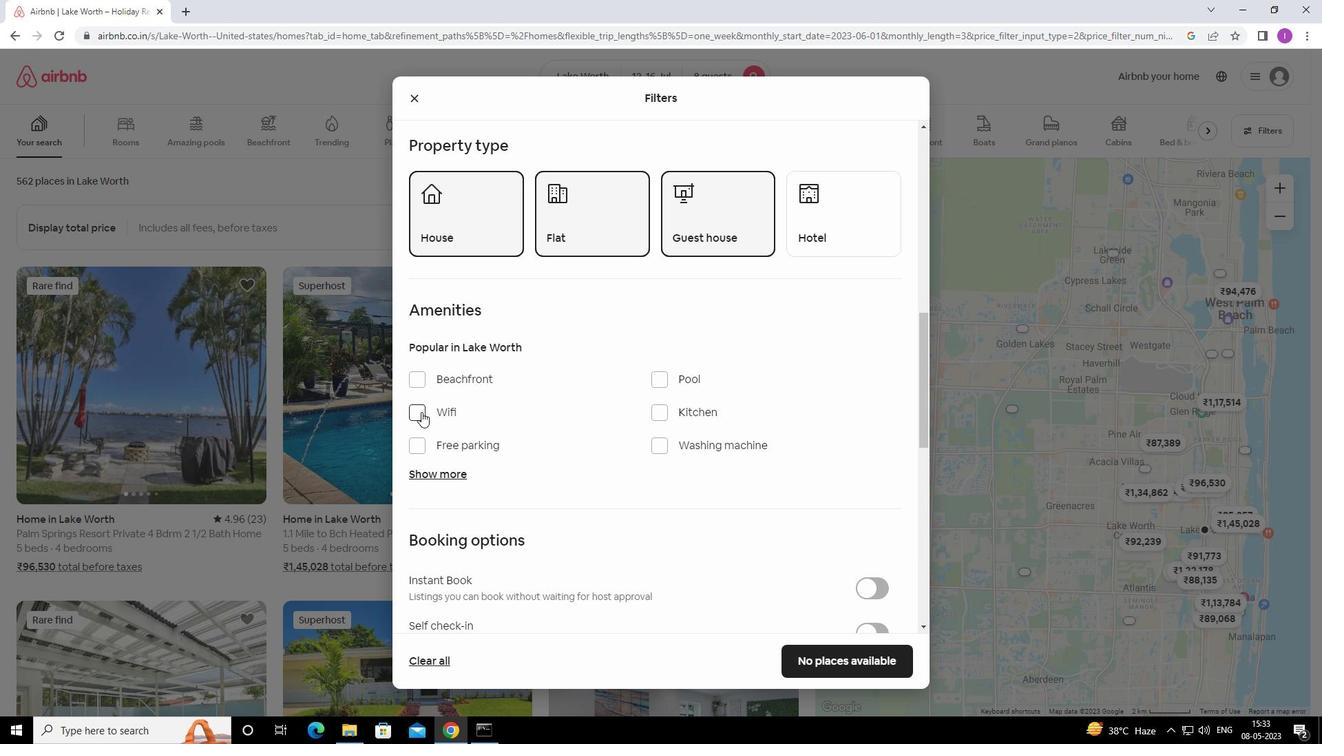 
Action: Mouse moved to (421, 447)
Screenshot: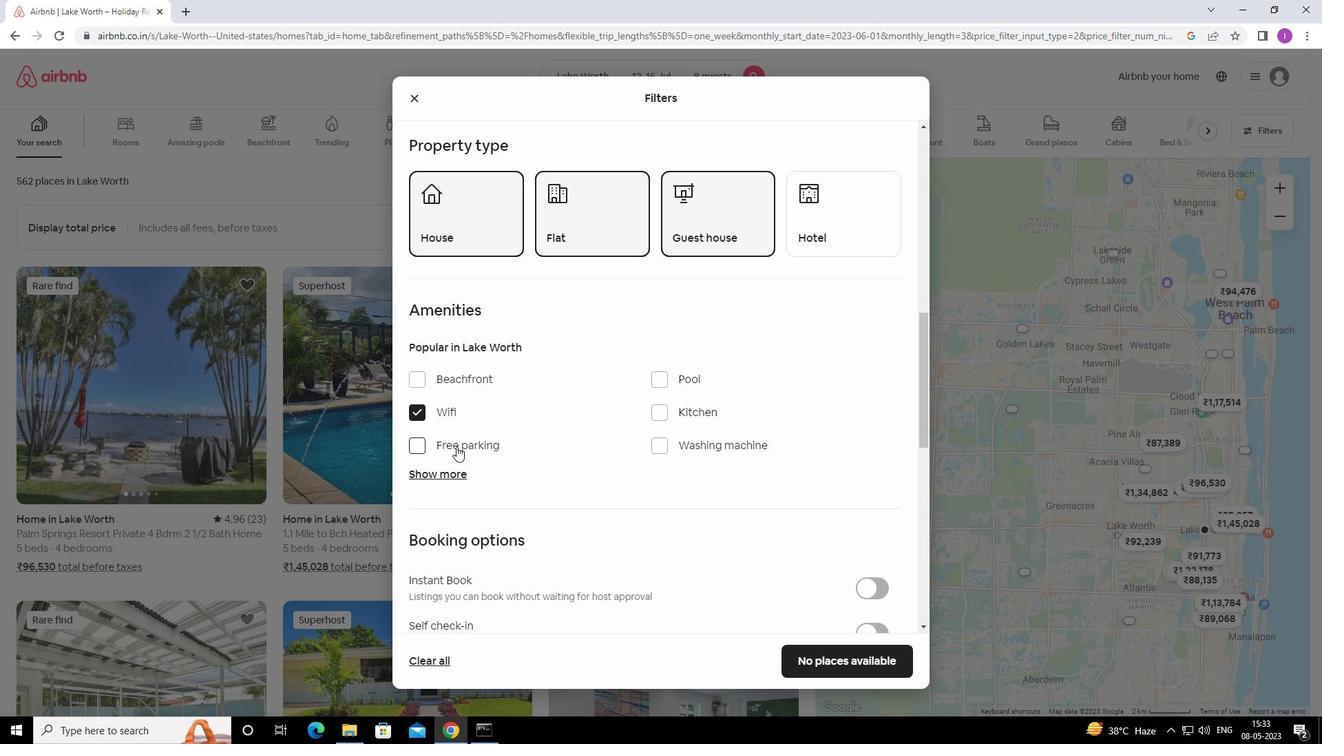 
Action: Mouse pressed left at (421, 447)
Screenshot: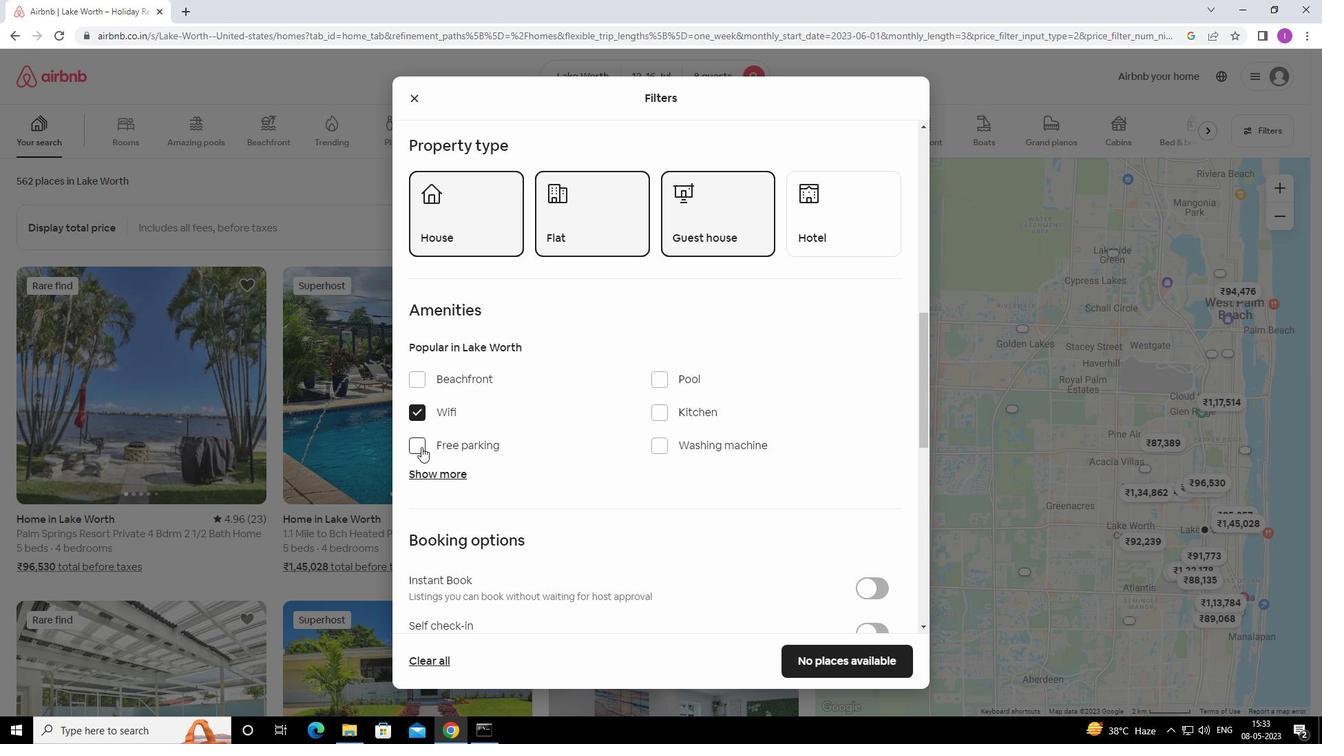 
Action: Mouse moved to (456, 471)
Screenshot: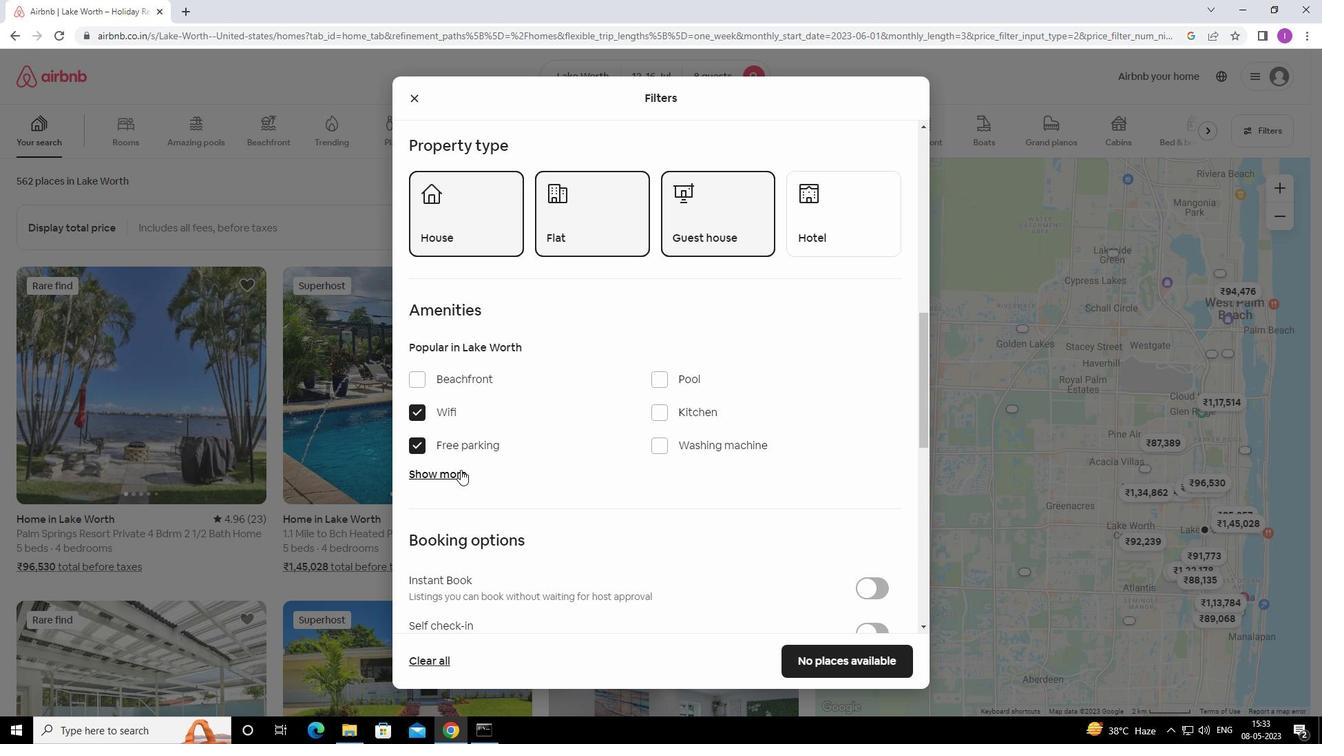 
Action: Mouse pressed left at (456, 471)
Screenshot: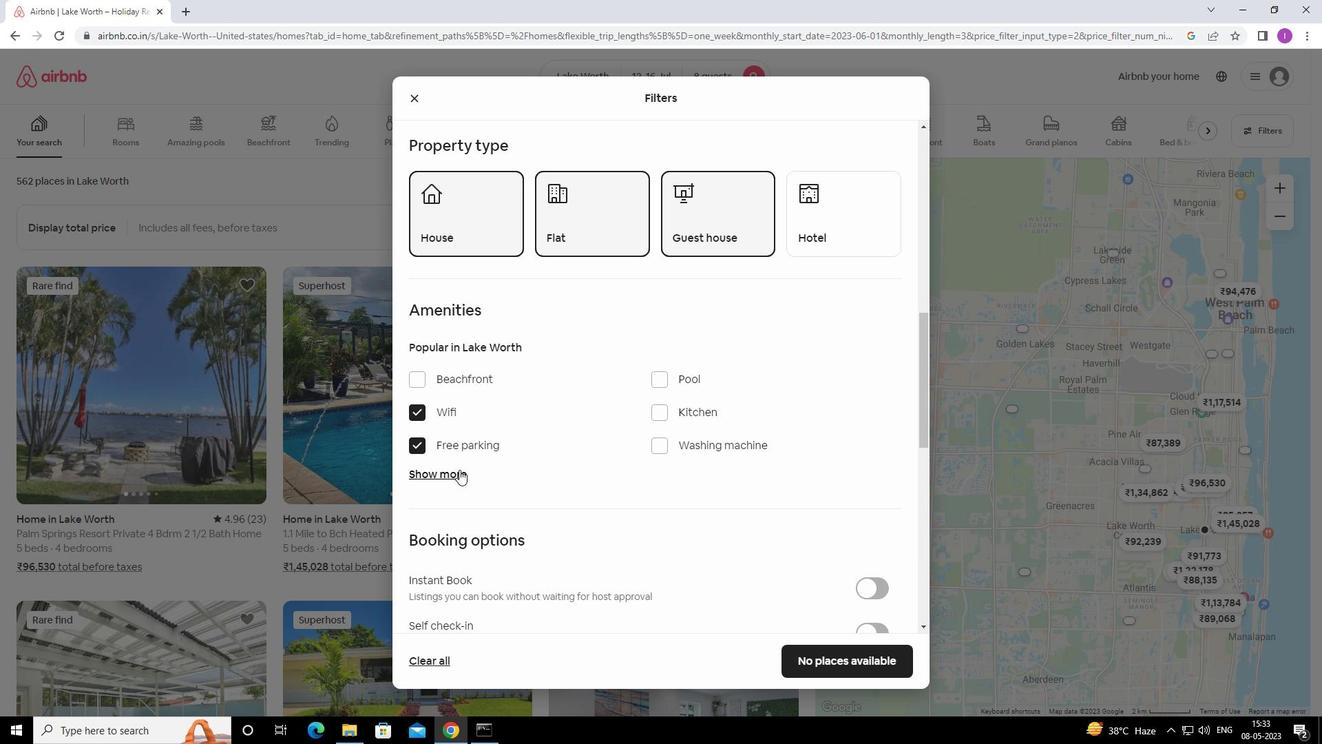 
Action: Mouse moved to (469, 512)
Screenshot: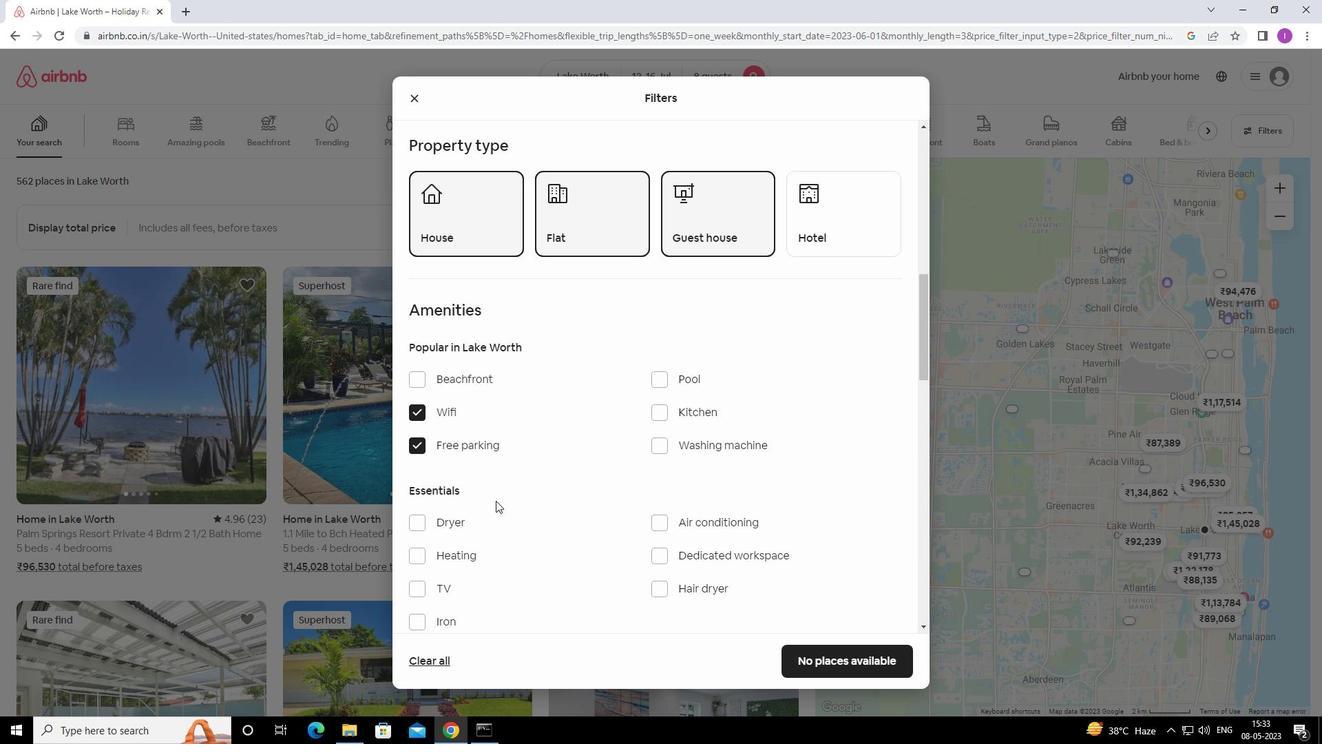 
Action: Mouse scrolled (469, 511) with delta (0, 0)
Screenshot: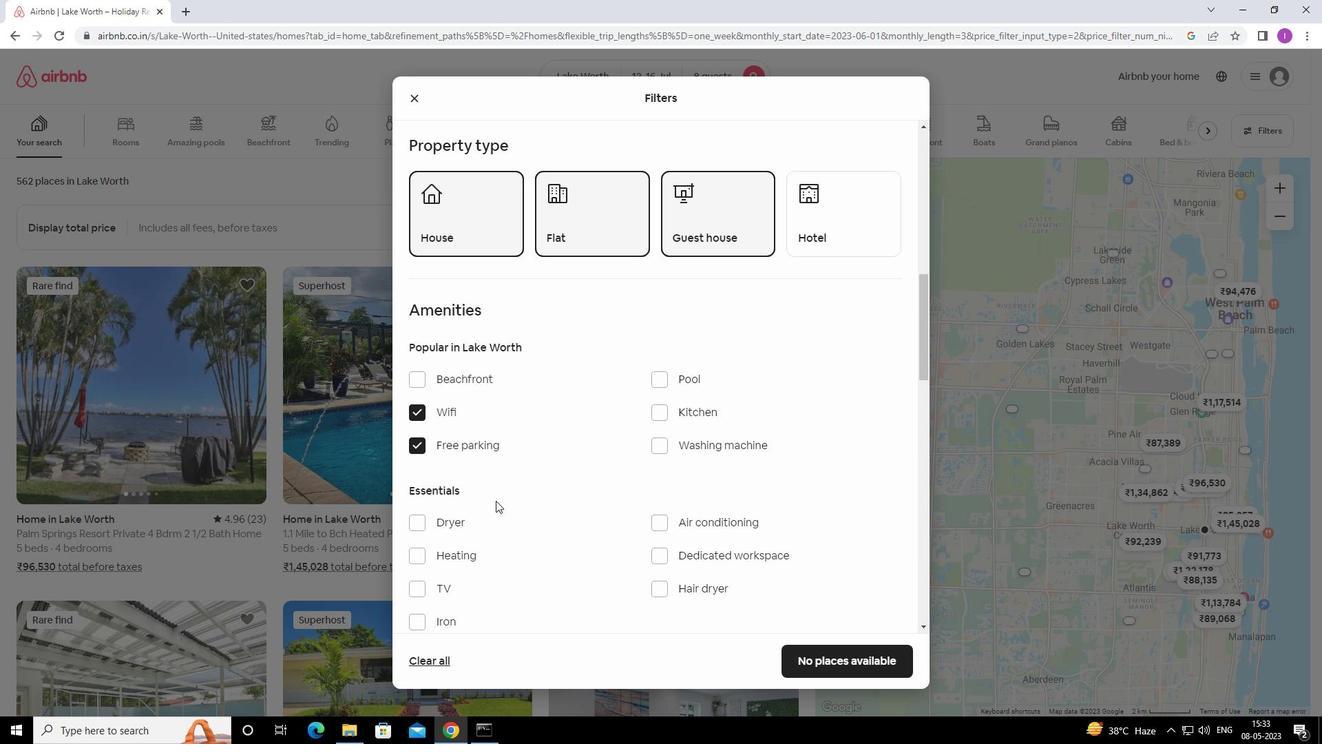 
Action: Mouse scrolled (469, 511) with delta (0, 0)
Screenshot: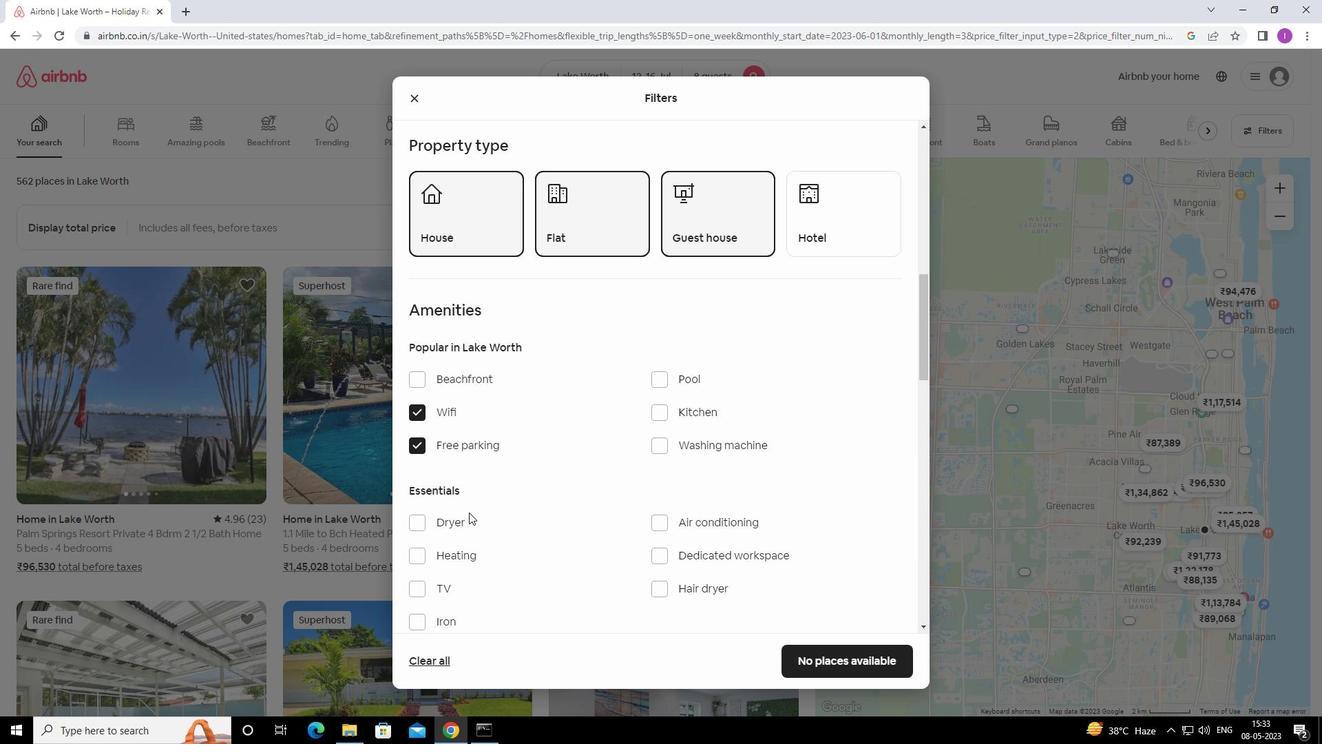 
Action: Mouse moved to (424, 452)
Screenshot: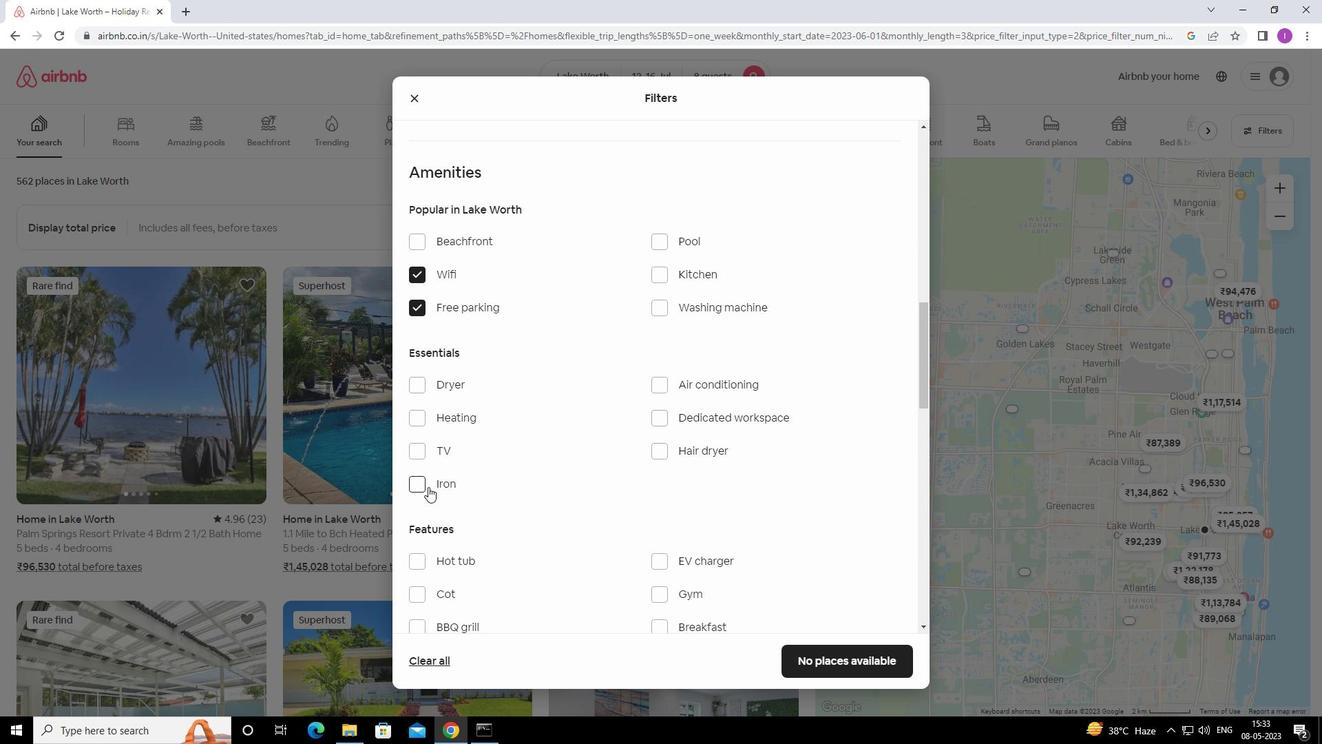 
Action: Mouse pressed left at (424, 452)
Screenshot: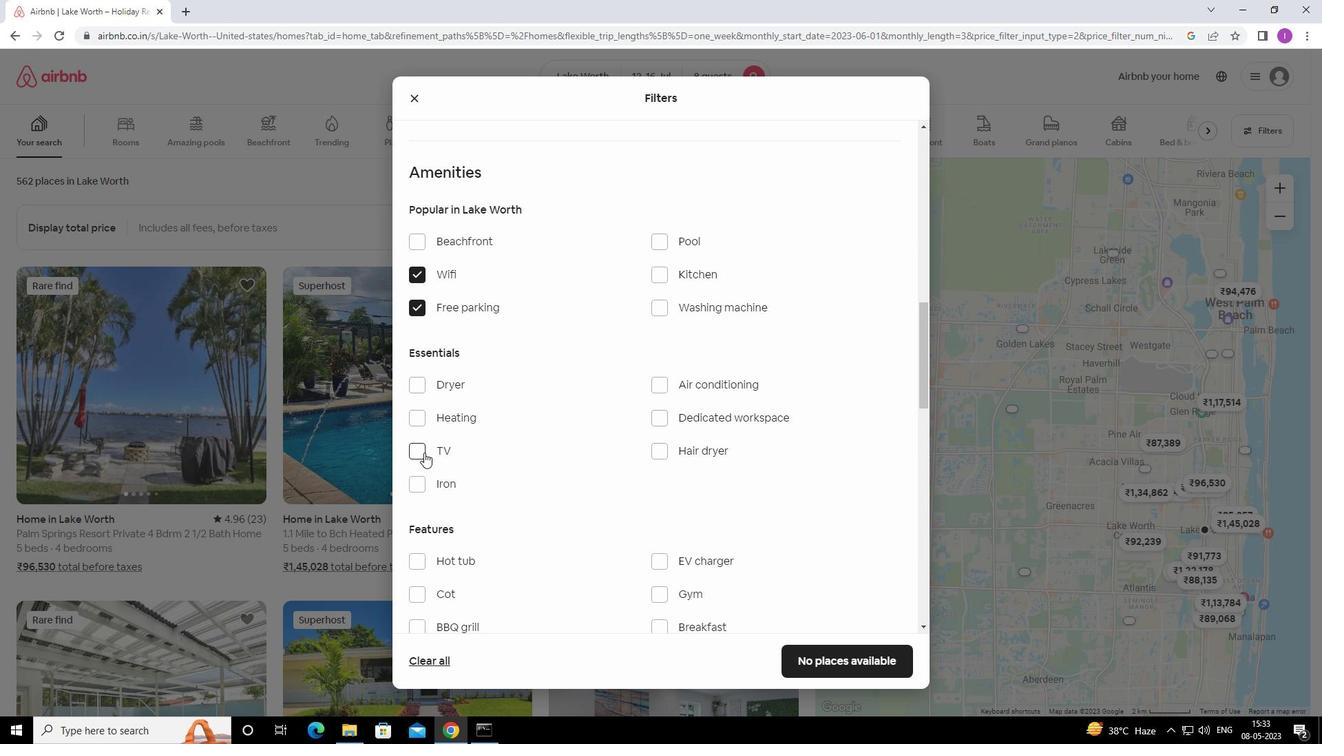 
Action: Mouse moved to (592, 503)
Screenshot: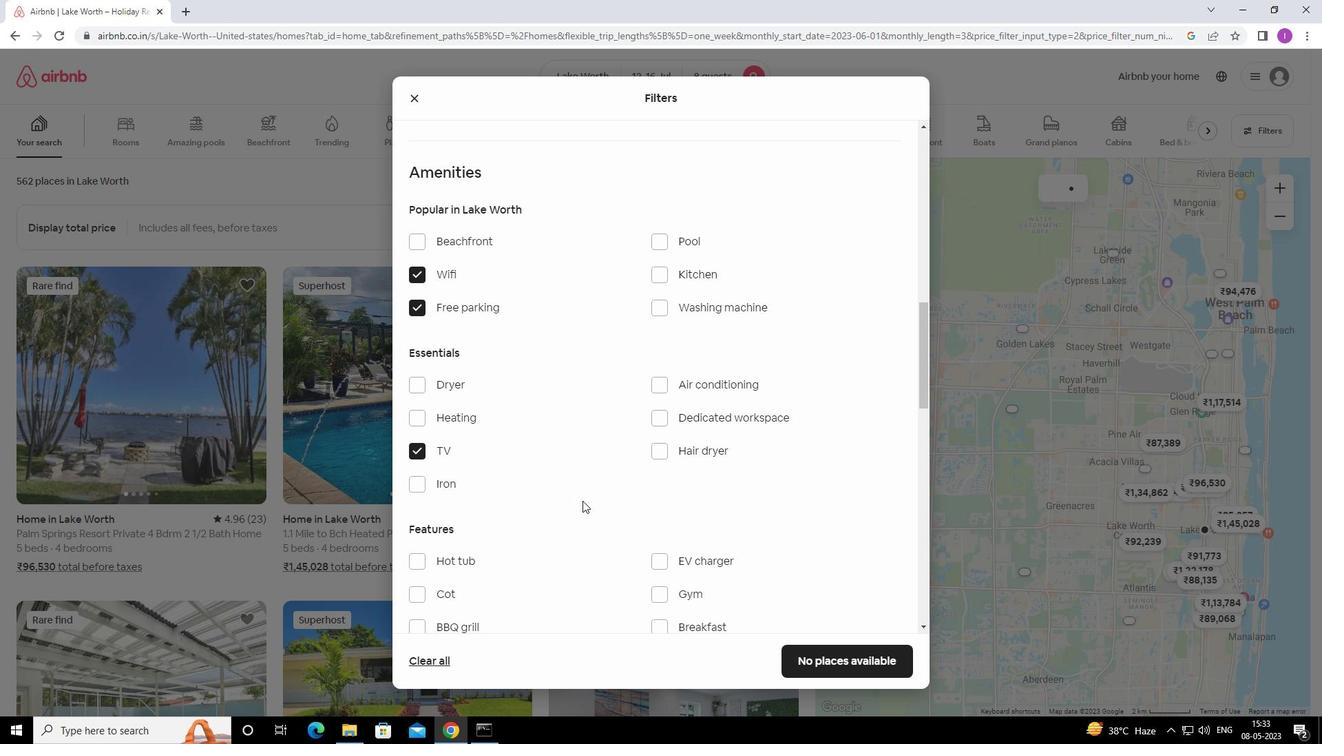 
Action: Mouse scrolled (592, 503) with delta (0, 0)
Screenshot: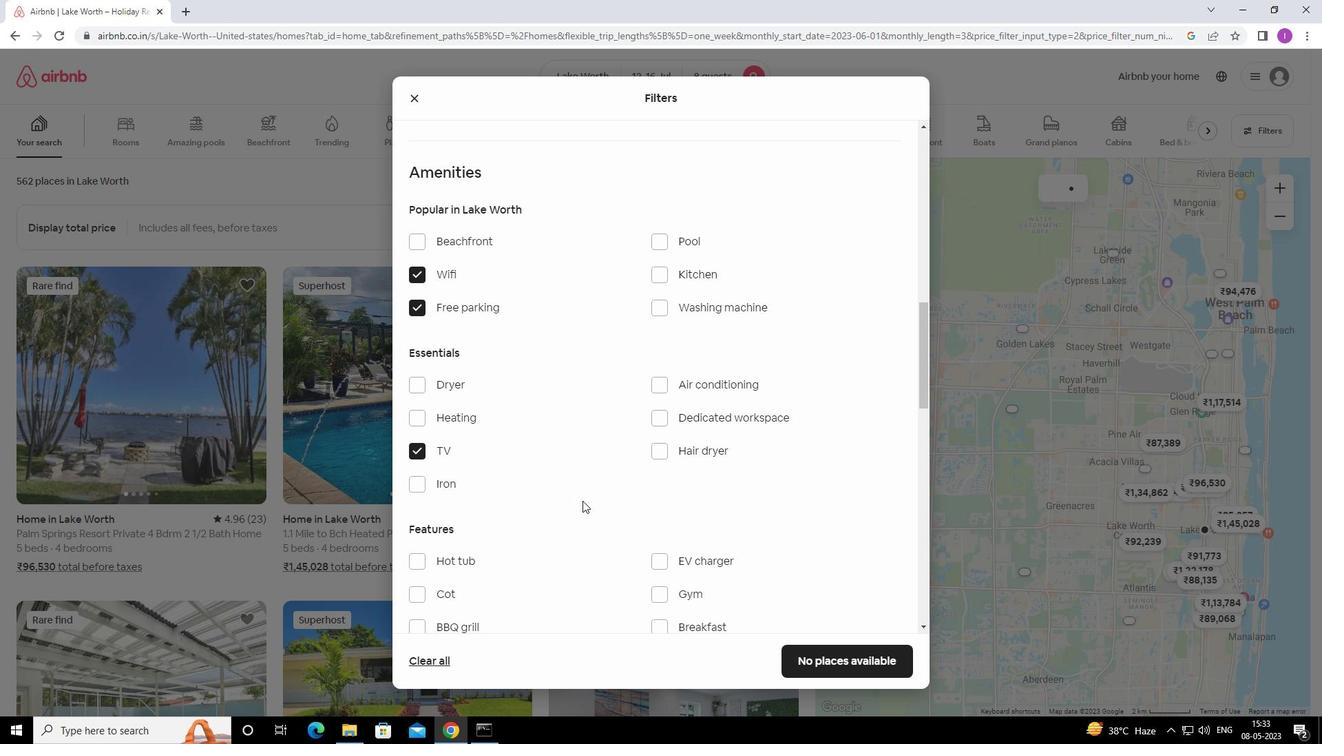 
Action: Mouse scrolled (592, 503) with delta (0, 0)
Screenshot: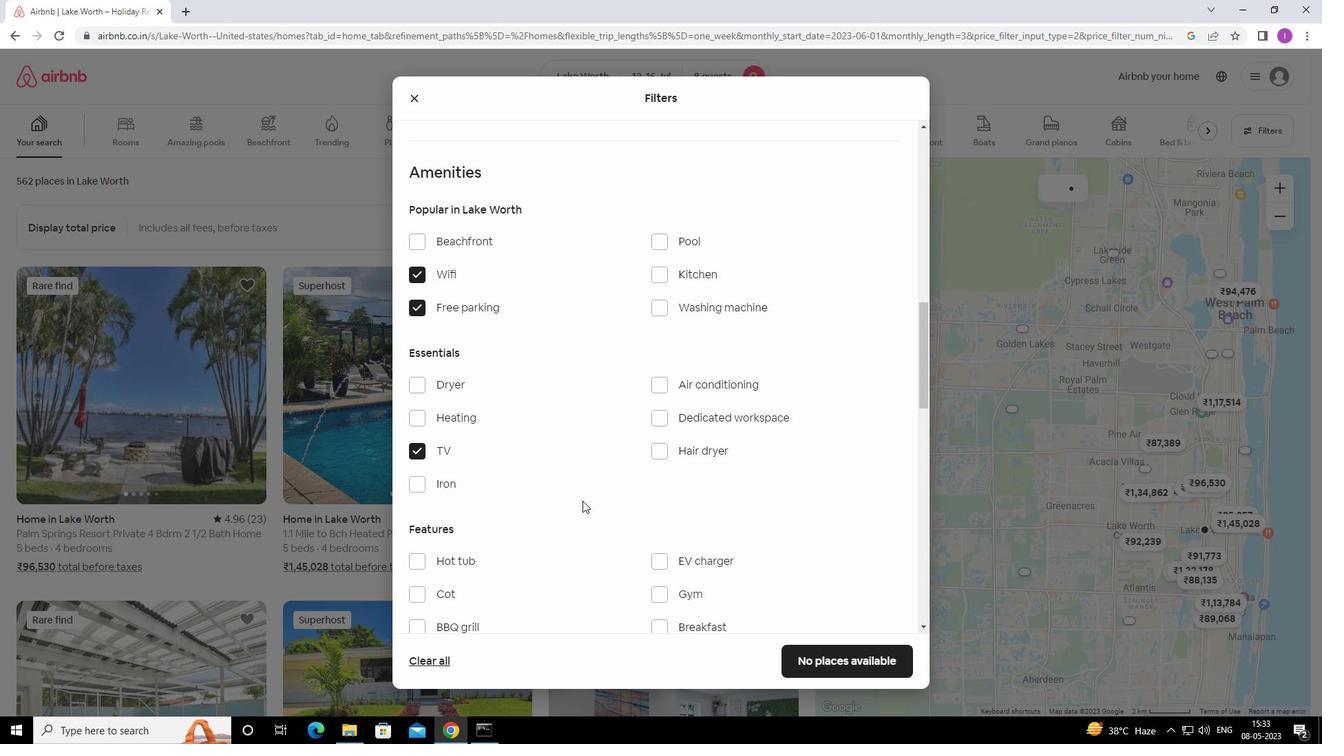 
Action: Mouse moved to (655, 460)
Screenshot: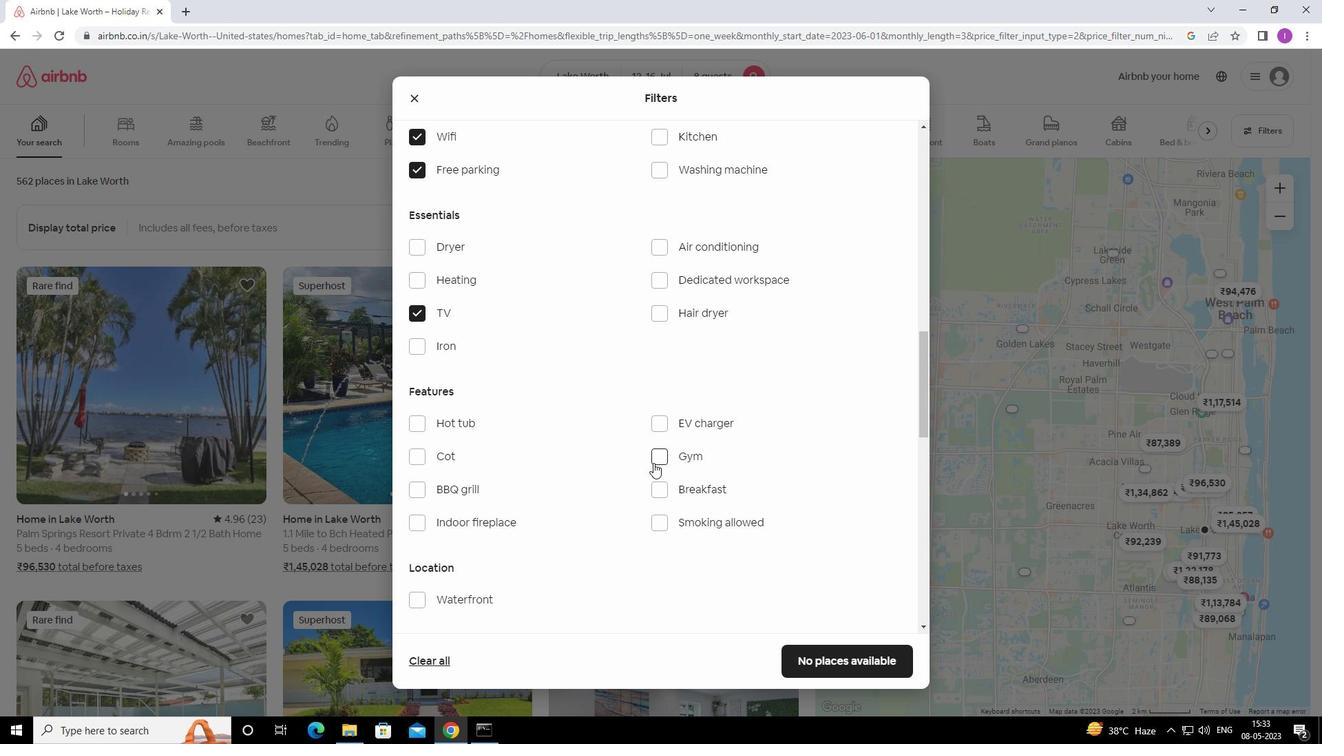 
Action: Mouse pressed left at (655, 460)
Screenshot: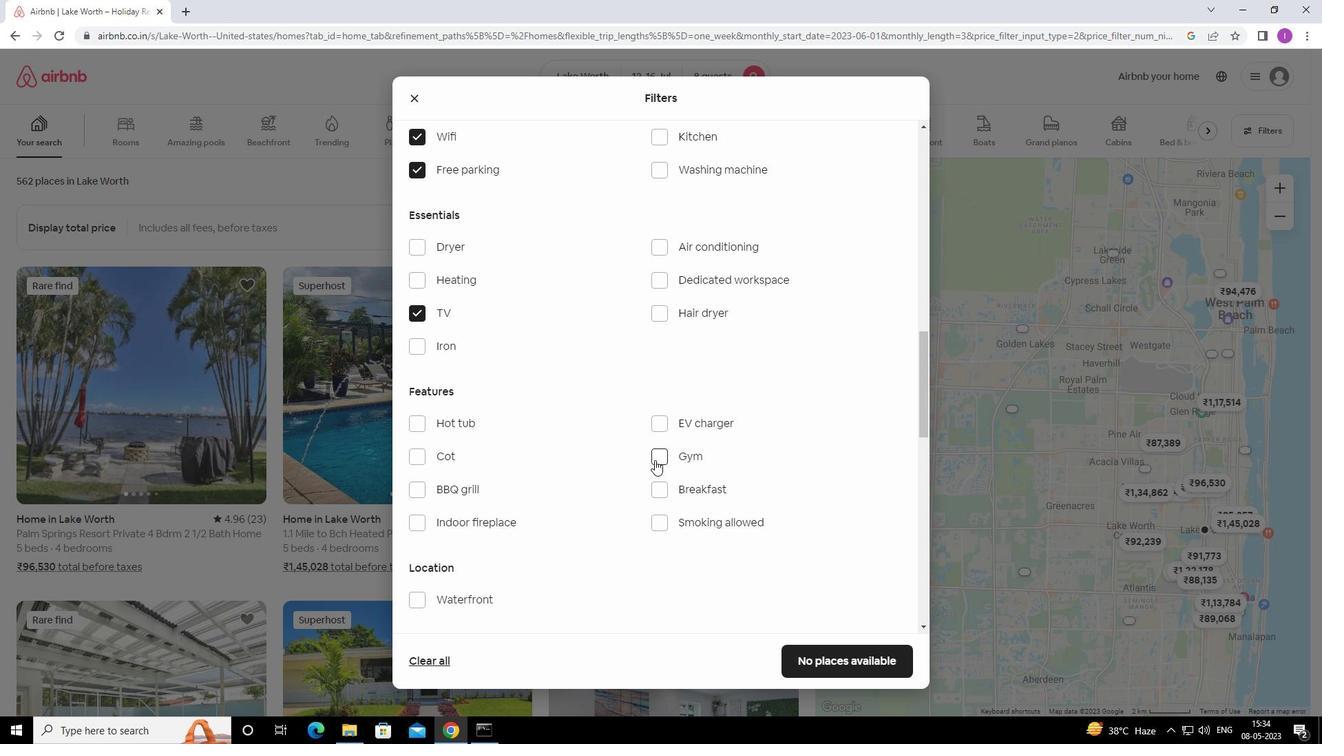 
Action: Mouse moved to (664, 487)
Screenshot: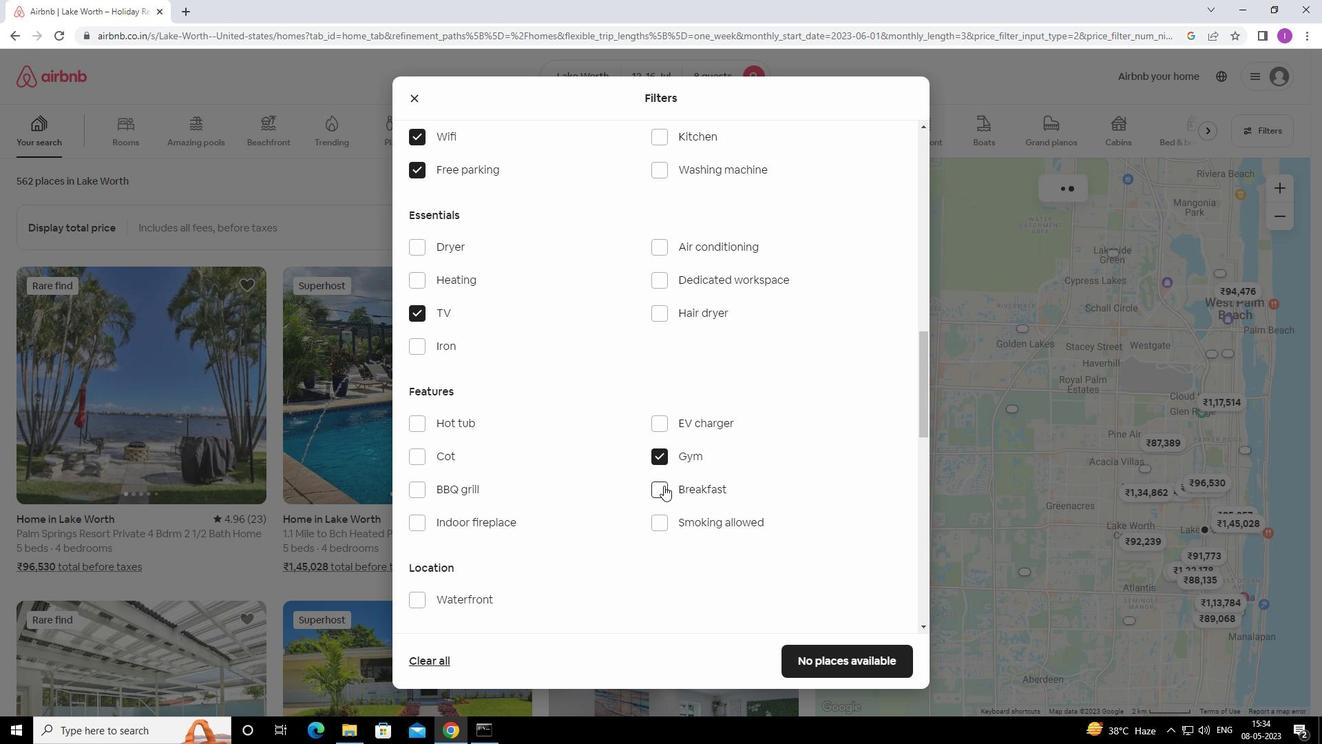 
Action: Mouse pressed left at (664, 487)
Screenshot: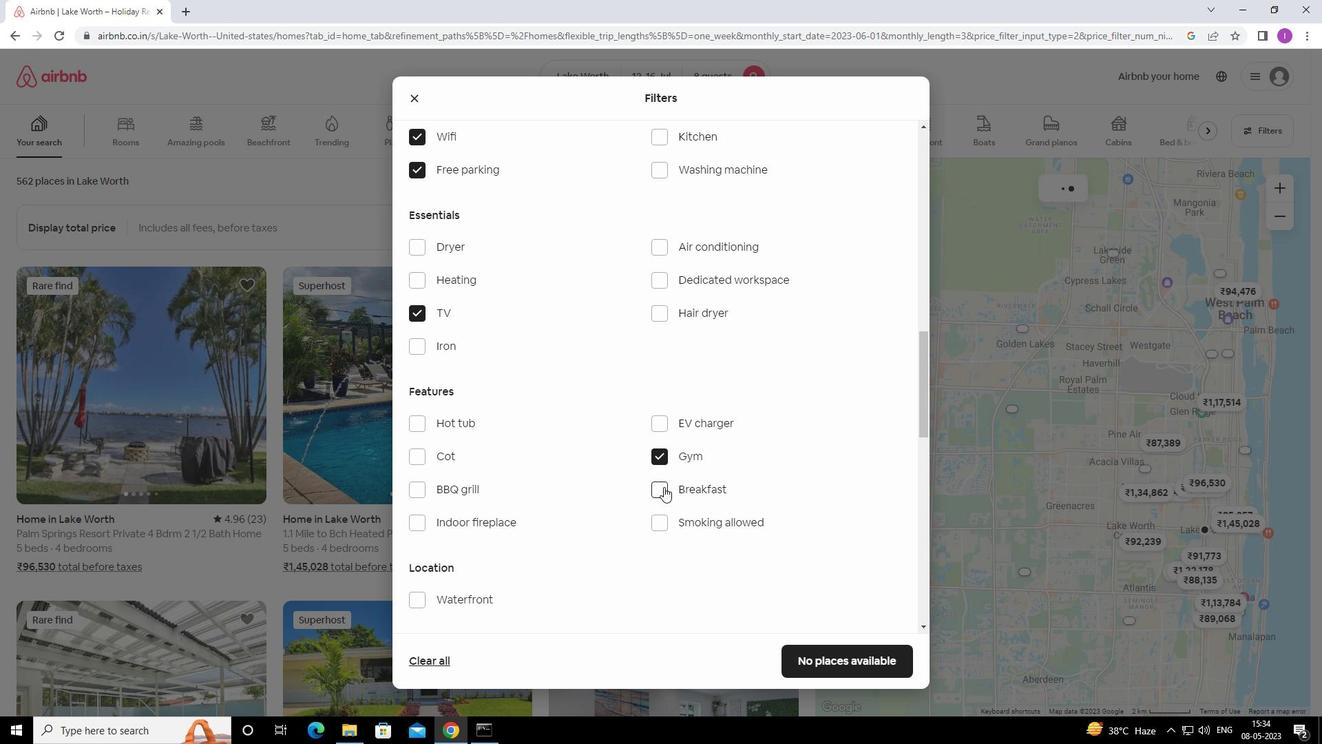 
Action: Mouse moved to (474, 494)
Screenshot: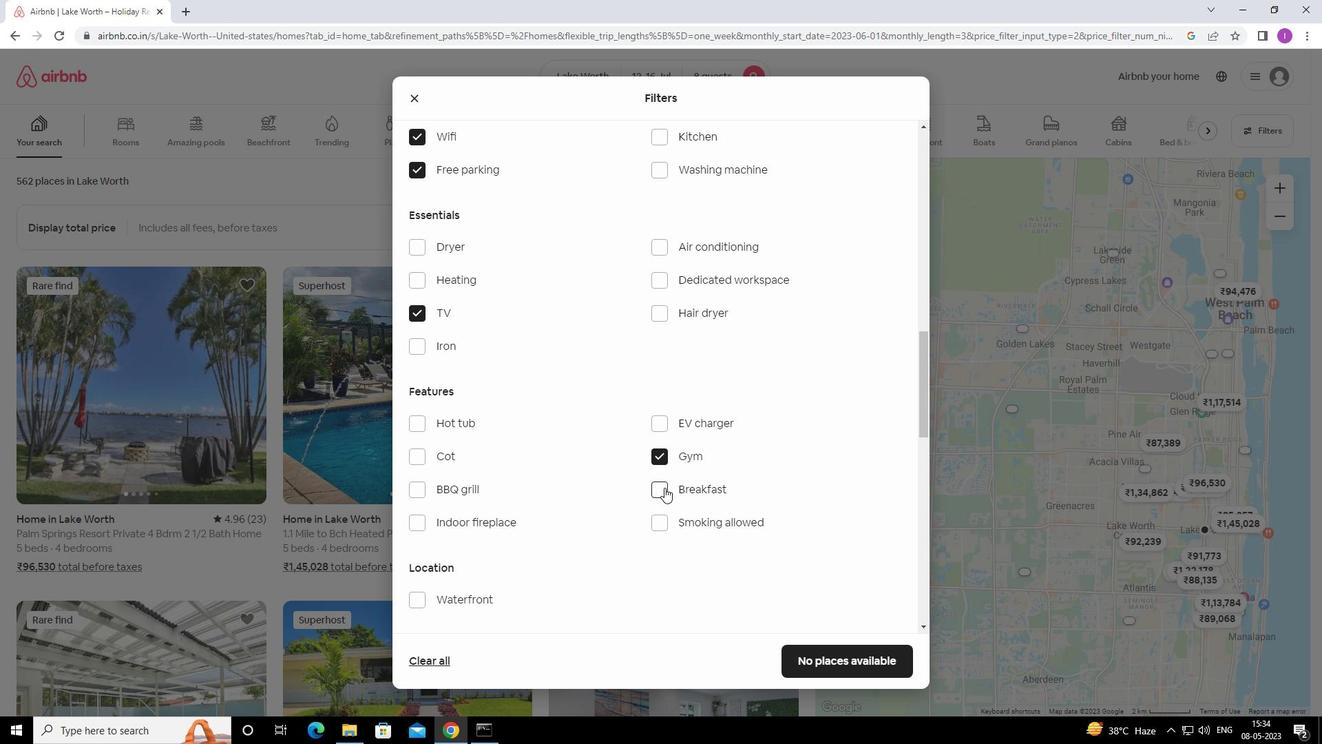 
Action: Mouse scrolled (474, 494) with delta (0, 0)
Screenshot: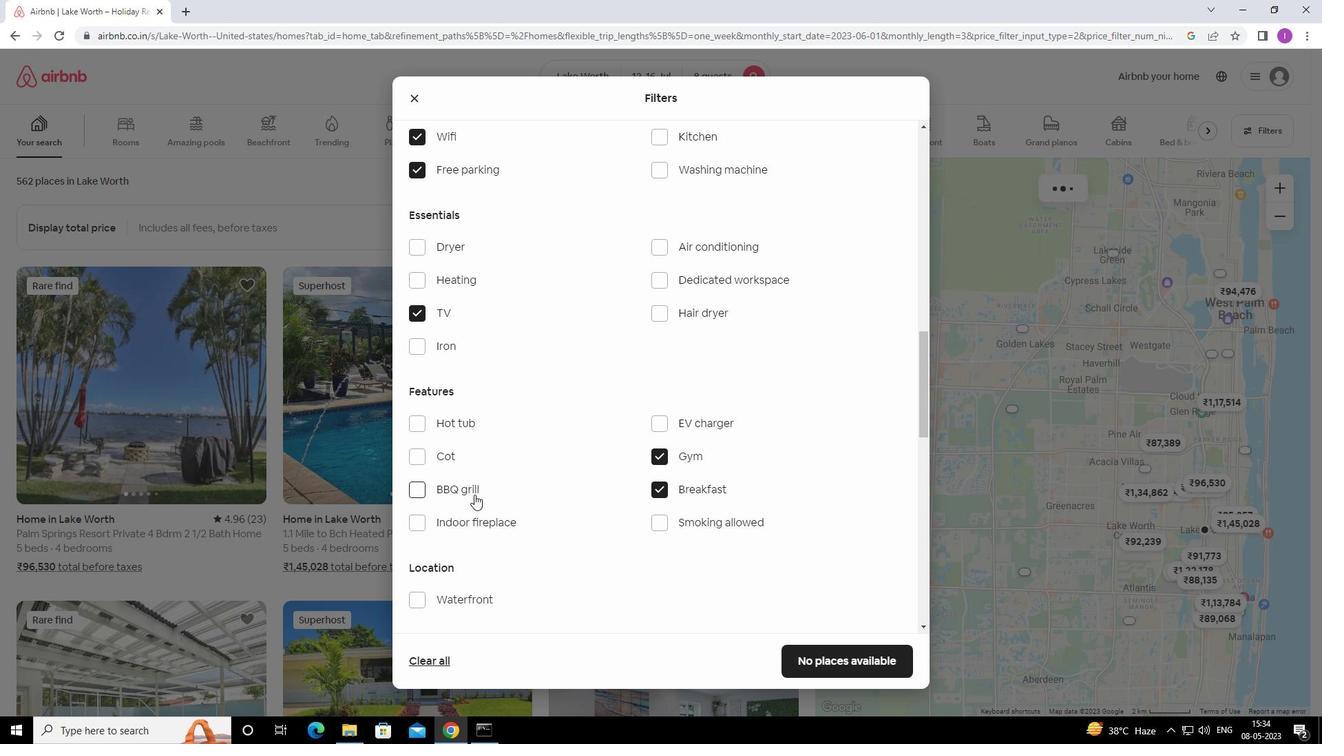 
Action: Mouse scrolled (474, 494) with delta (0, 0)
Screenshot: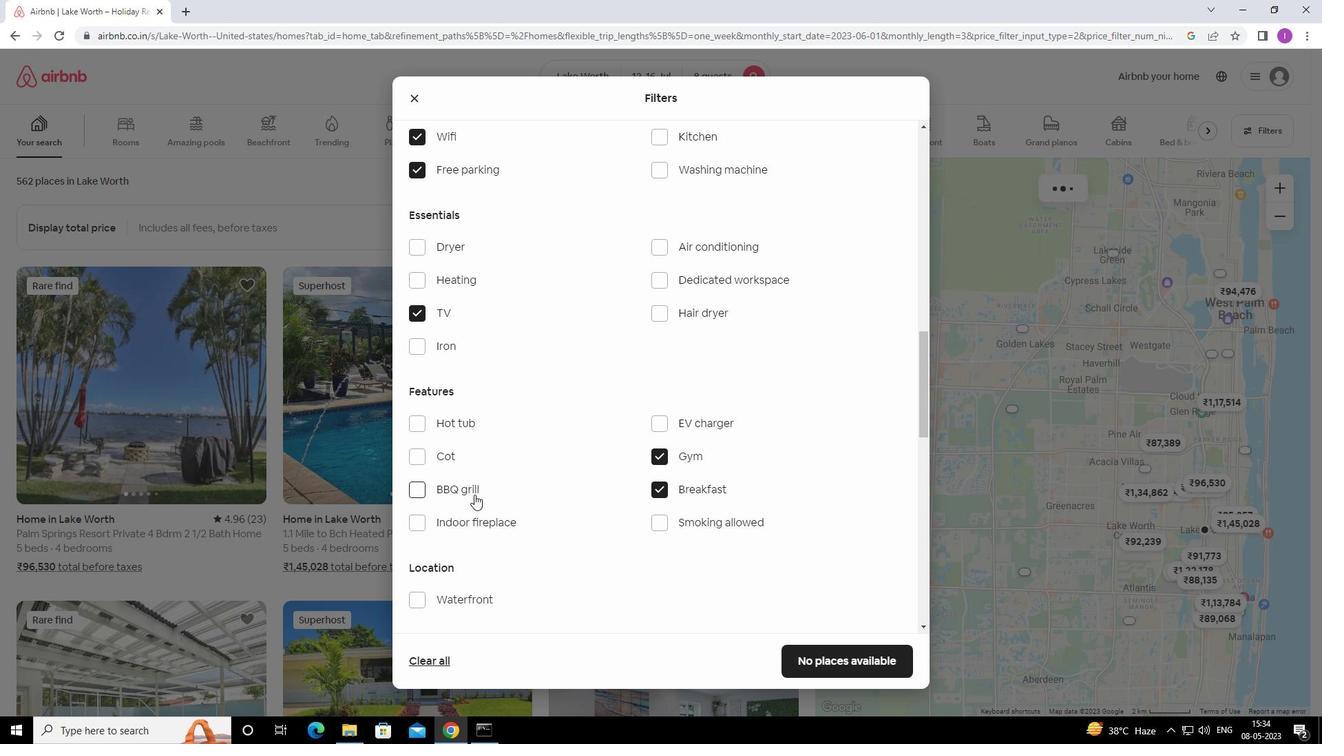 
Action: Mouse scrolled (474, 494) with delta (0, 0)
Screenshot: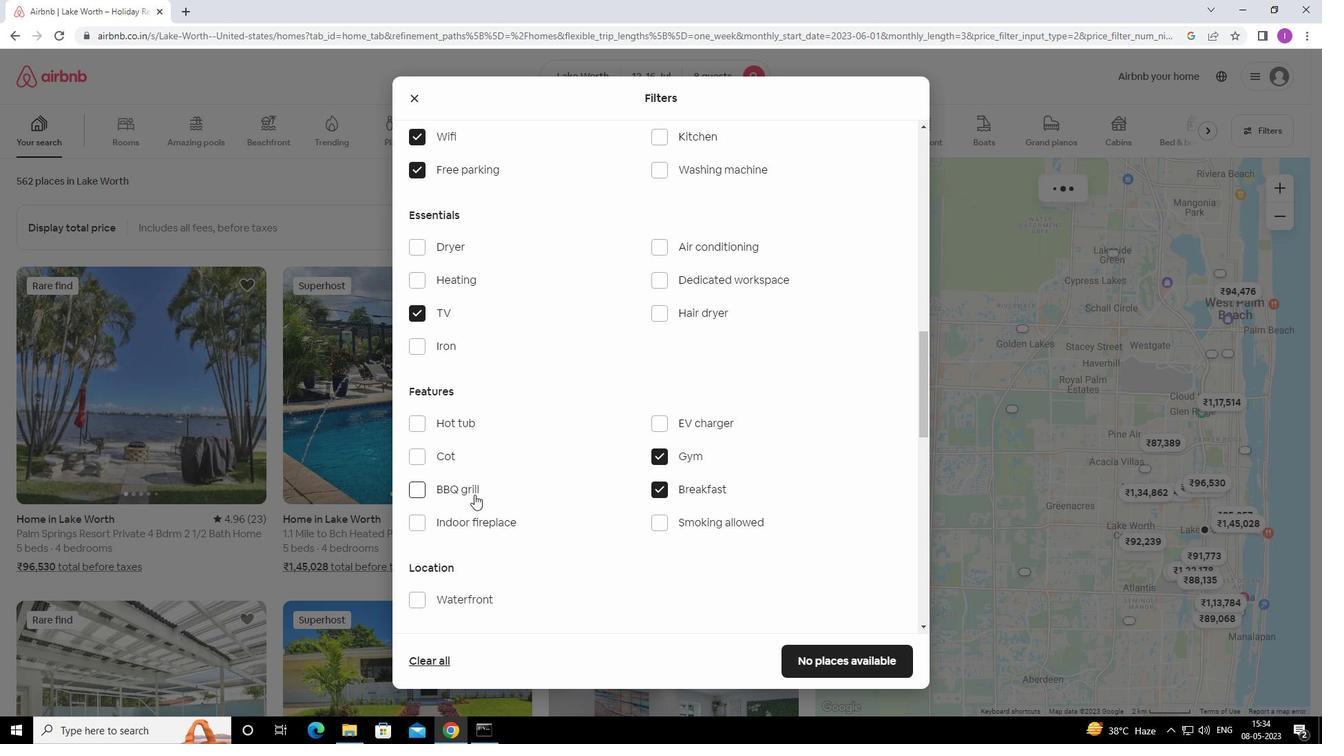 
Action: Mouse moved to (475, 494)
Screenshot: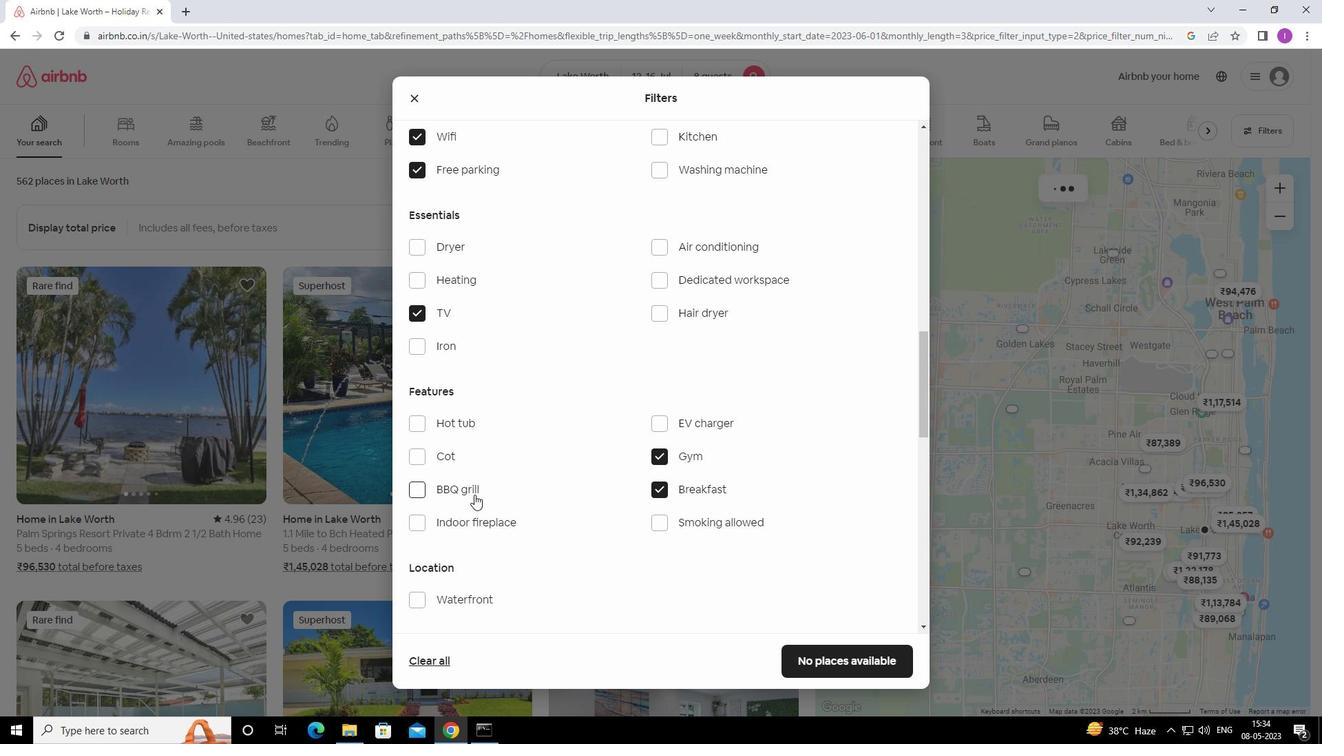 
Action: Mouse scrolled (475, 494) with delta (0, 0)
Screenshot: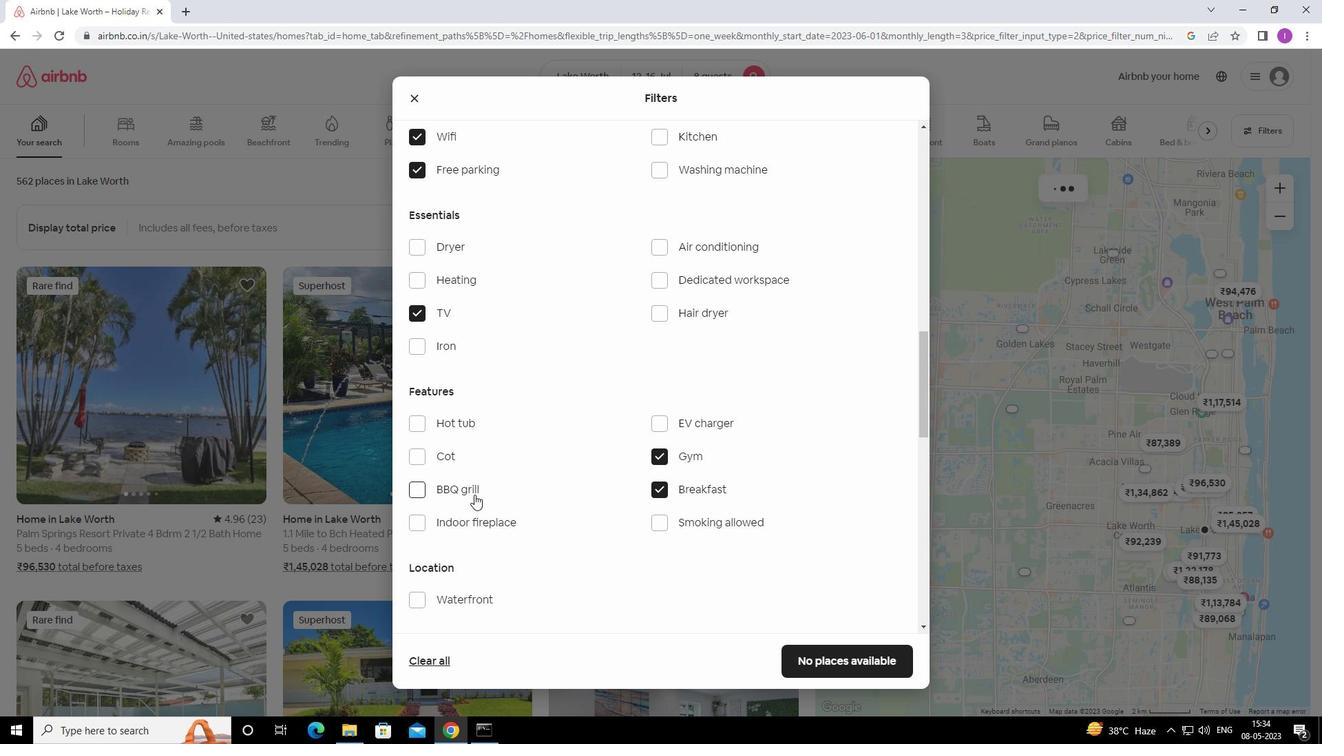 
Action: Mouse moved to (507, 485)
Screenshot: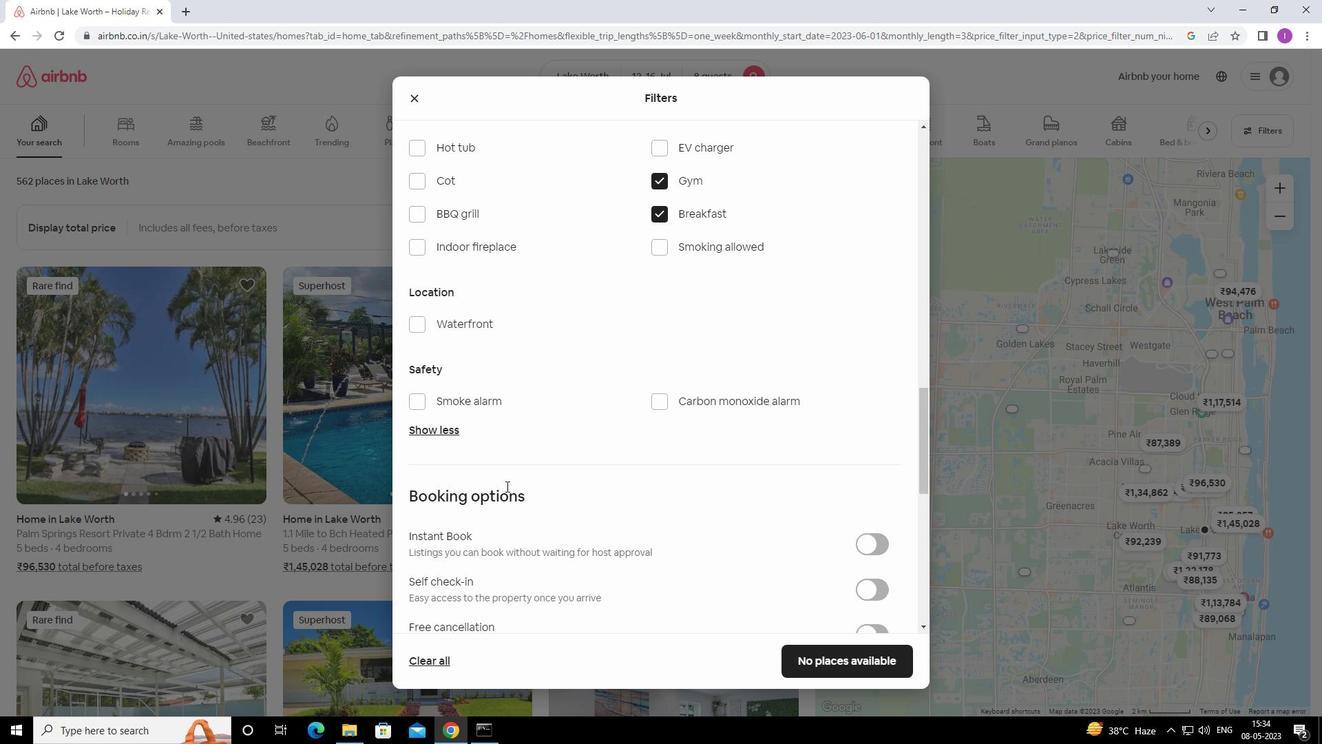 
Action: Mouse scrolled (507, 485) with delta (0, 0)
Screenshot: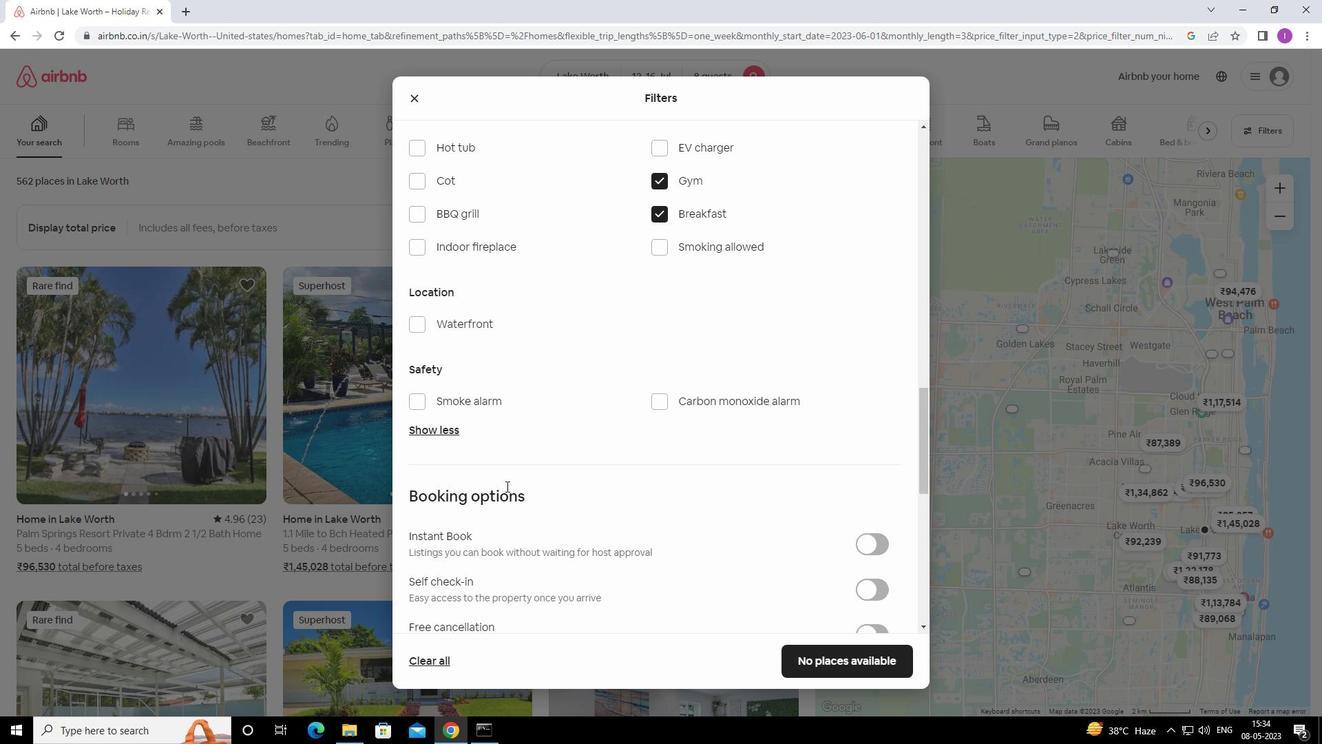 
Action: Mouse moved to (510, 485)
Screenshot: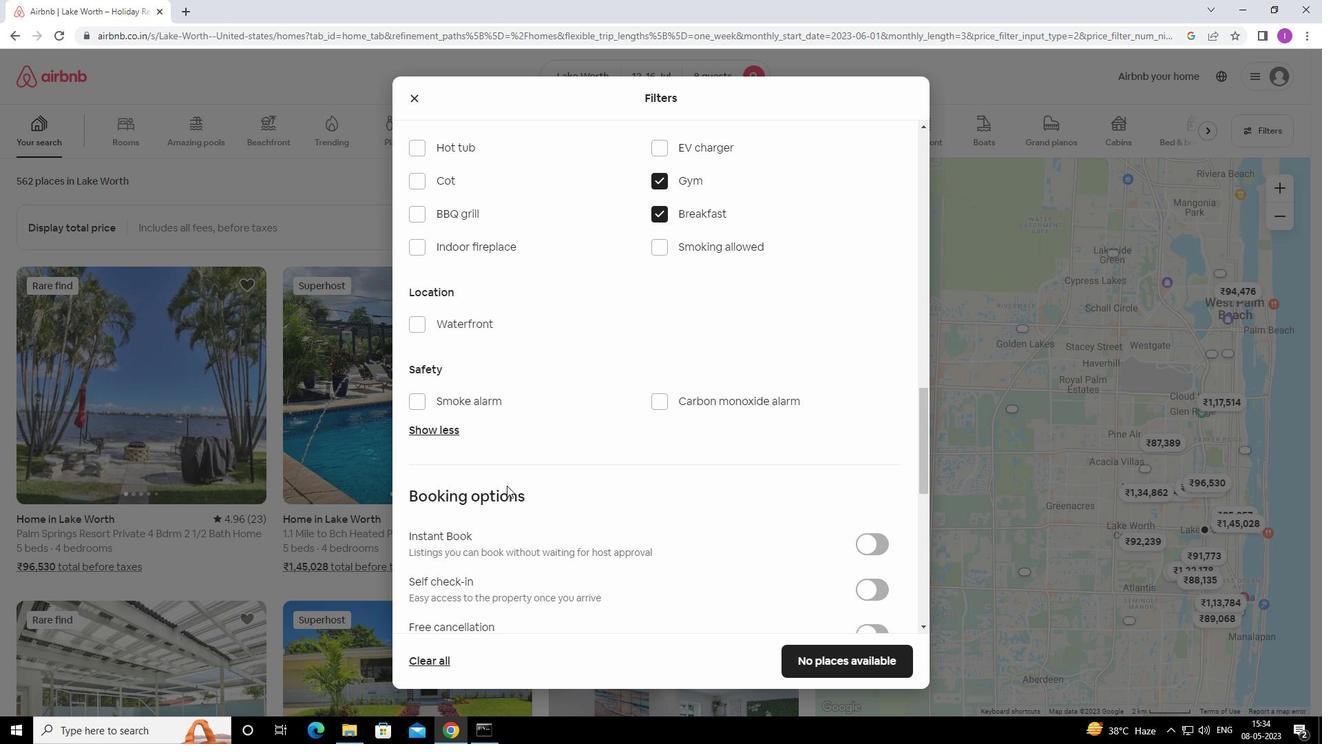 
Action: Mouse scrolled (510, 485) with delta (0, 0)
Screenshot: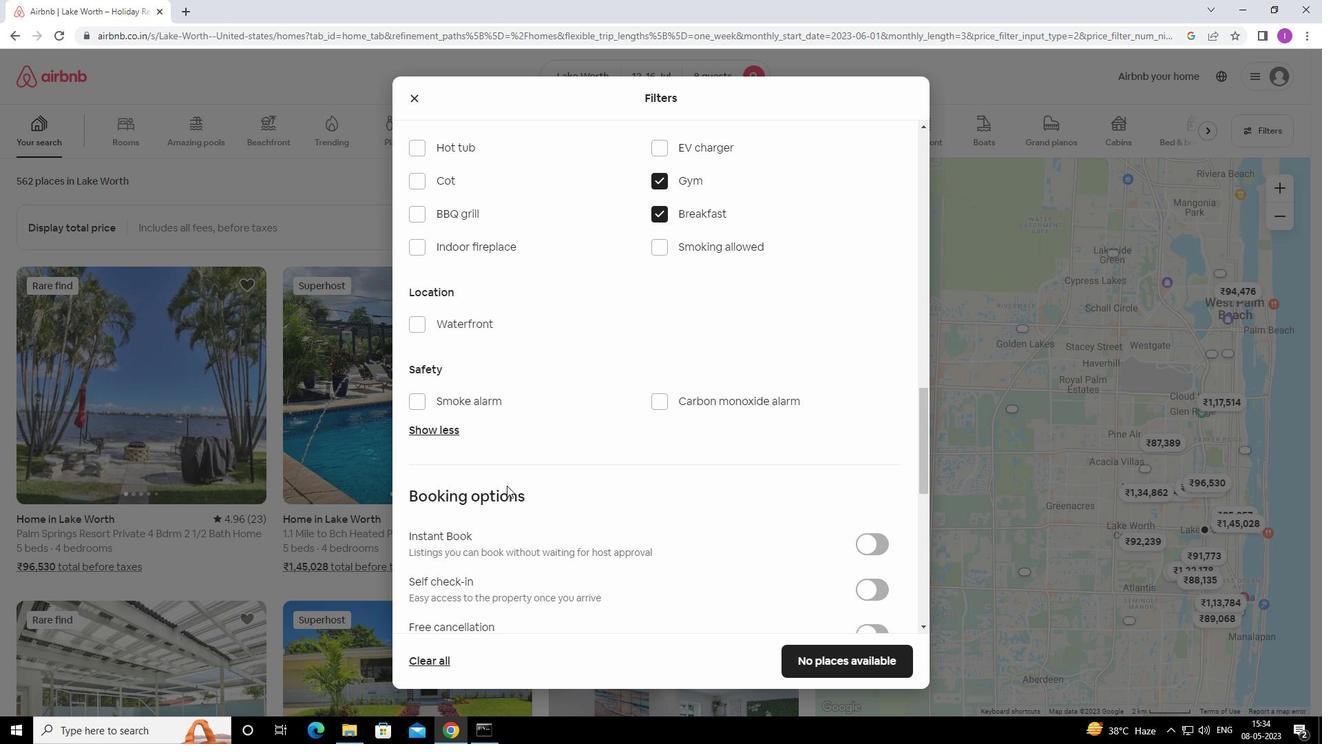 
Action: Mouse moved to (525, 485)
Screenshot: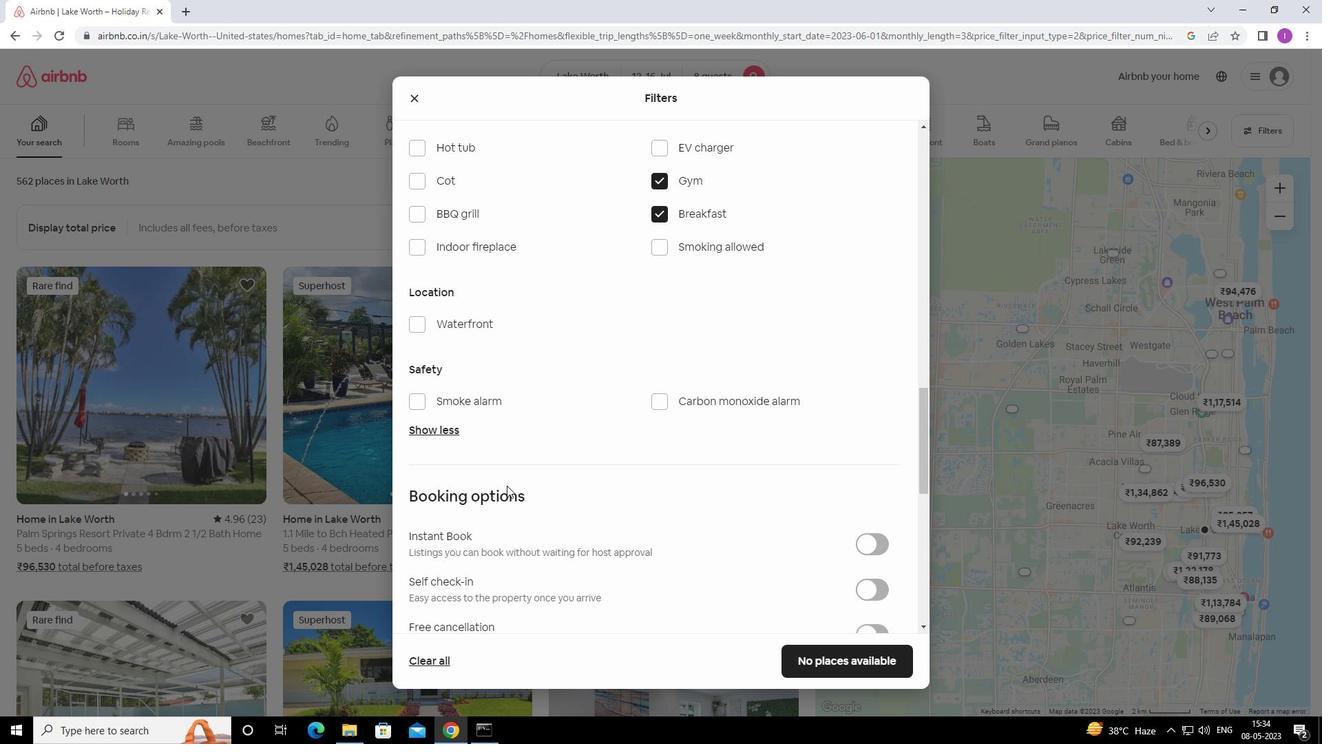 
Action: Mouse scrolled (525, 484) with delta (0, 0)
Screenshot: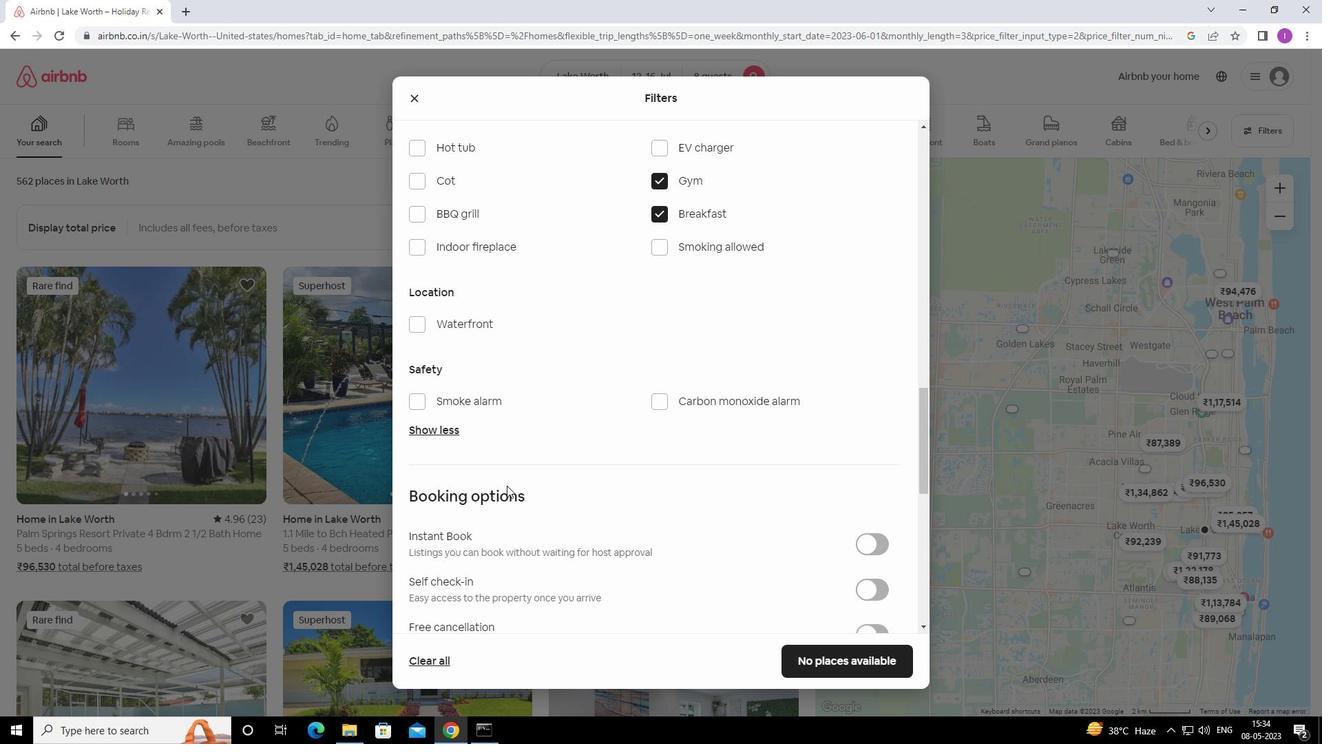 
Action: Mouse moved to (883, 385)
Screenshot: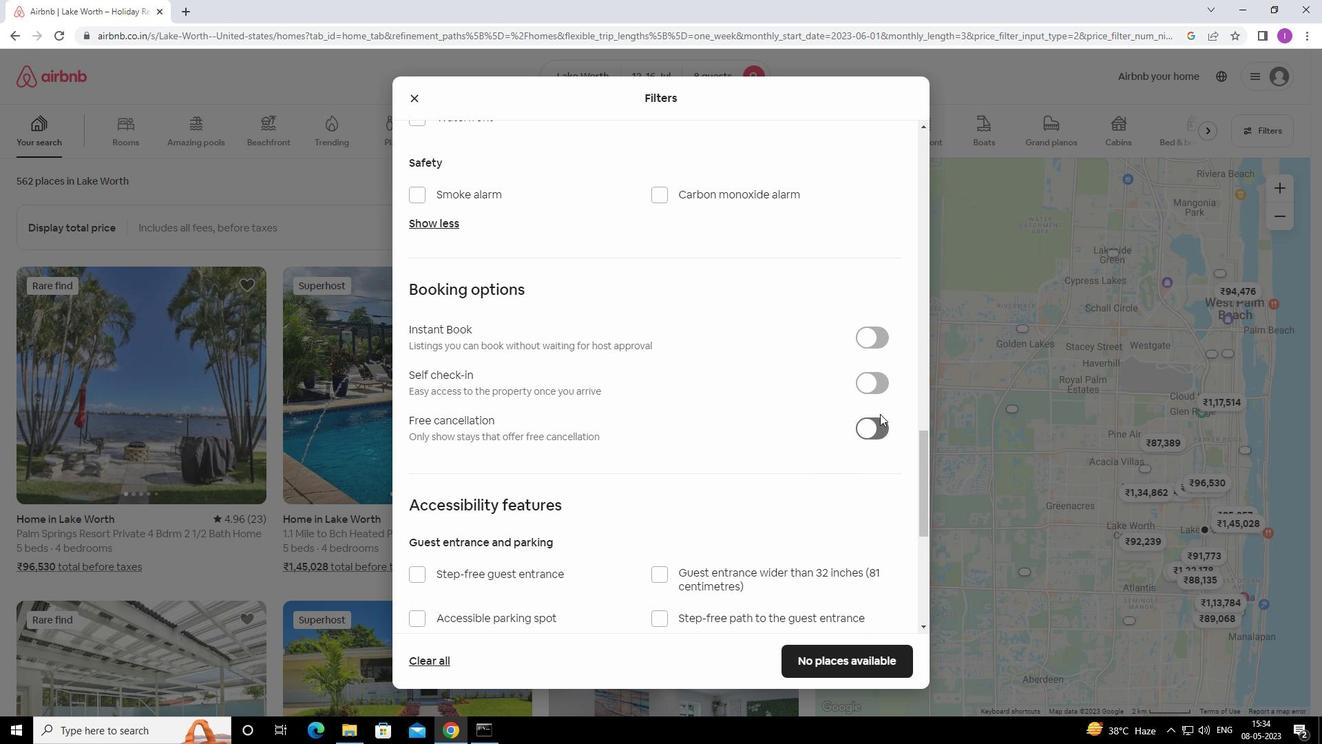 
Action: Mouse pressed left at (883, 385)
Screenshot: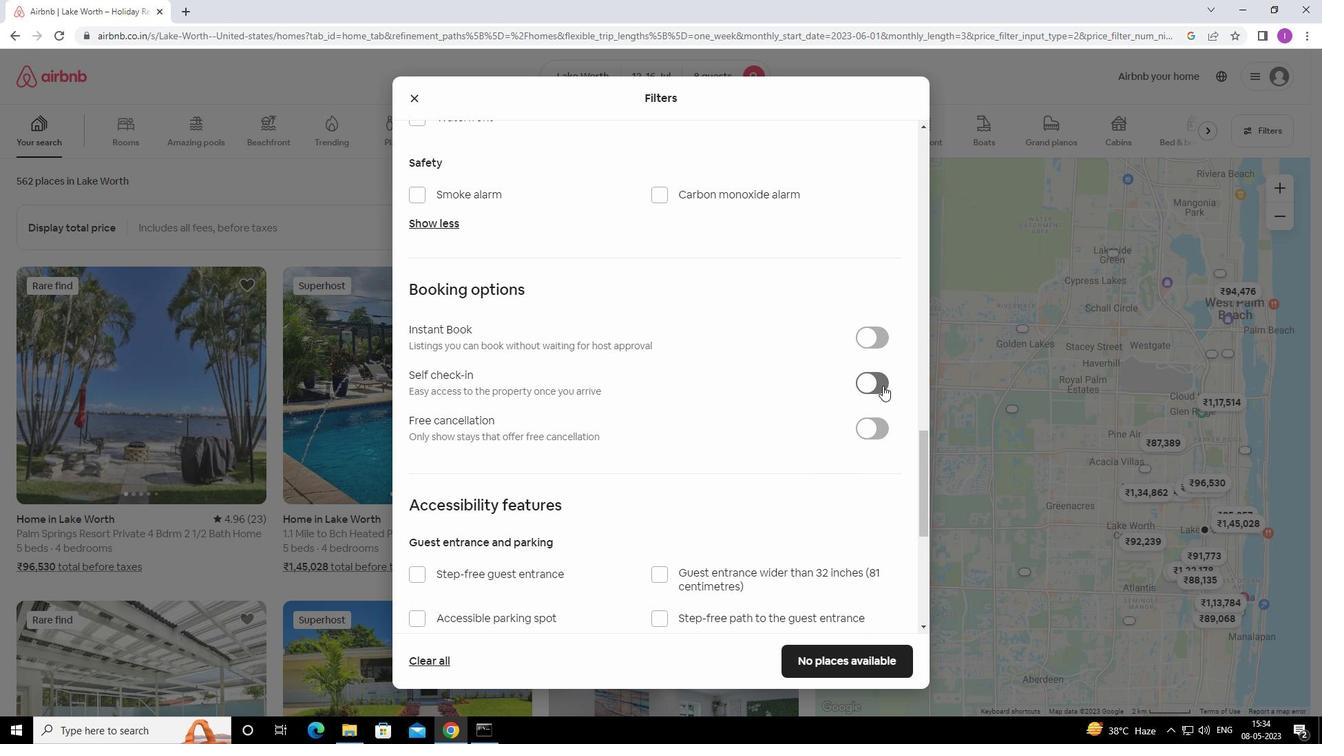 
Action: Mouse moved to (655, 465)
Screenshot: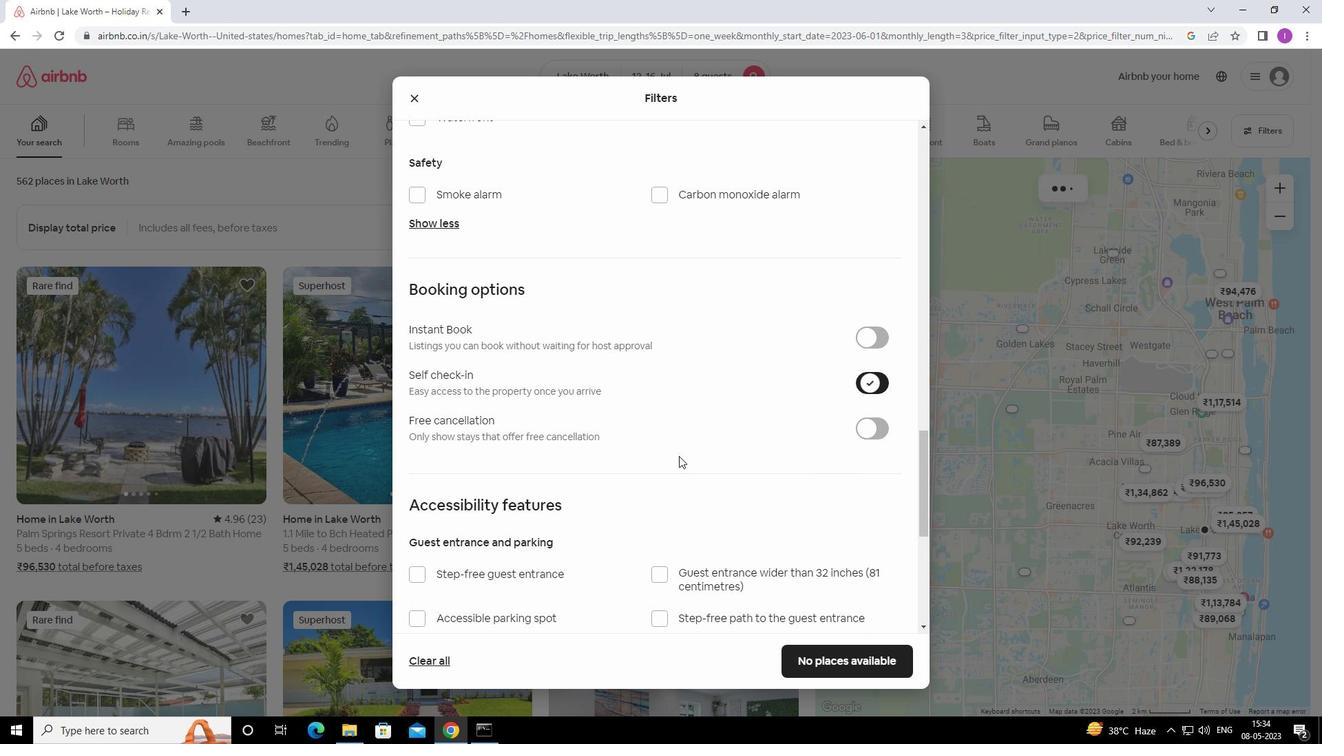 
Action: Mouse scrolled (655, 465) with delta (0, 0)
Screenshot: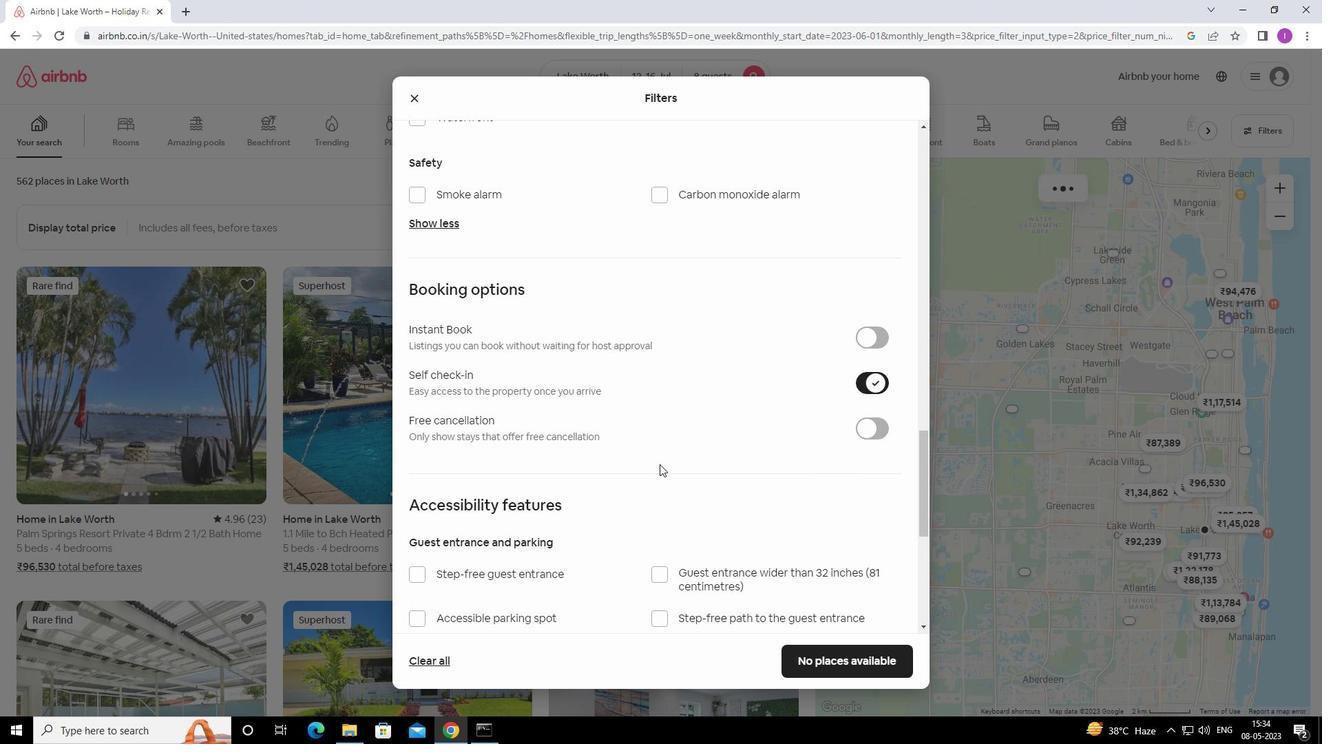 
Action: Mouse scrolled (655, 465) with delta (0, 0)
Screenshot: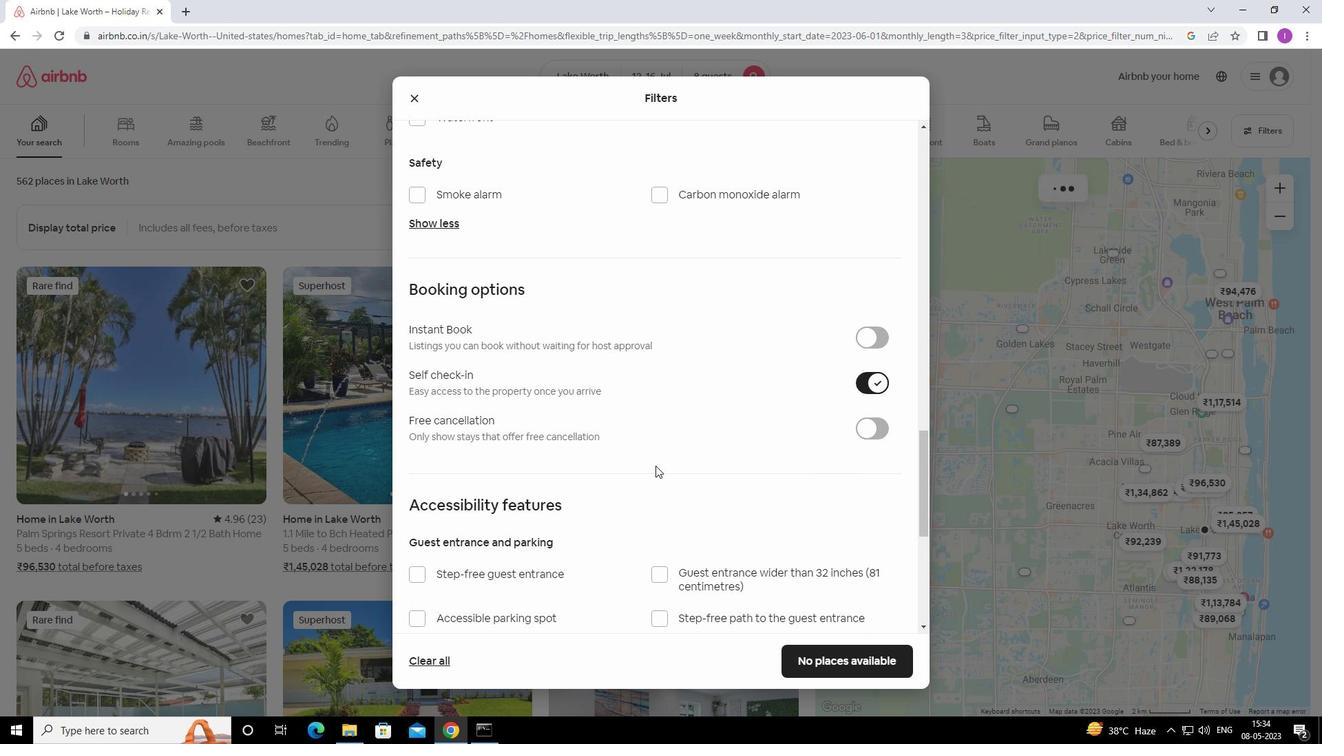 
Action: Mouse scrolled (655, 465) with delta (0, 0)
Screenshot: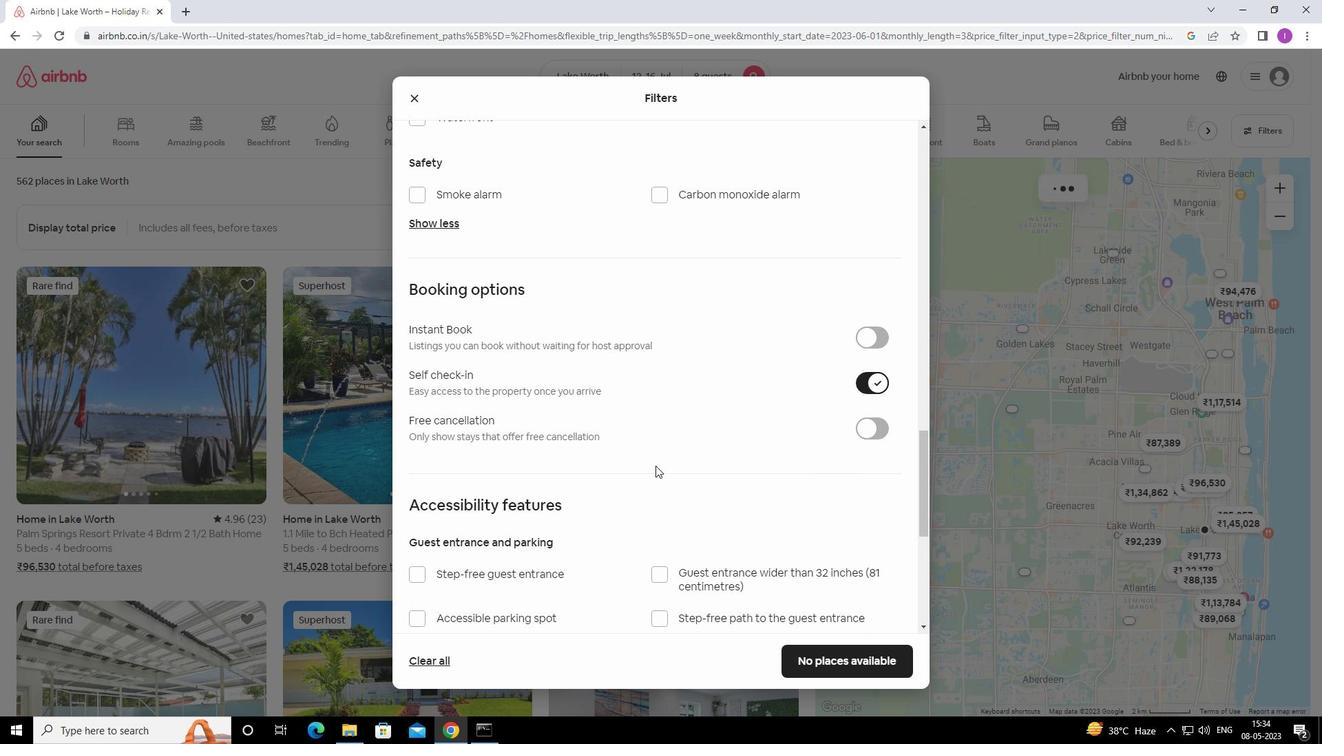 
Action: Mouse scrolled (655, 465) with delta (0, 0)
Screenshot: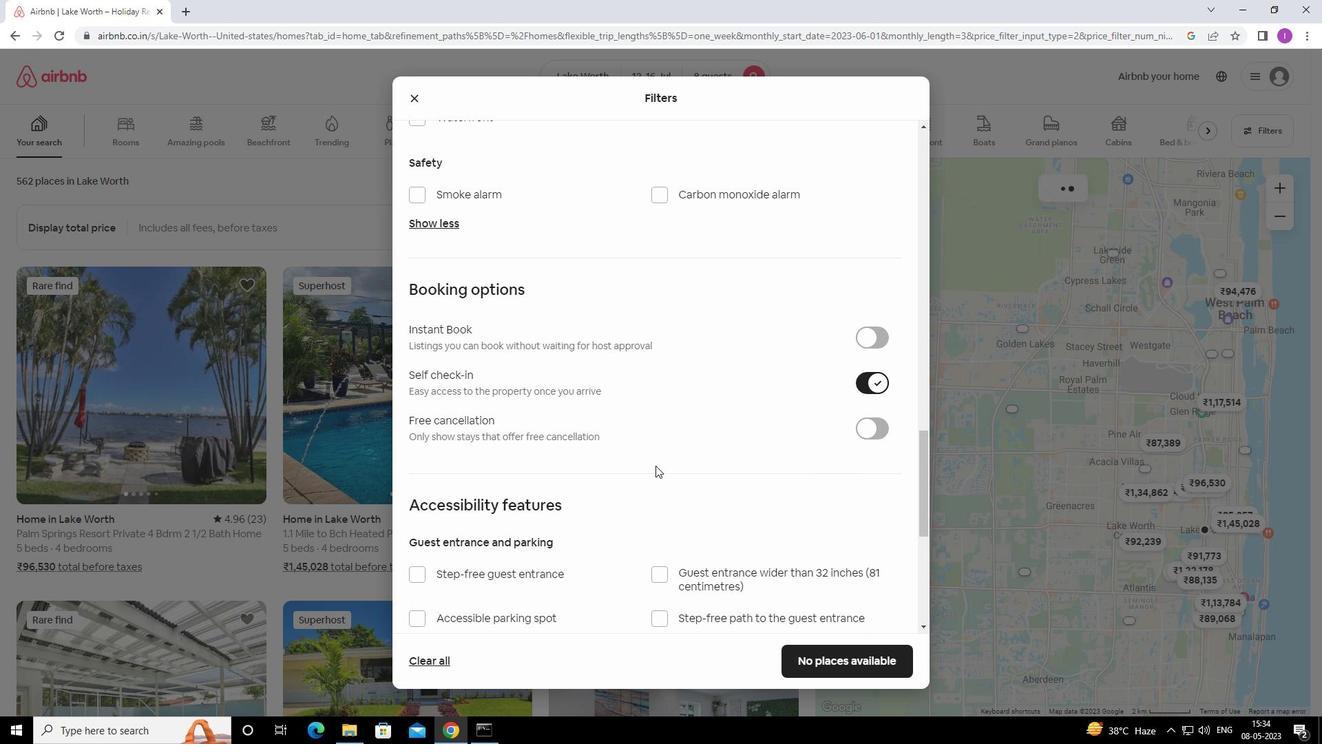 
Action: Mouse scrolled (655, 465) with delta (0, 0)
Screenshot: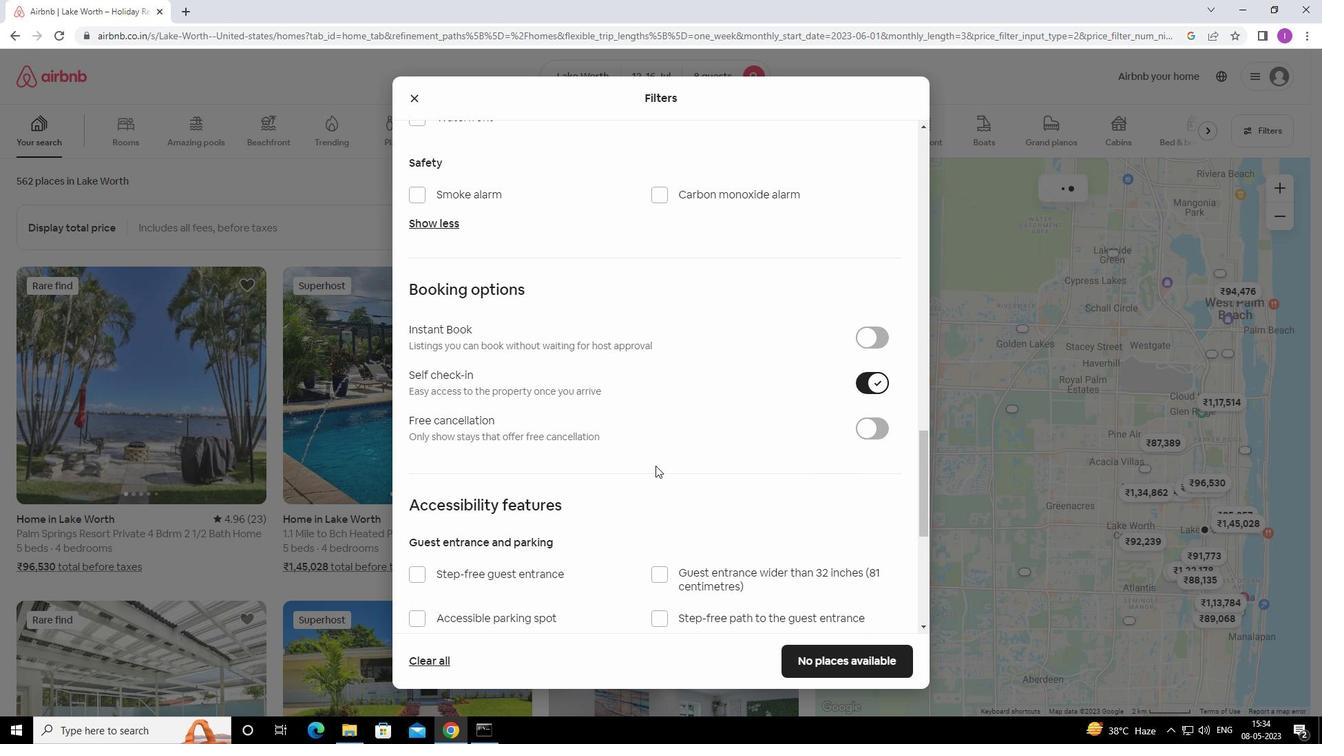 
Action: Mouse scrolled (655, 465) with delta (0, 0)
Screenshot: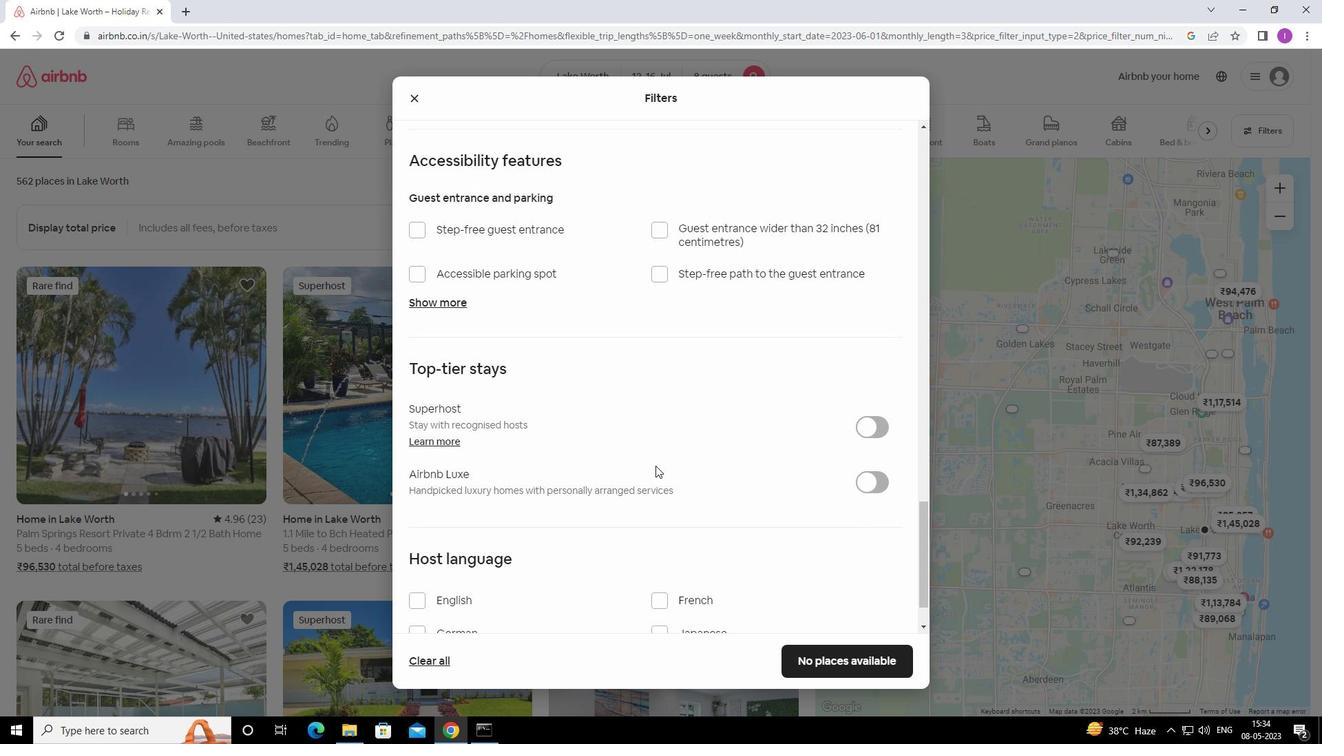 
Action: Mouse scrolled (655, 465) with delta (0, 0)
Screenshot: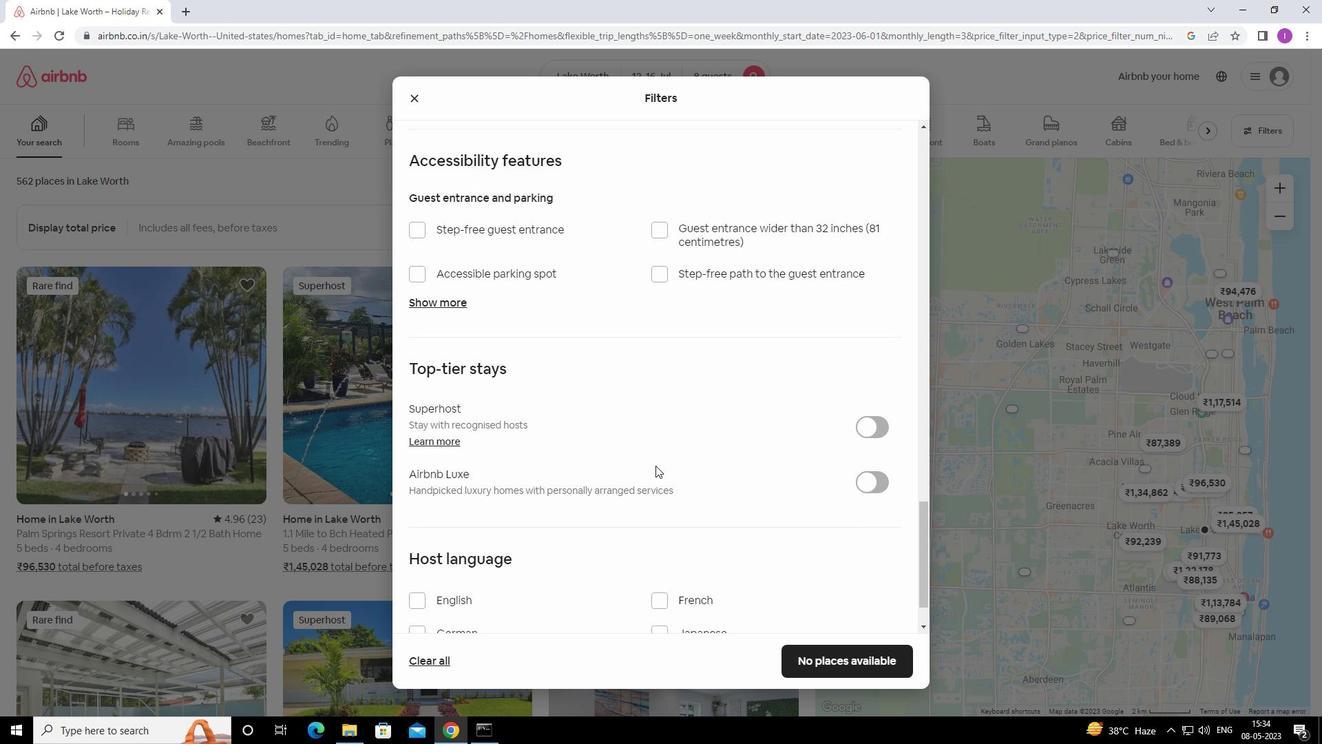 
Action: Mouse scrolled (655, 465) with delta (0, 0)
Screenshot: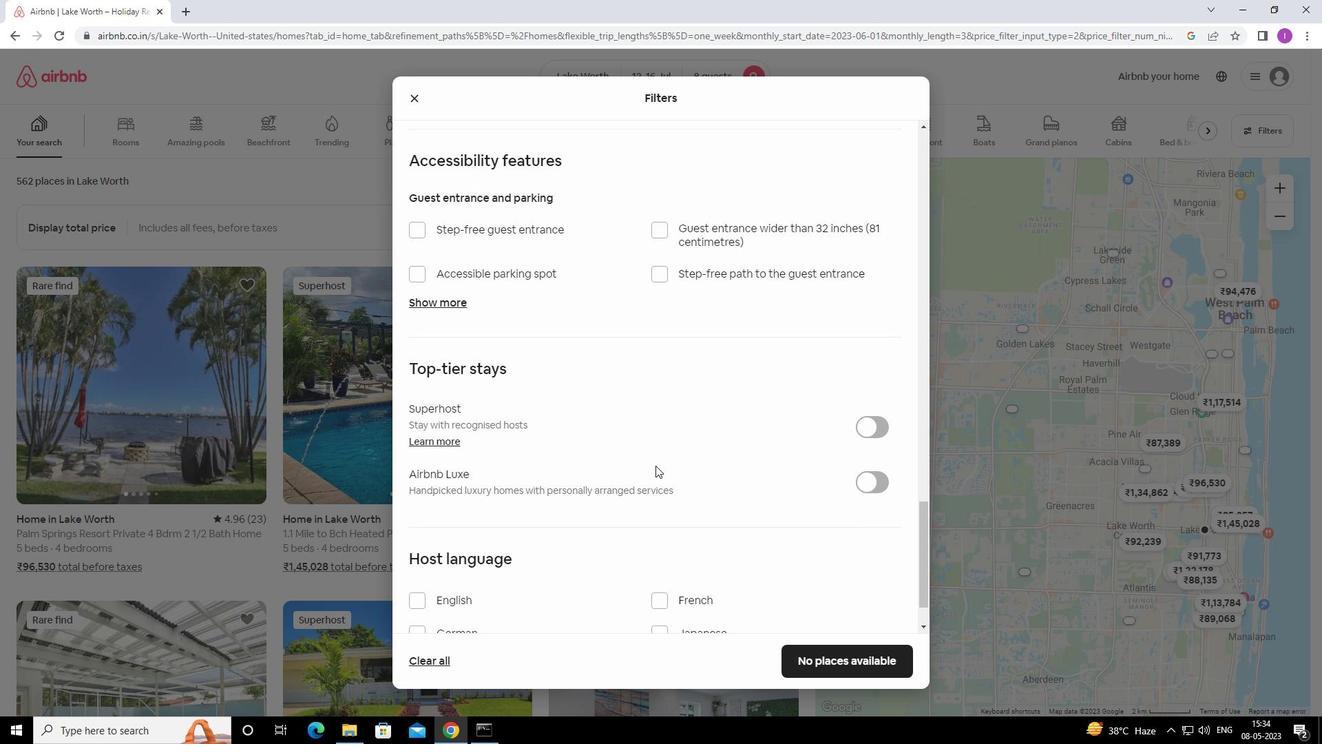 
Action: Mouse scrolled (655, 465) with delta (0, 0)
Screenshot: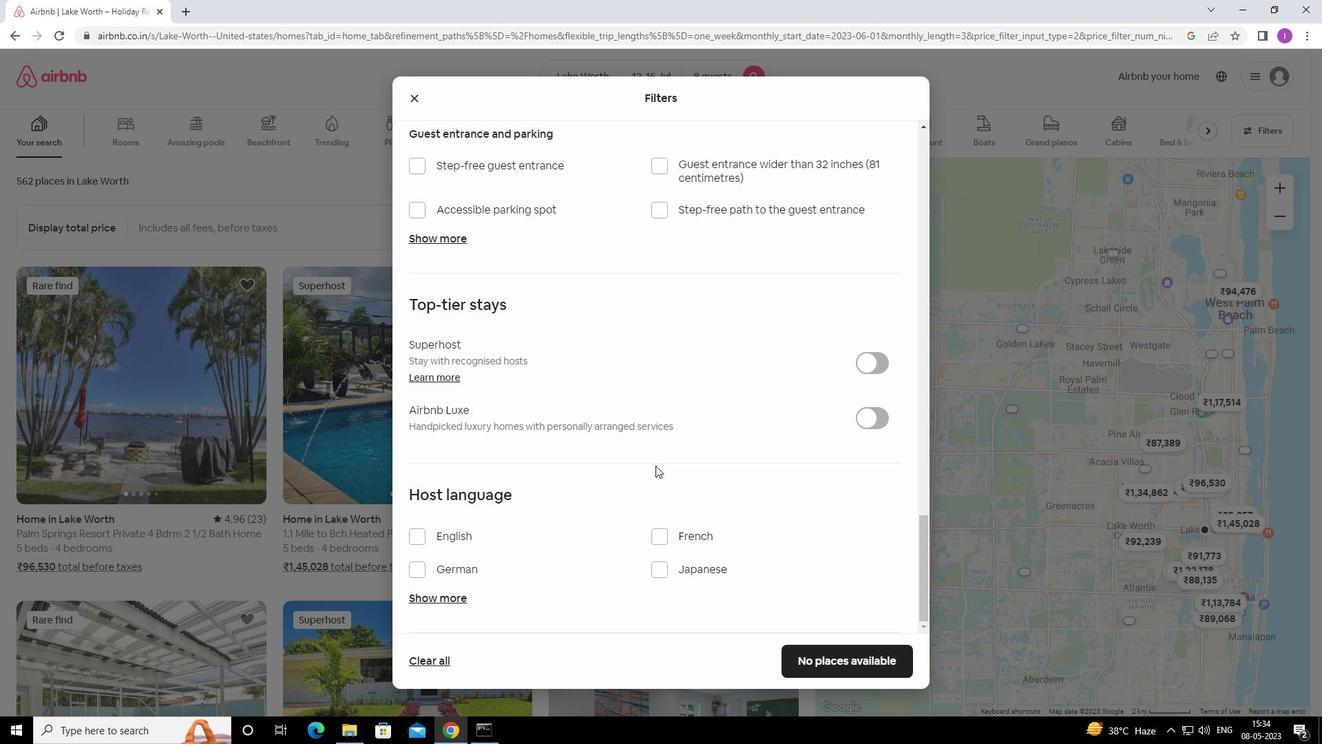 
Action: Mouse scrolled (655, 465) with delta (0, 0)
Screenshot: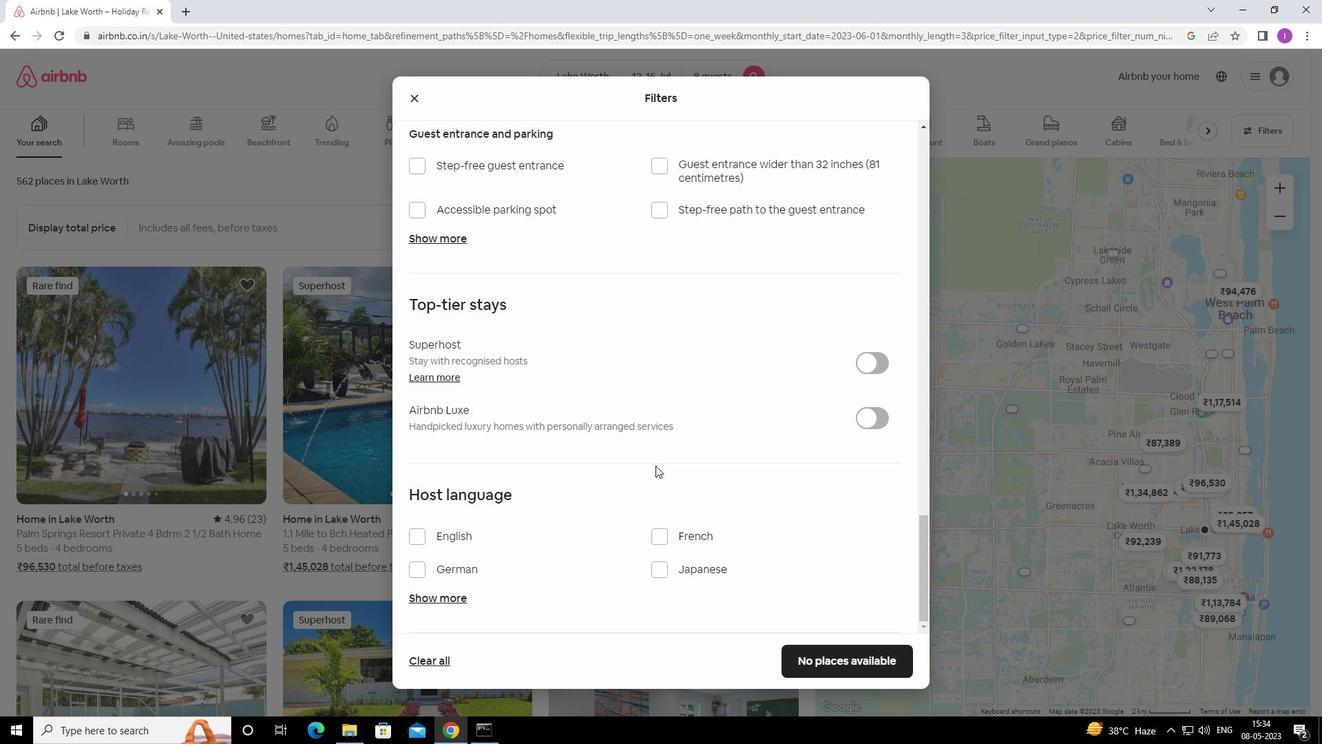
Action: Mouse scrolled (655, 465) with delta (0, 0)
Screenshot: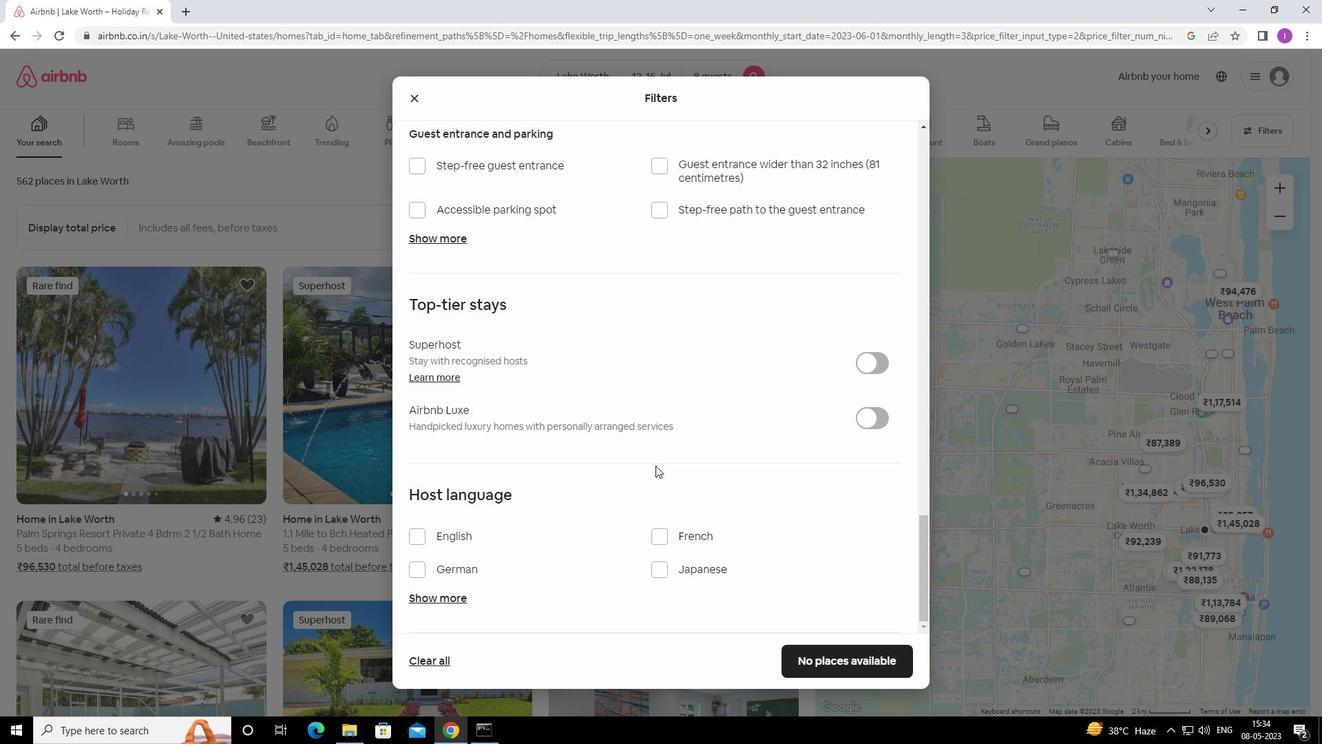 
Action: Mouse scrolled (655, 465) with delta (0, 0)
Screenshot: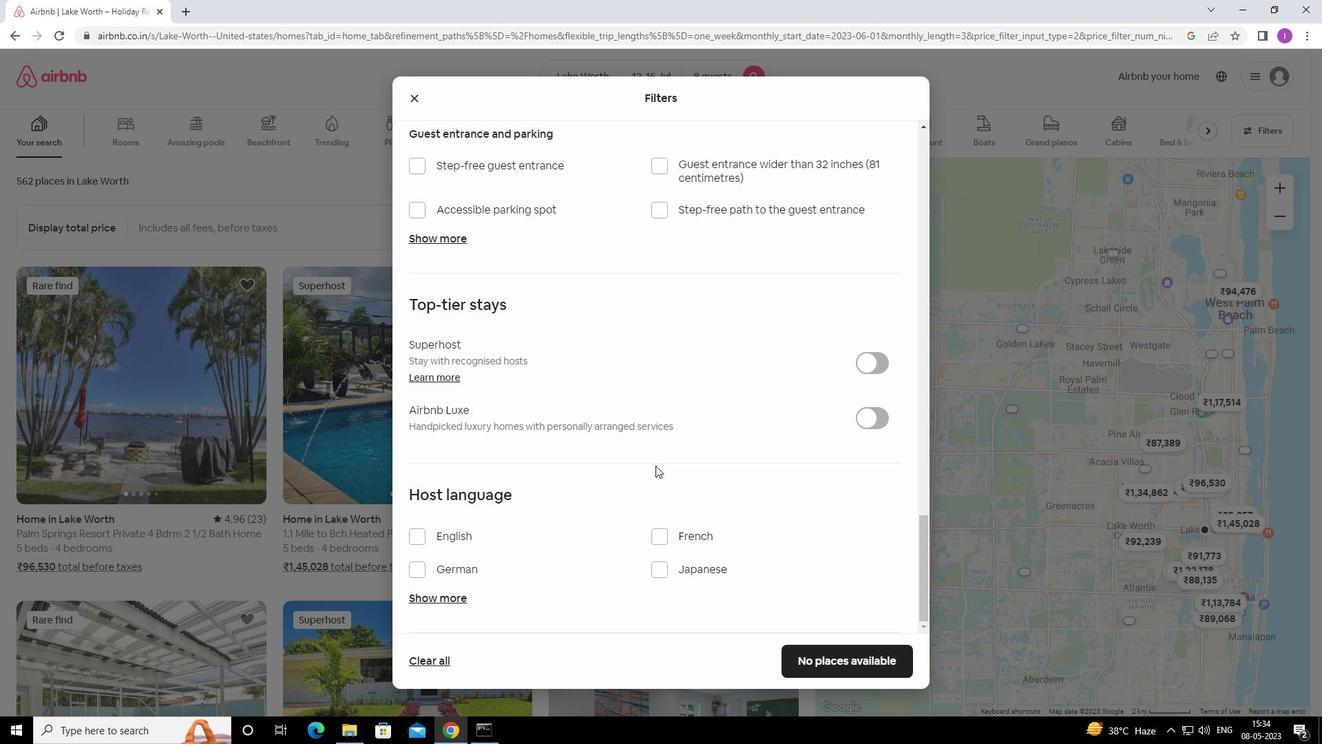 
Action: Mouse scrolled (655, 465) with delta (0, 0)
Screenshot: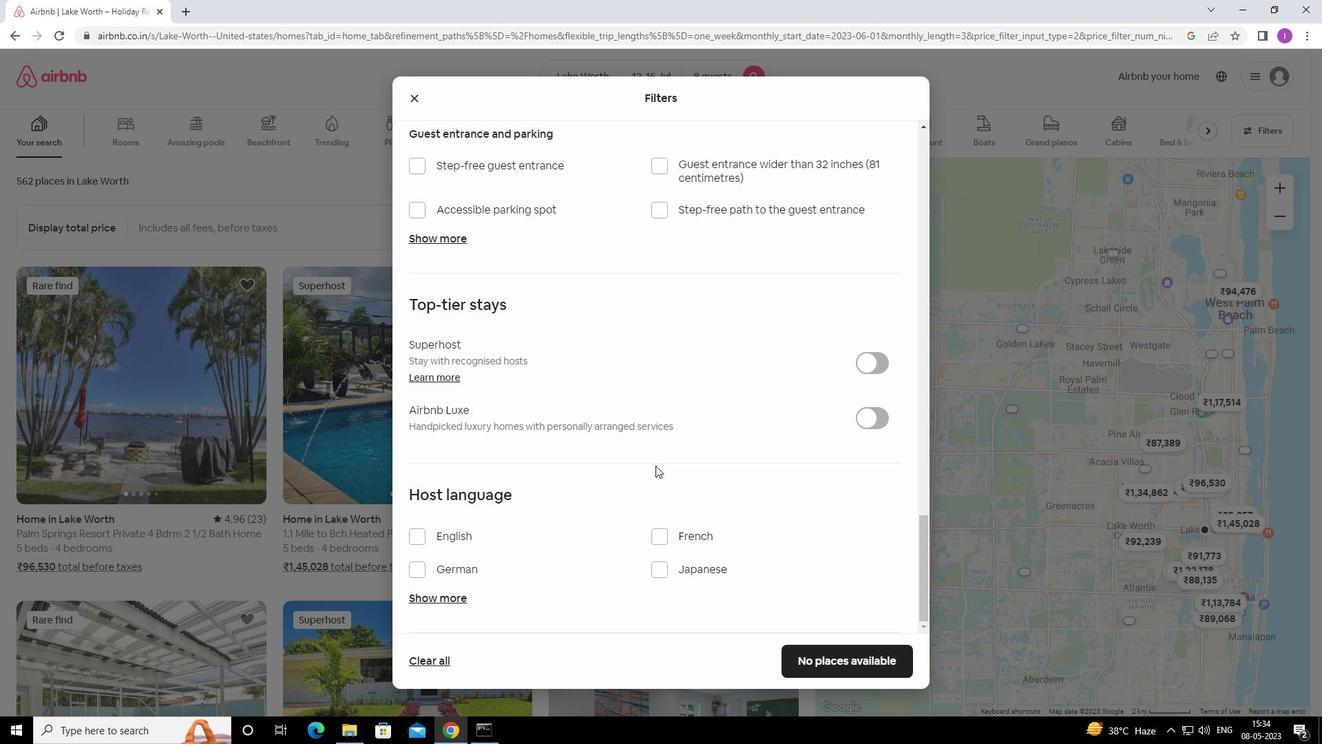 
Action: Mouse moved to (421, 537)
Screenshot: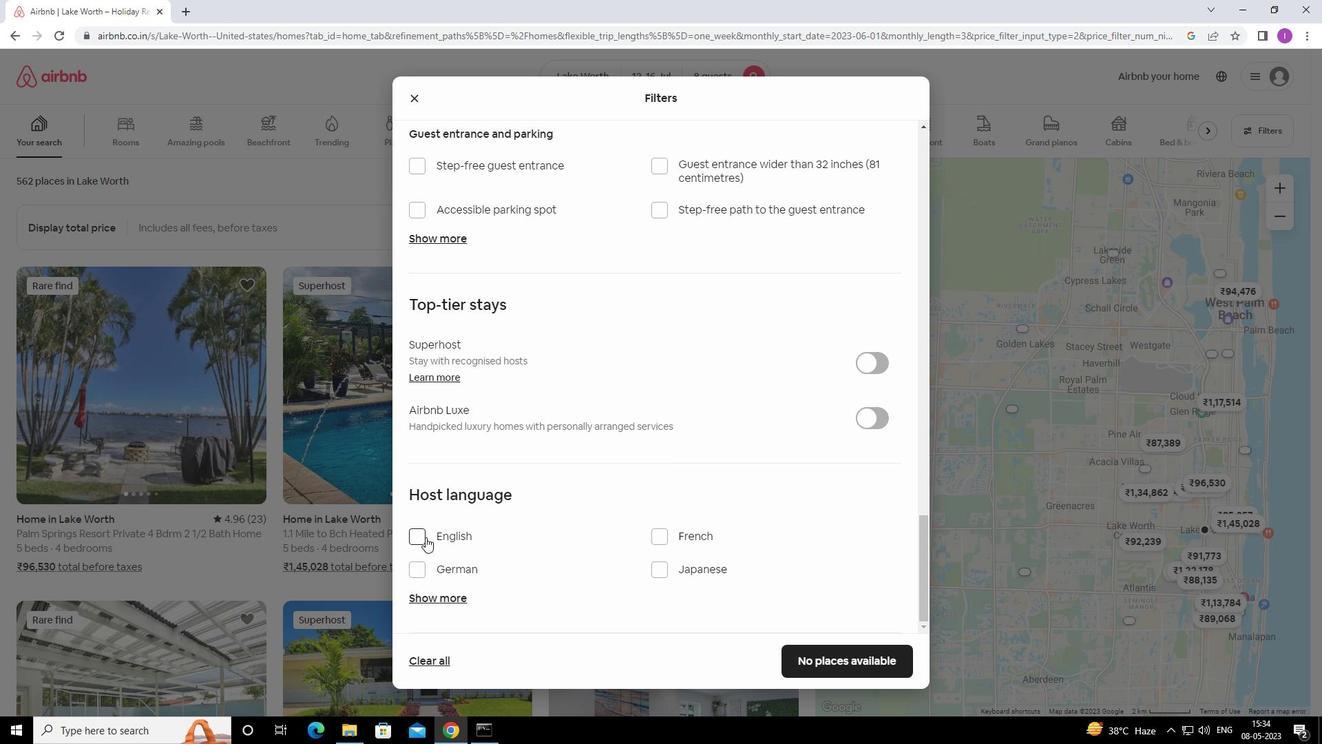 
Action: Mouse pressed left at (421, 537)
Screenshot: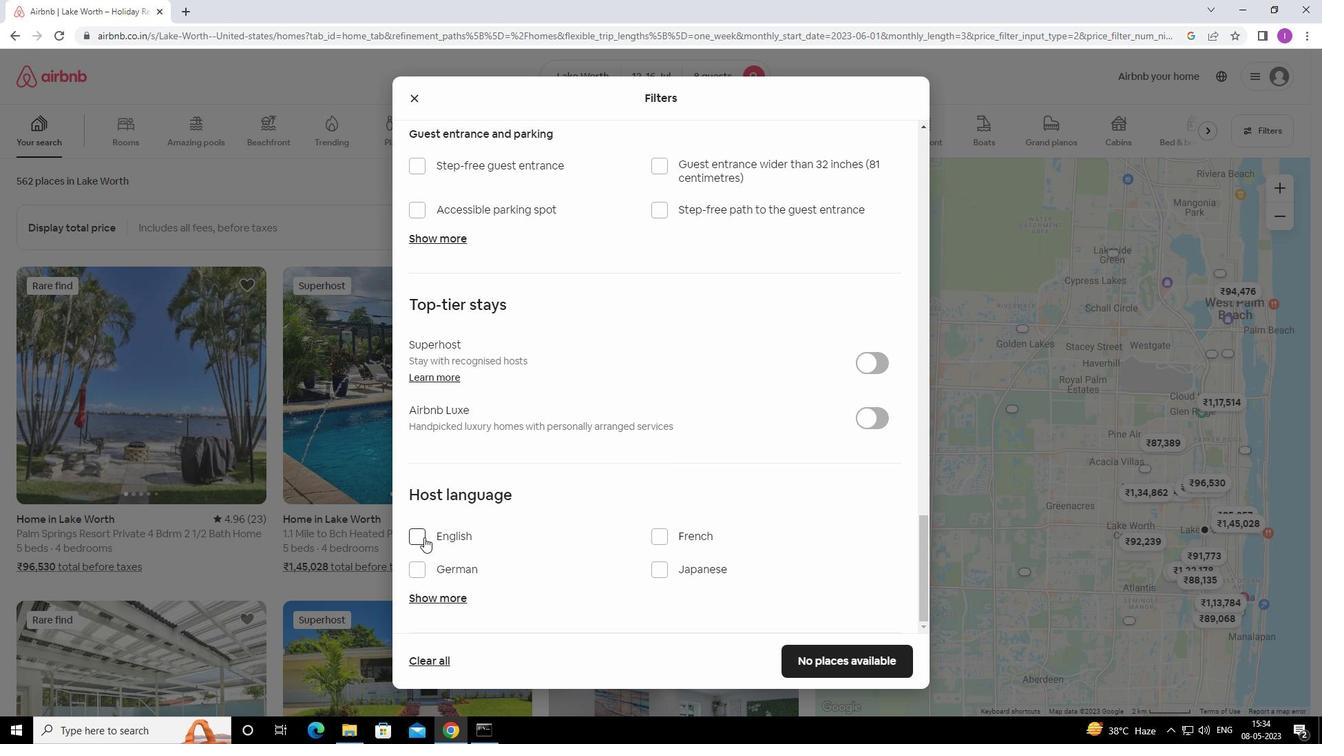 
Action: Mouse moved to (829, 659)
Screenshot: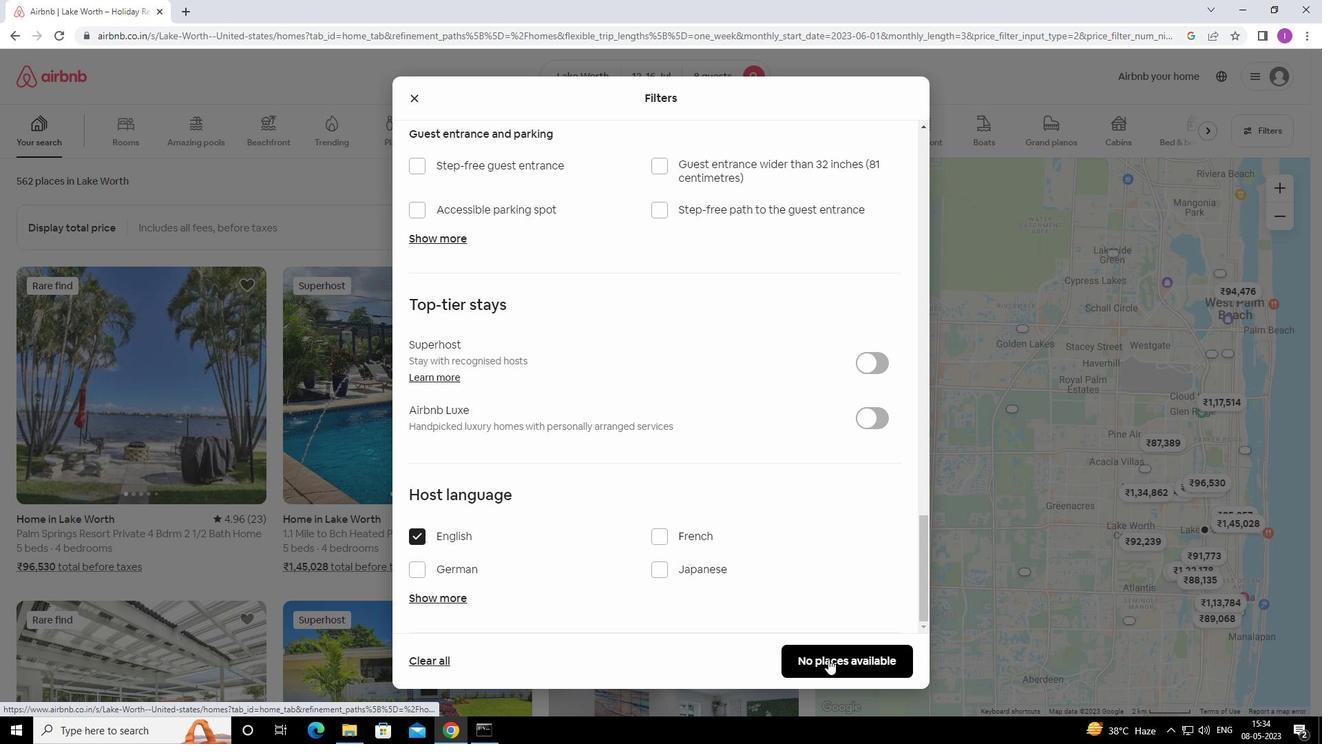 
Action: Mouse pressed left at (829, 659)
Screenshot: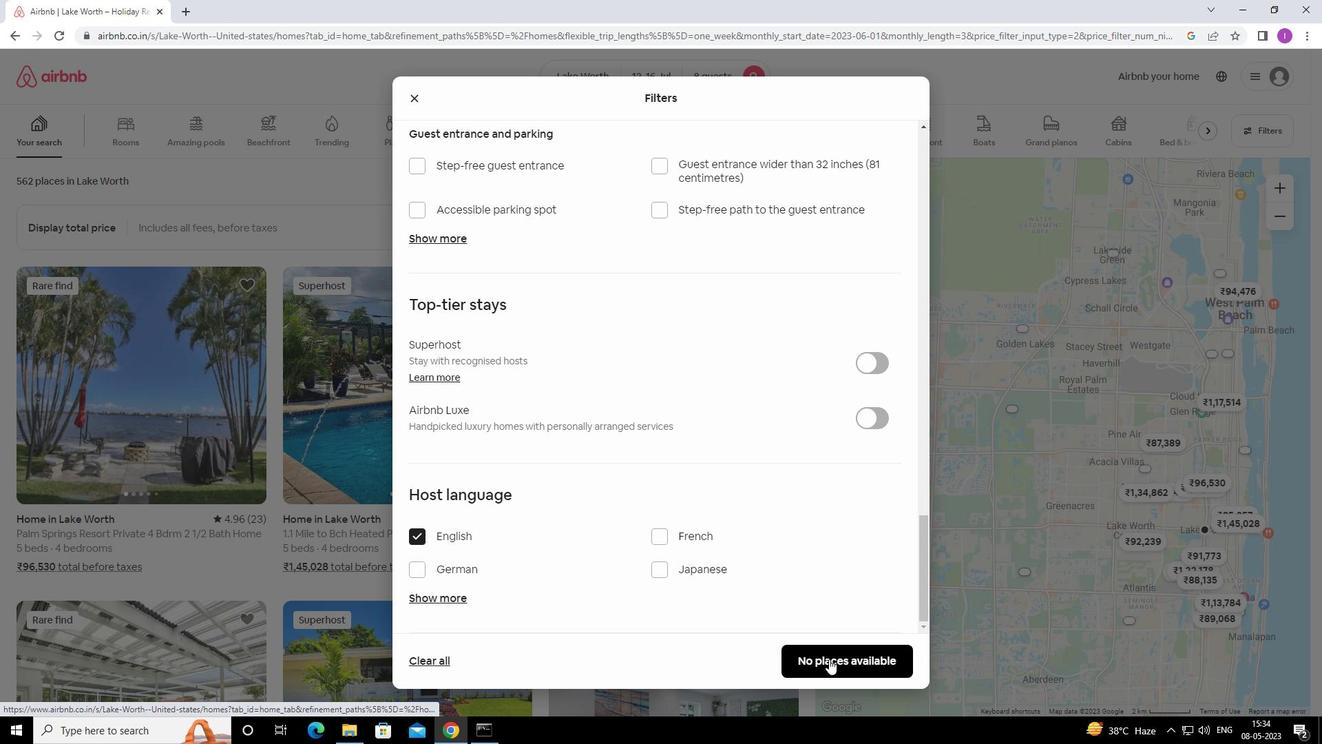
Action: Mouse moved to (795, 651)
Screenshot: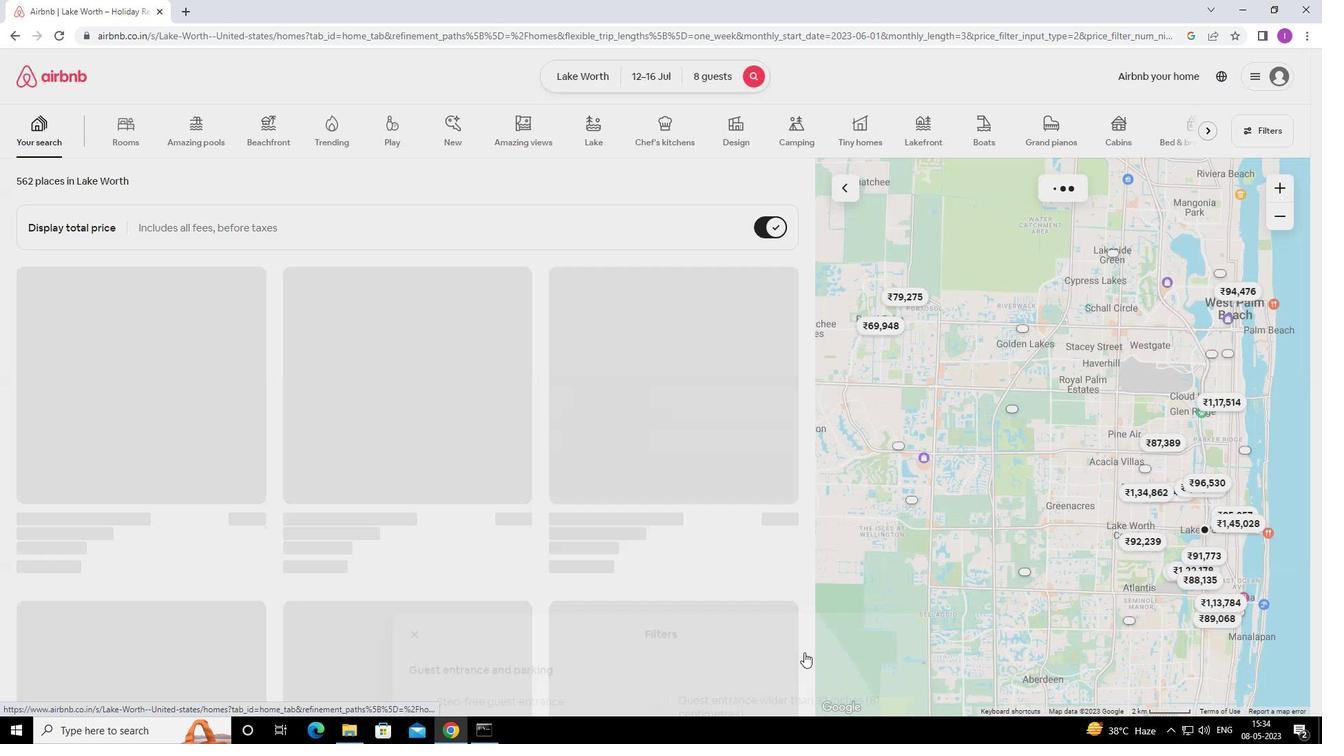 
